 Task: Select Beauty. Add to cart, from Sephora_x000D_
 for 3451 Chapel Oaks Dr, Unit 404, Building 4, Coppell, Texas 75019, Cell Number 6807042056, following items : The Ordinary Niacinamide Zinc Oil Control Serum (1 oz)_x000D_
 - 2, Olaplex No.7 Bonding Hair Oil (1 oz)_x000D_
 - 1, Lilly Lashes Click Magnetic Collection Faux Mink Bestie Eyelashes_x000D_
 - 2, Dr. Jart+ Pore Remedy Purifying Mud Mask (0.45 oz)_x000D_
 - 3, Topicals High Roller Ingrown Hair Tonic with AHA and BHA (1.07 oz)_x000D_
 - 2
Action: Mouse moved to (1055, 124)
Screenshot: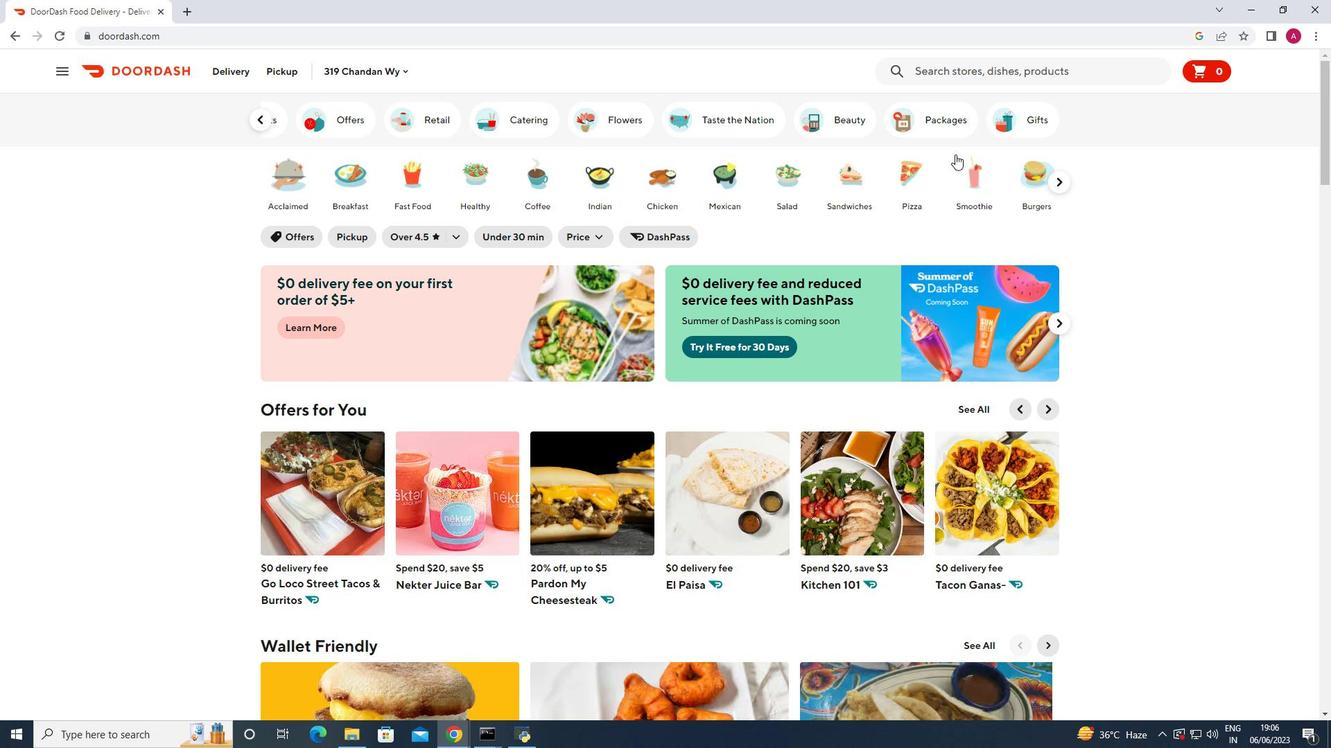 
Action: Mouse pressed left at (1055, 124)
Screenshot: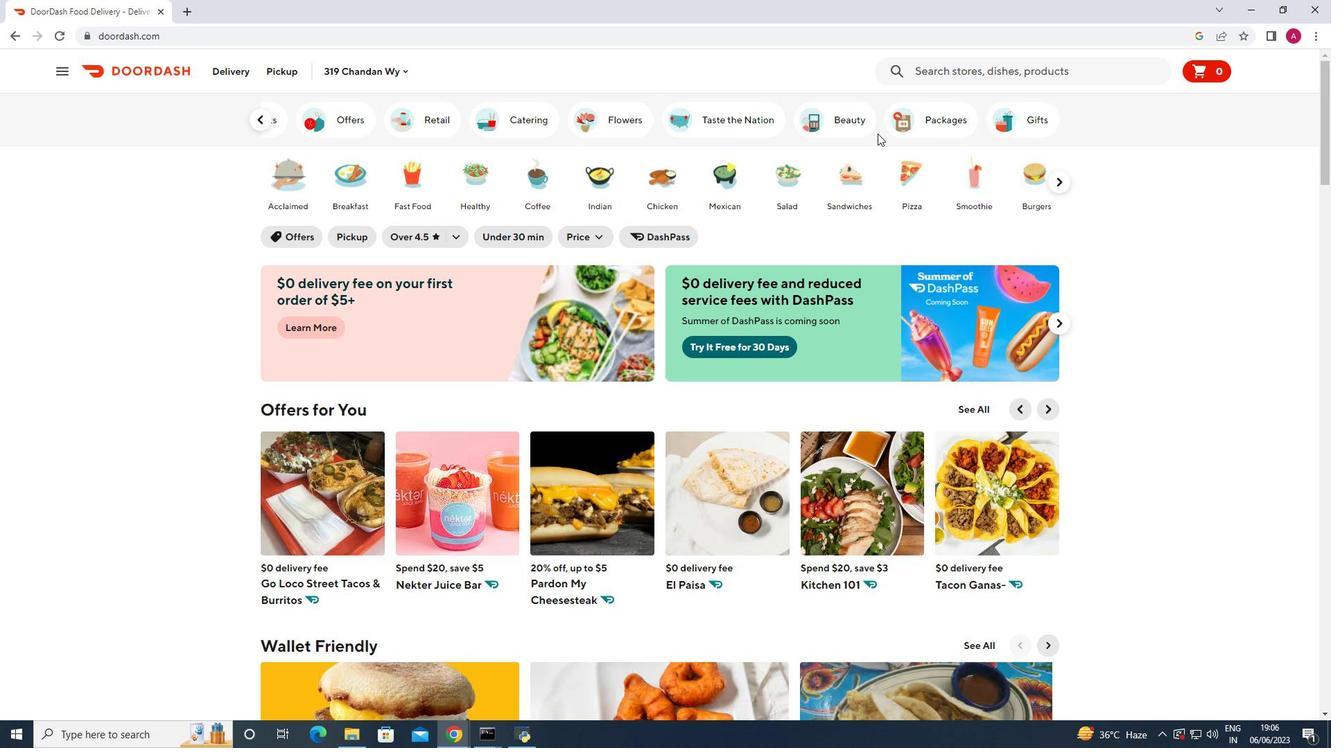 
Action: Mouse moved to (856, 118)
Screenshot: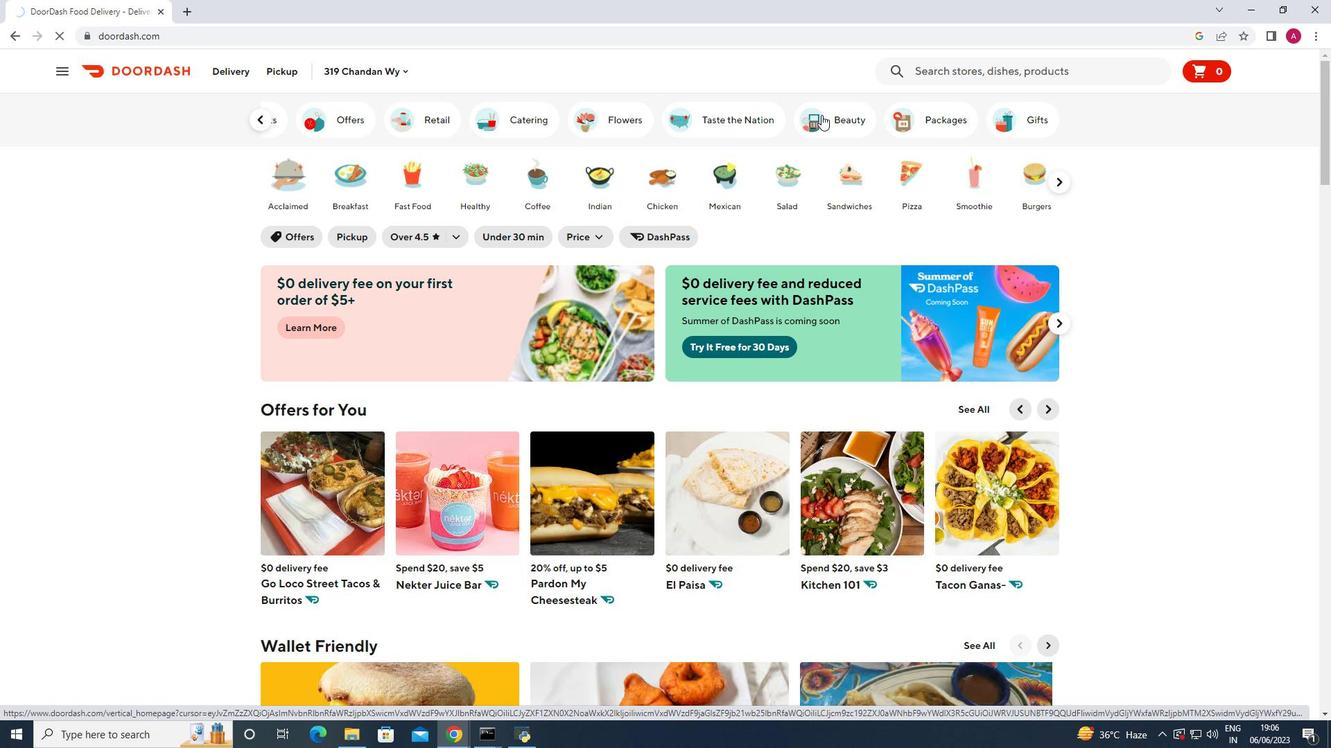 
Action: Mouse pressed left at (856, 118)
Screenshot: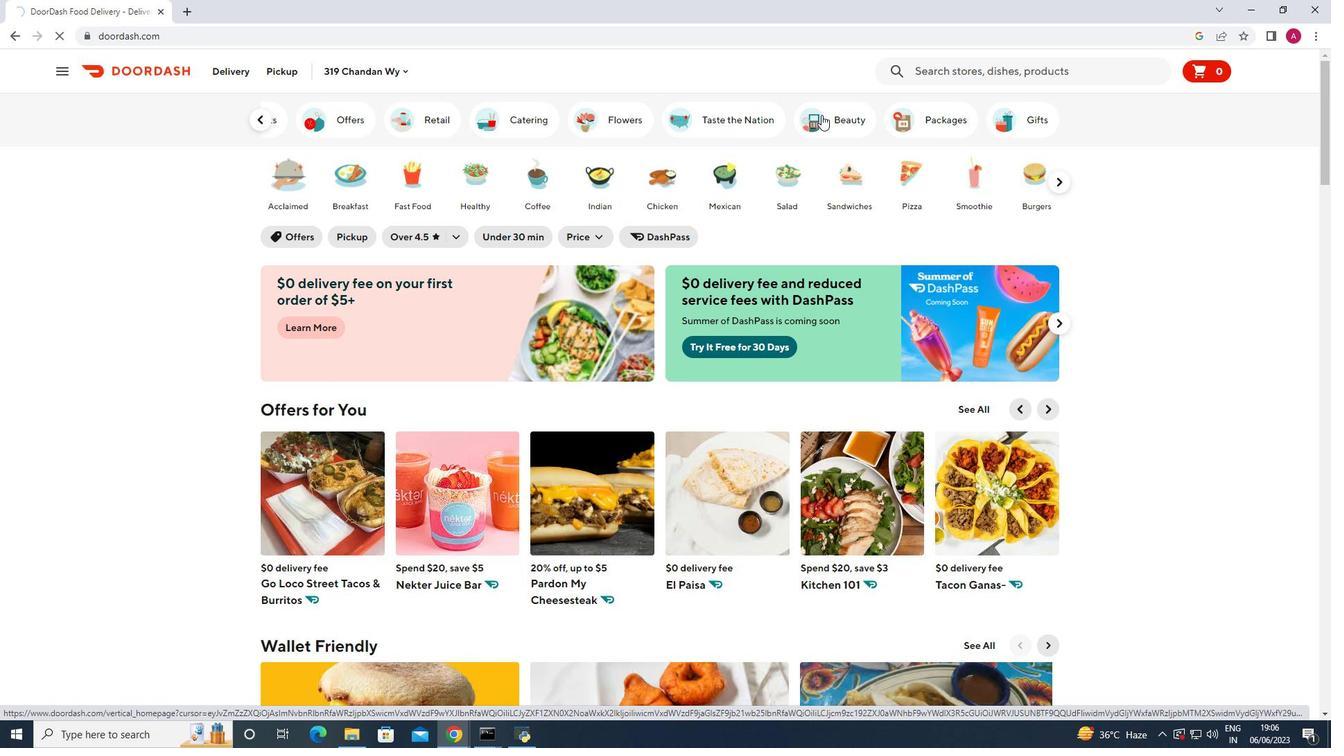 
Action: Mouse moved to (398, 72)
Screenshot: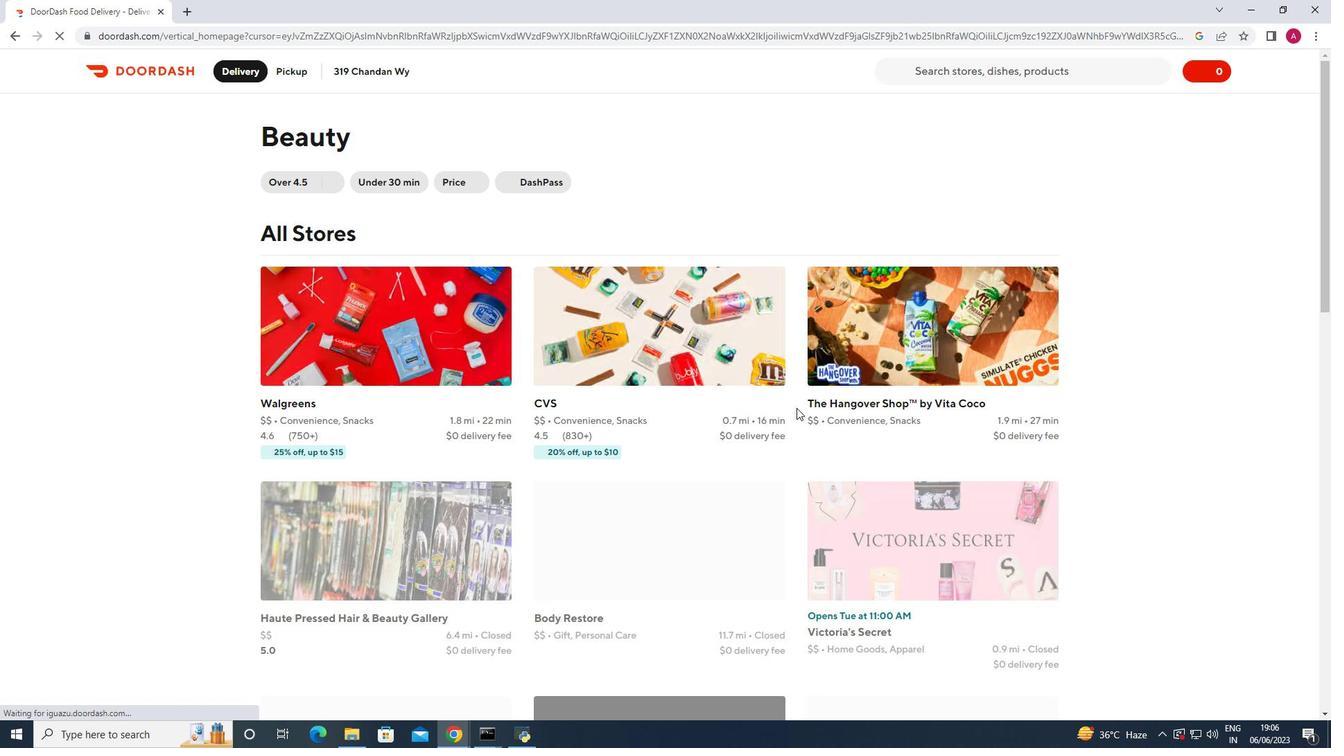 
Action: Mouse pressed left at (398, 72)
Screenshot: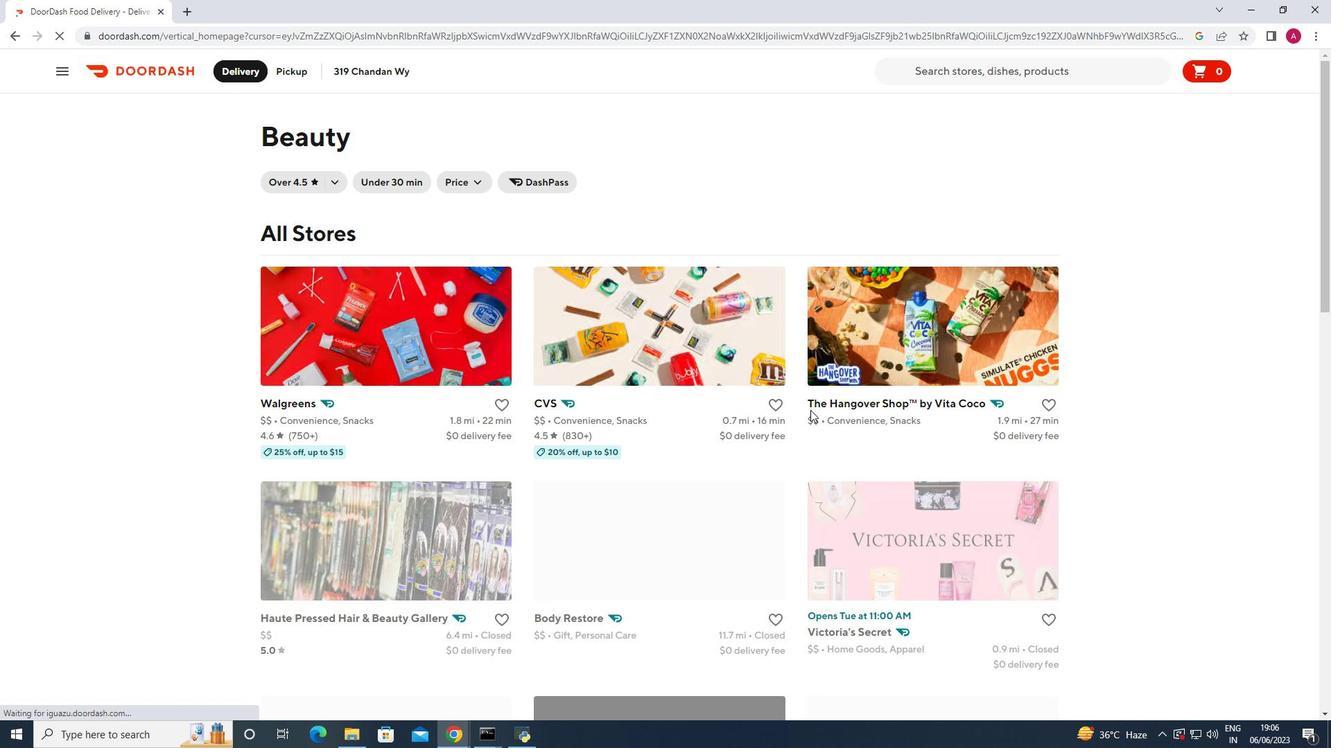 
Action: Mouse moved to (388, 137)
Screenshot: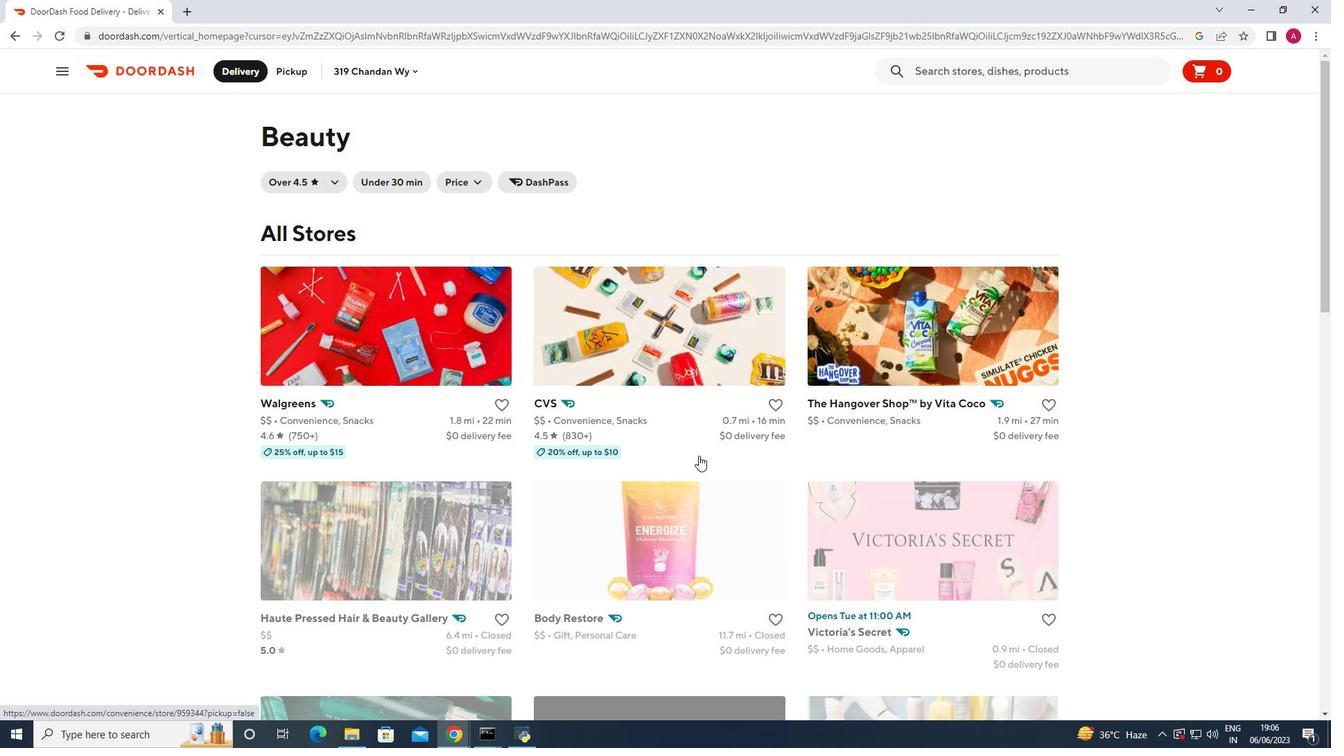 
Action: Mouse pressed left at (388, 137)
Screenshot: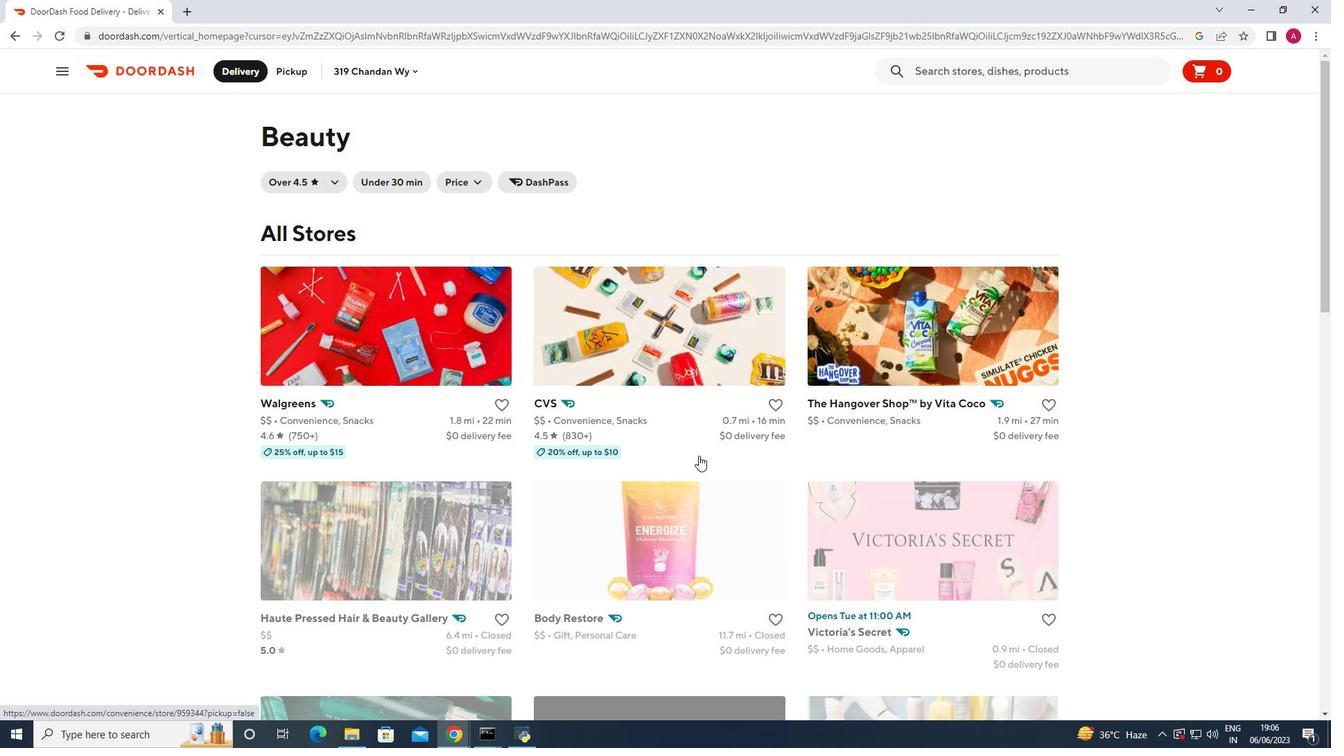 
Action: Mouse moved to (388, 129)
Screenshot: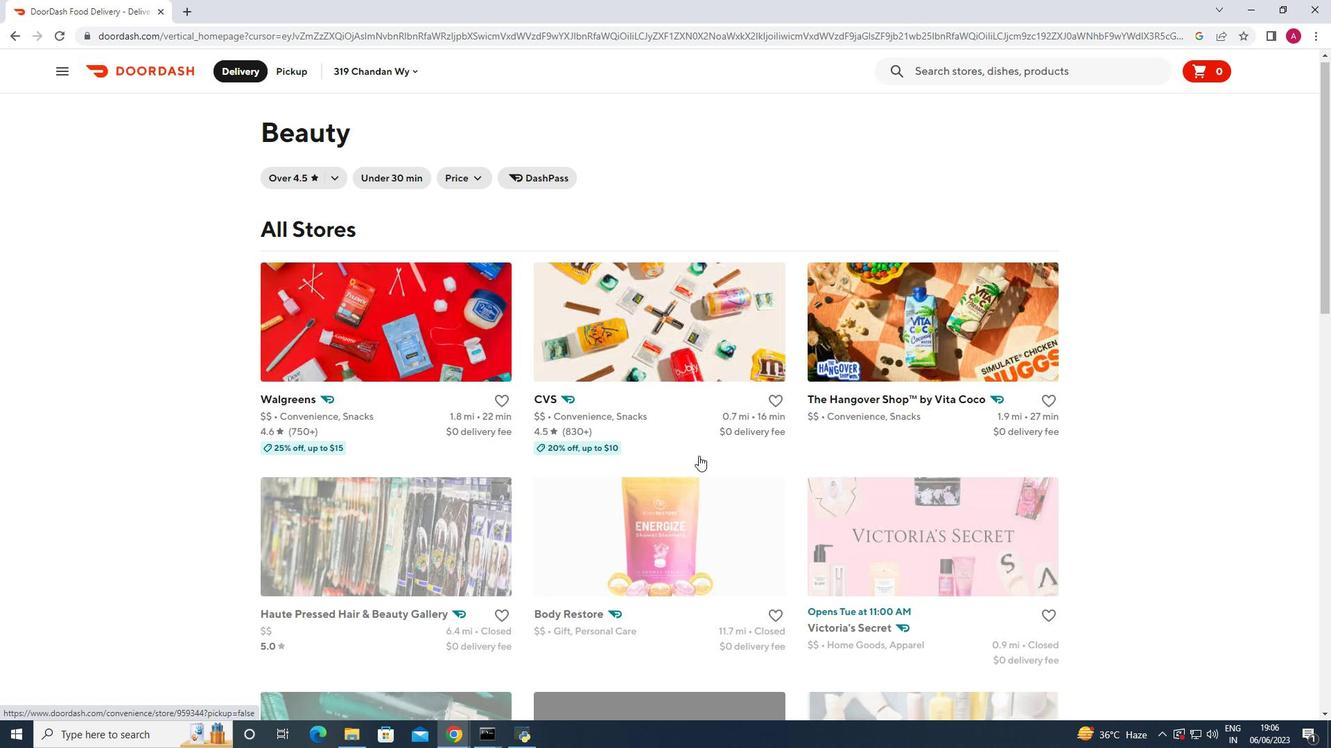 
Action: Key pressed 3451<Key.space>chapel<Key.space>oaks<Key.space>dr<Key.space>unit<Key.space>404<Key.space>building<Key.space>te<Key.backspace><Key.backspace>4<Key.space>t<Key.backspace>coppell<Key.space>texas<Key.space>75019<Key.enter>
Screenshot: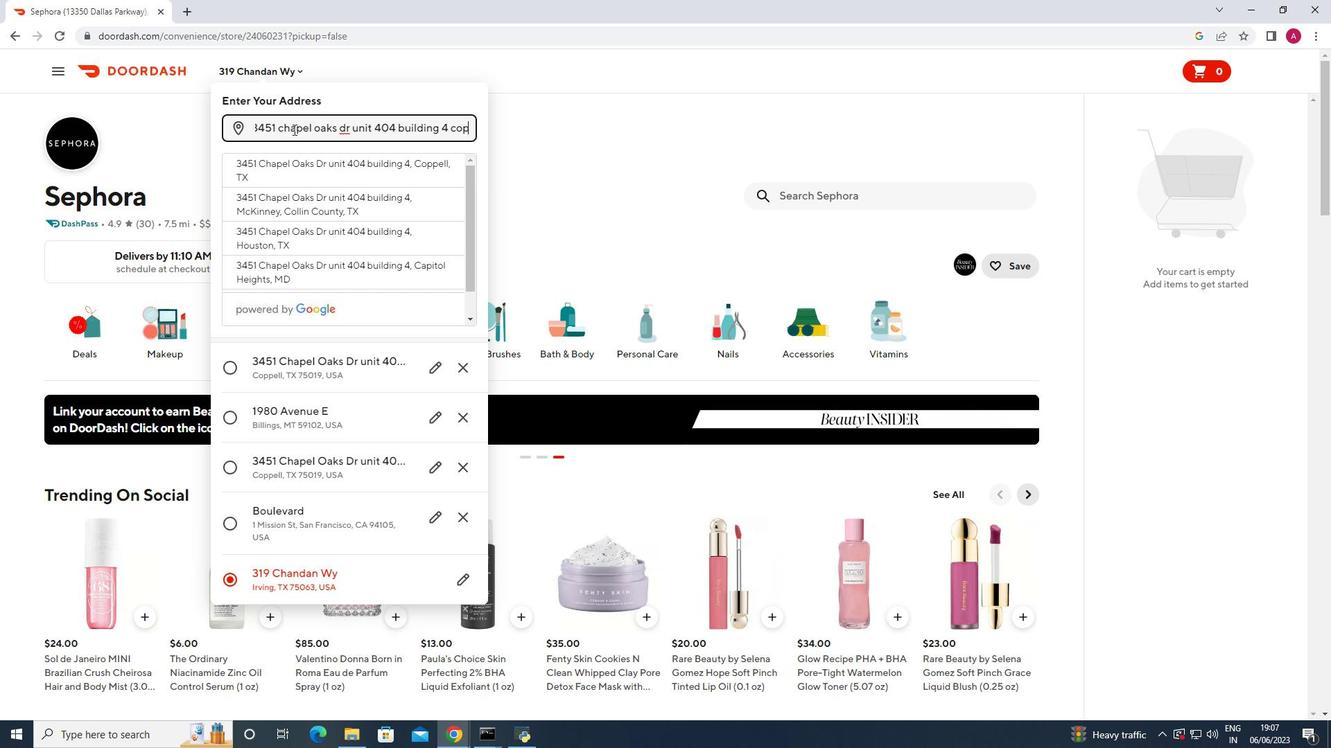 
Action: Mouse moved to (544, 532)
Screenshot: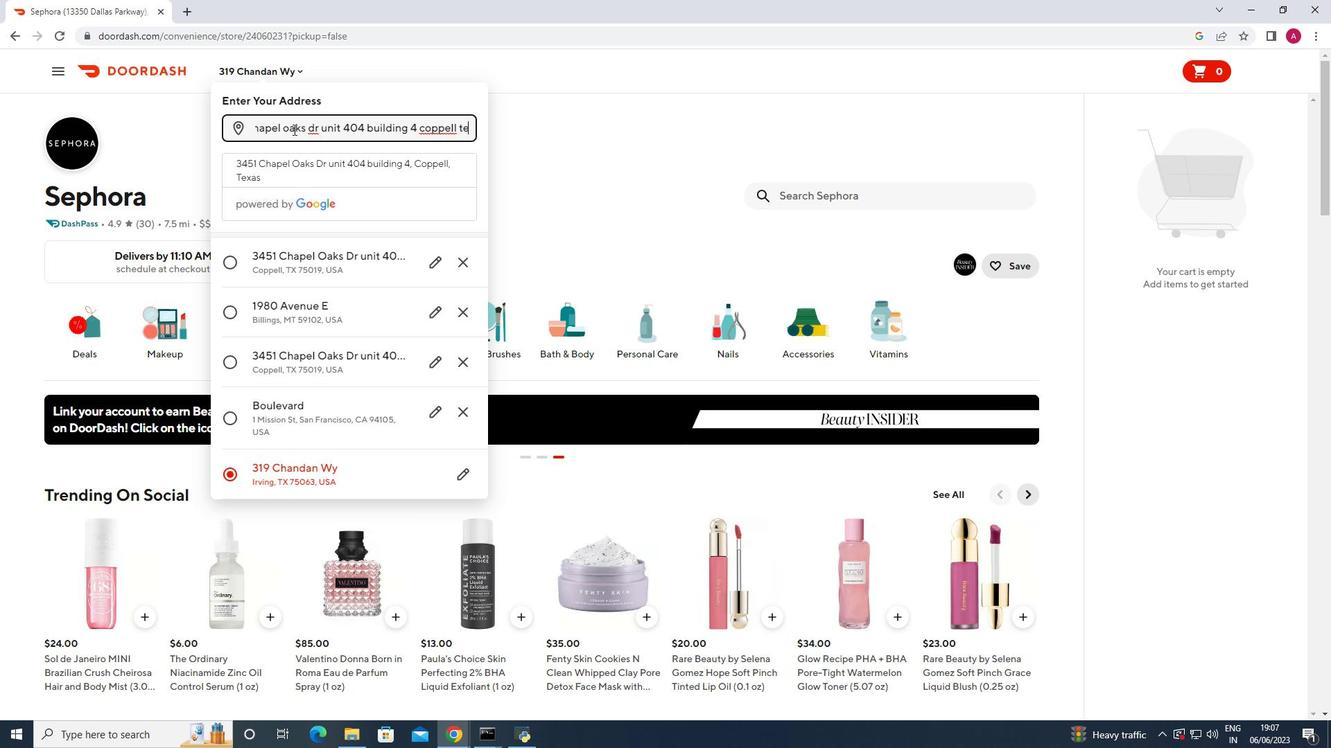 
Action: Mouse pressed left at (544, 532)
Screenshot: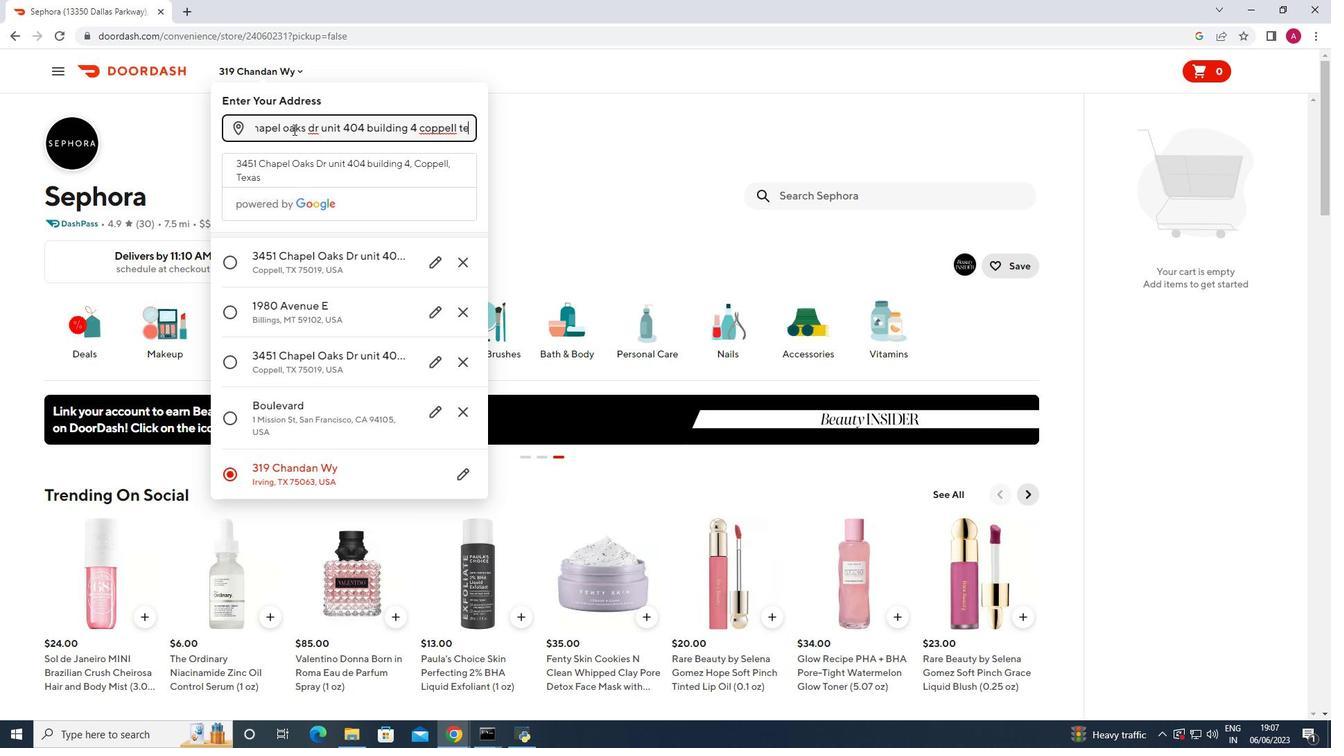 
Action: Mouse moved to (1007, 71)
Screenshot: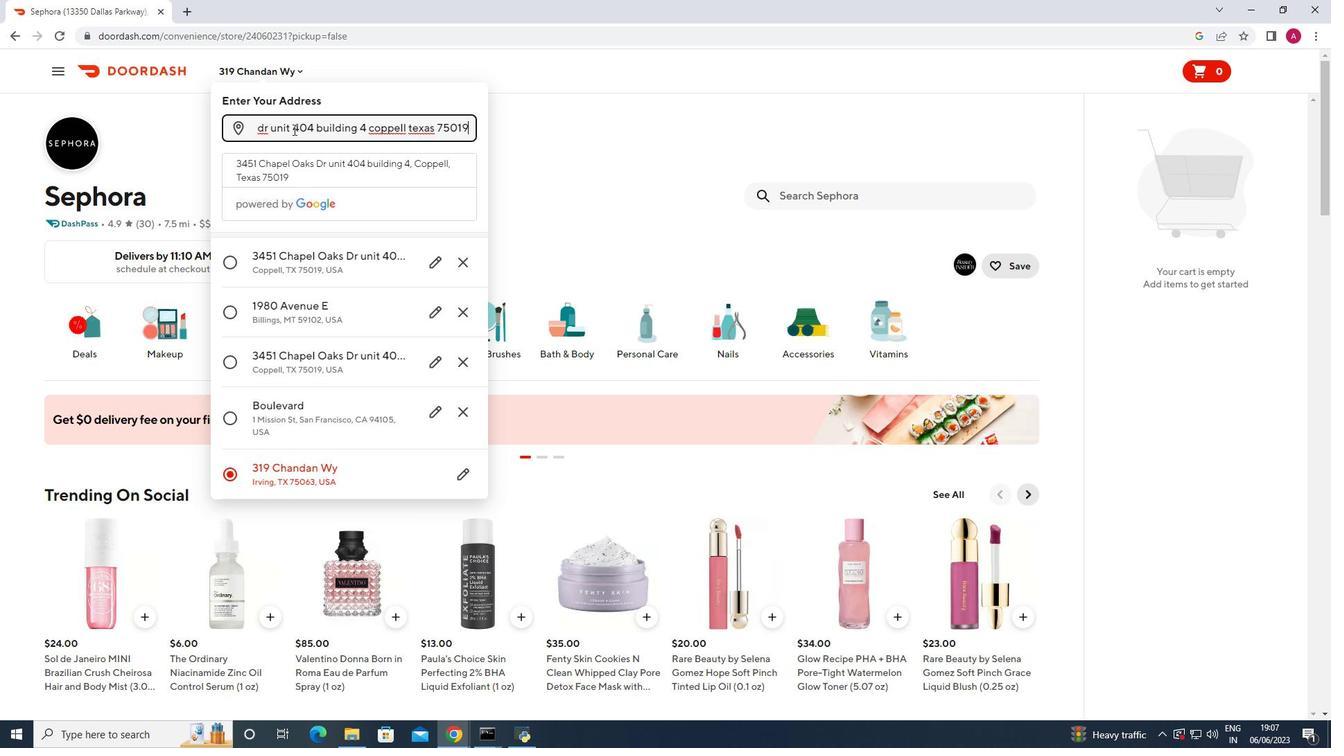 
Action: Mouse pressed left at (1007, 71)
Screenshot: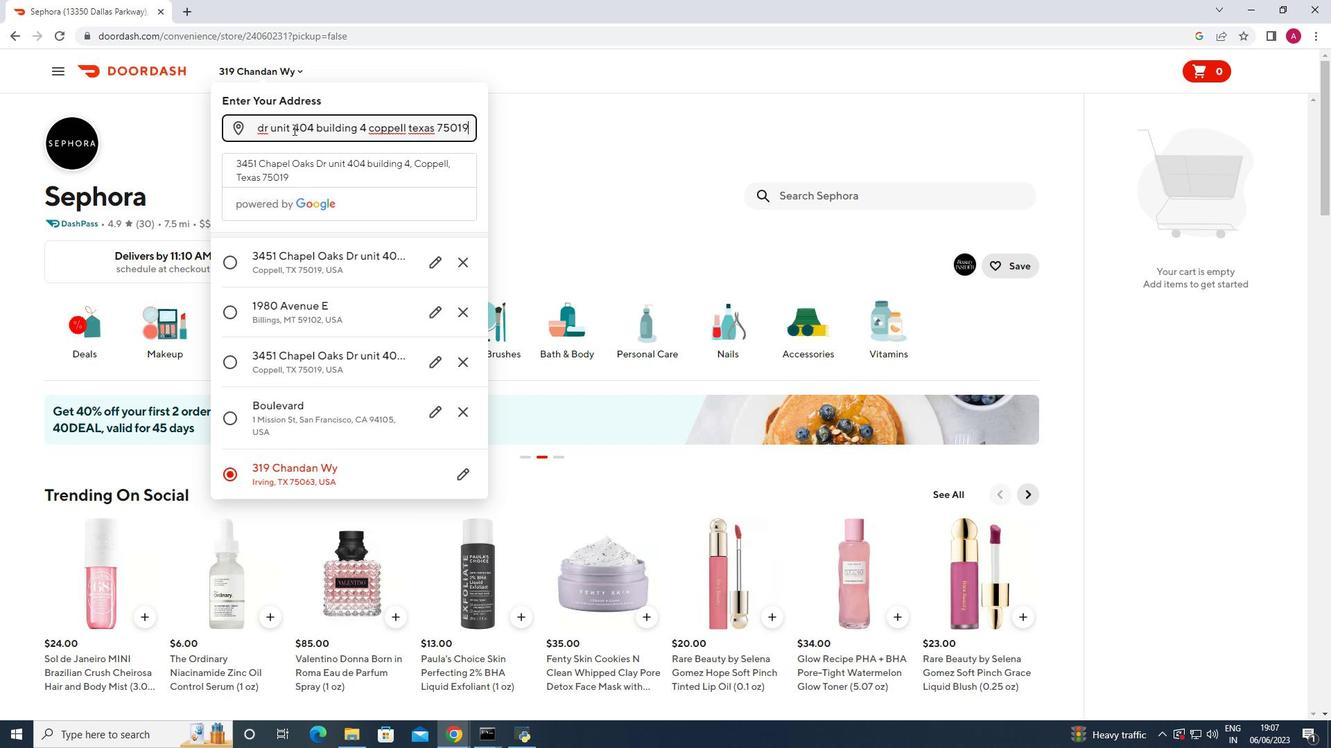 
Action: Mouse moved to (985, 74)
Screenshot: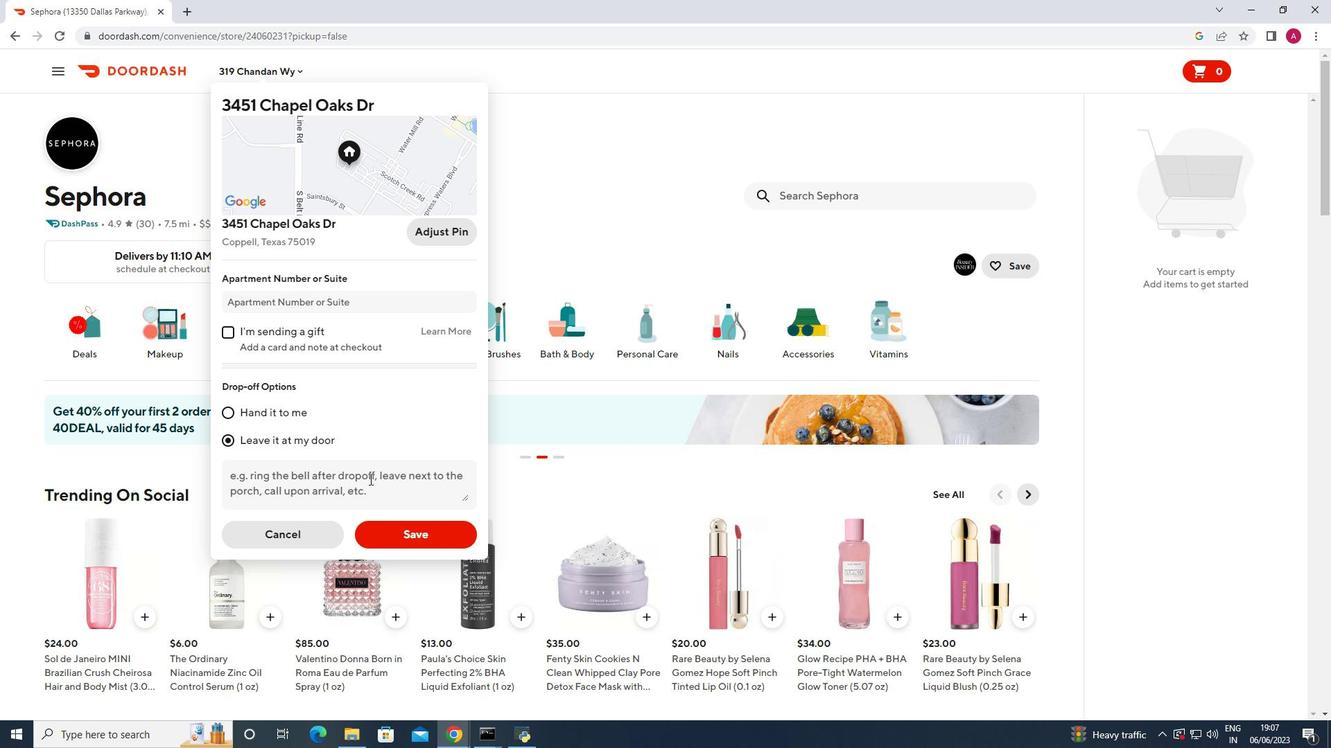 
Action: Mouse pressed left at (985, 74)
Screenshot: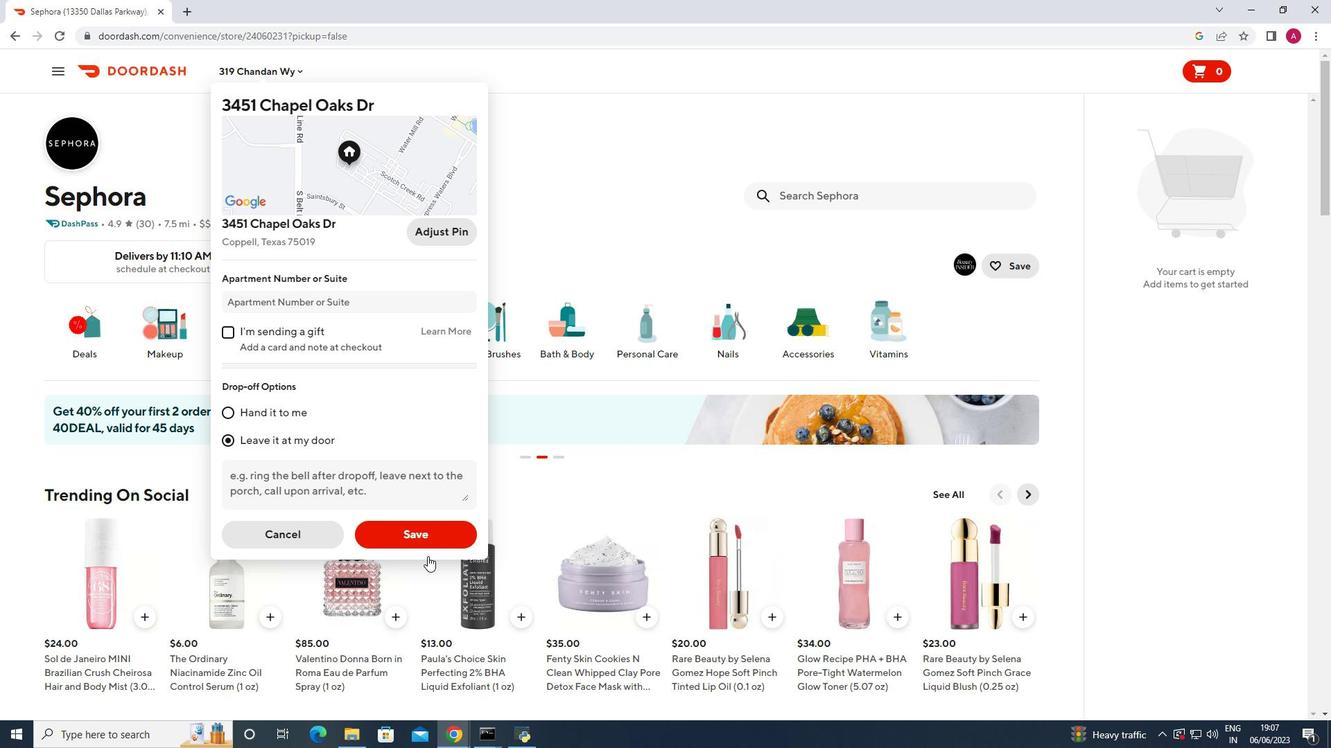 
Action: Key pressed olaplex<Key.space>no7<Key.space>bonding<Key.space>hair<Key.space>oil<Key.enter>
Screenshot: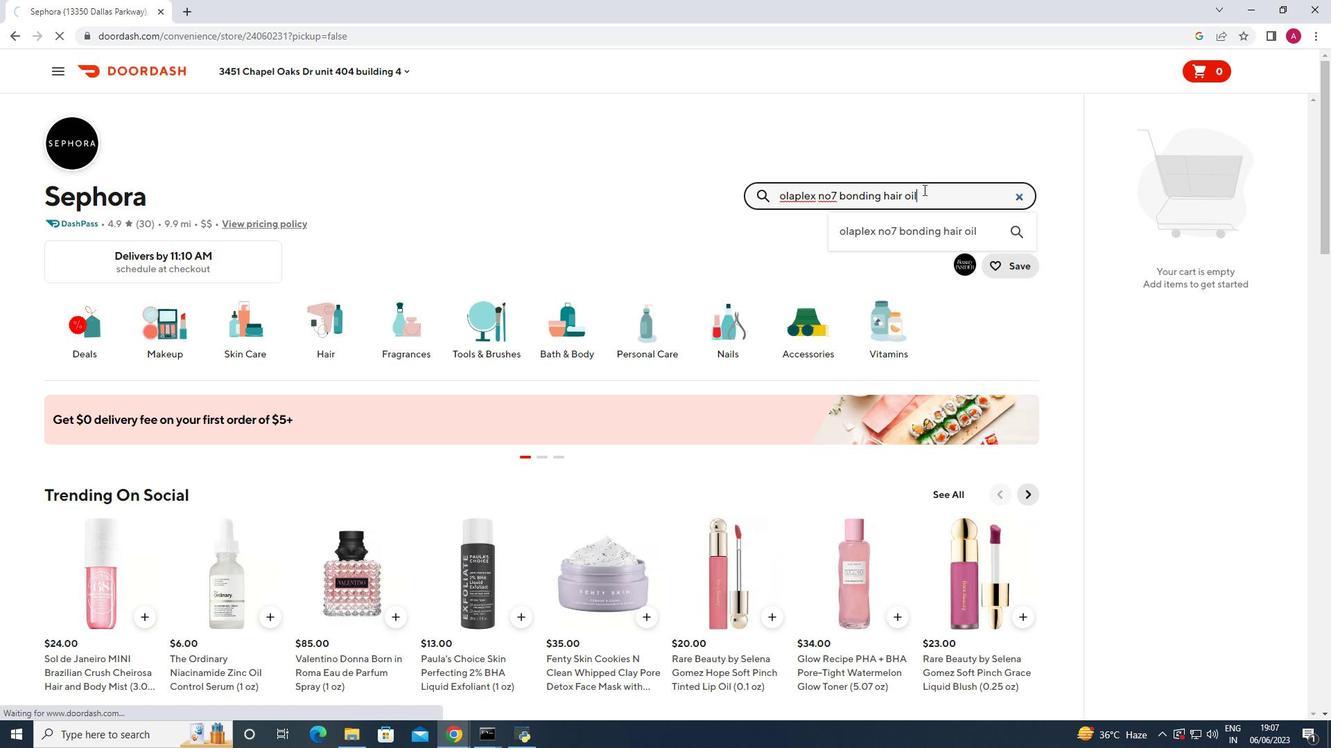 
Action: Mouse moved to (827, 117)
Screenshot: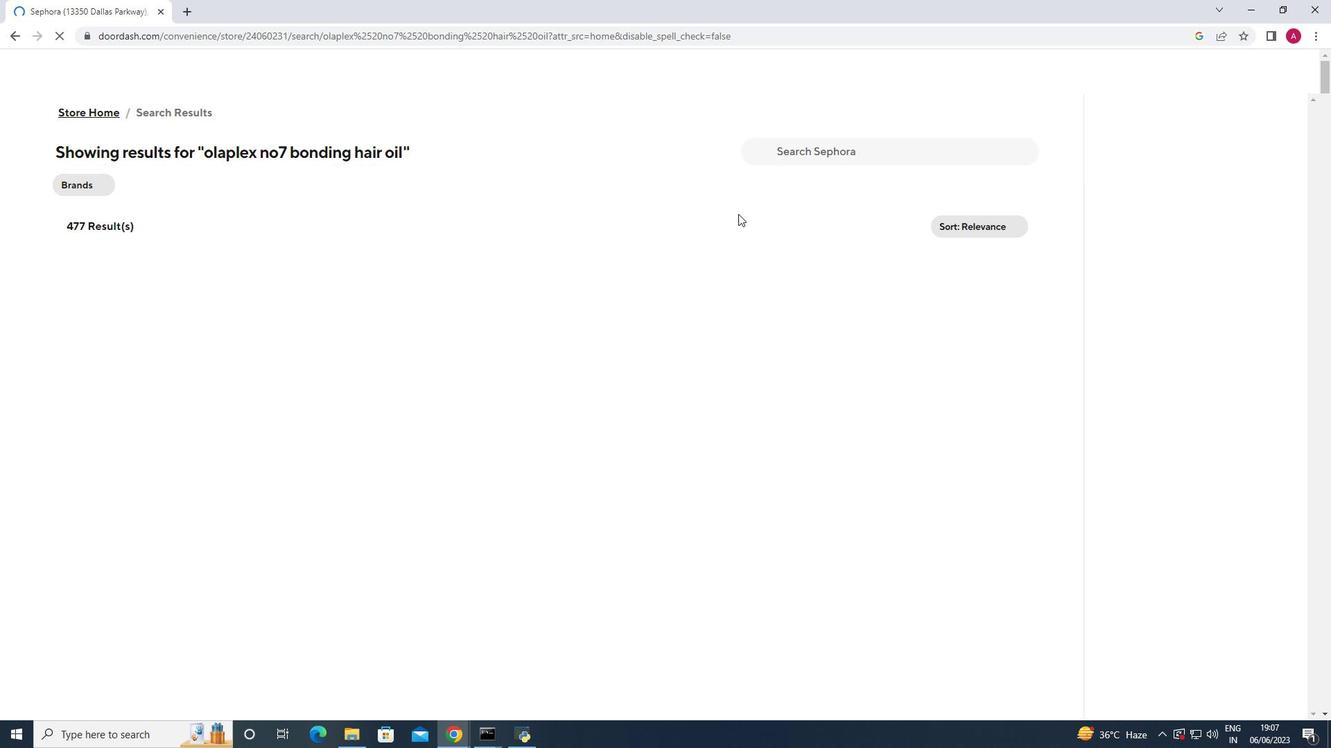 
Action: Mouse scrolled (827, 117) with delta (0, 0)
Screenshot: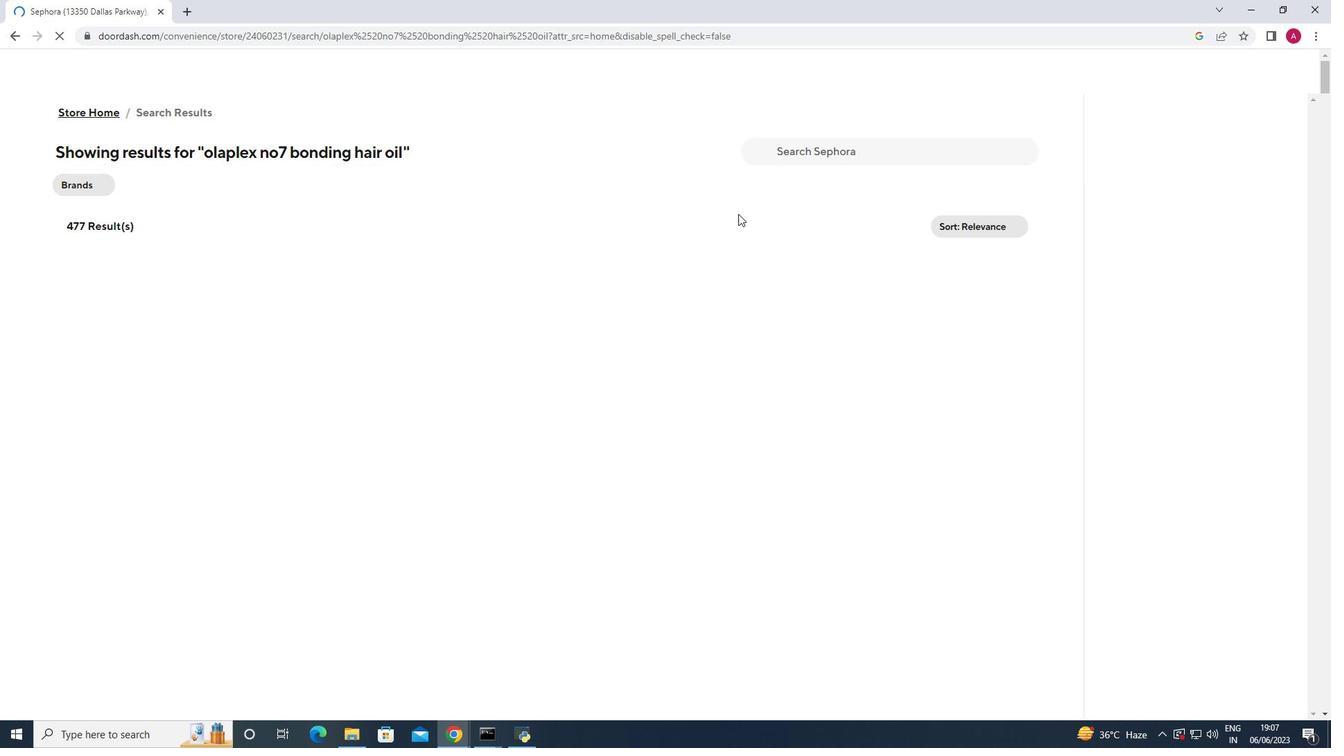 
Action: Mouse scrolled (827, 117) with delta (0, 0)
Screenshot: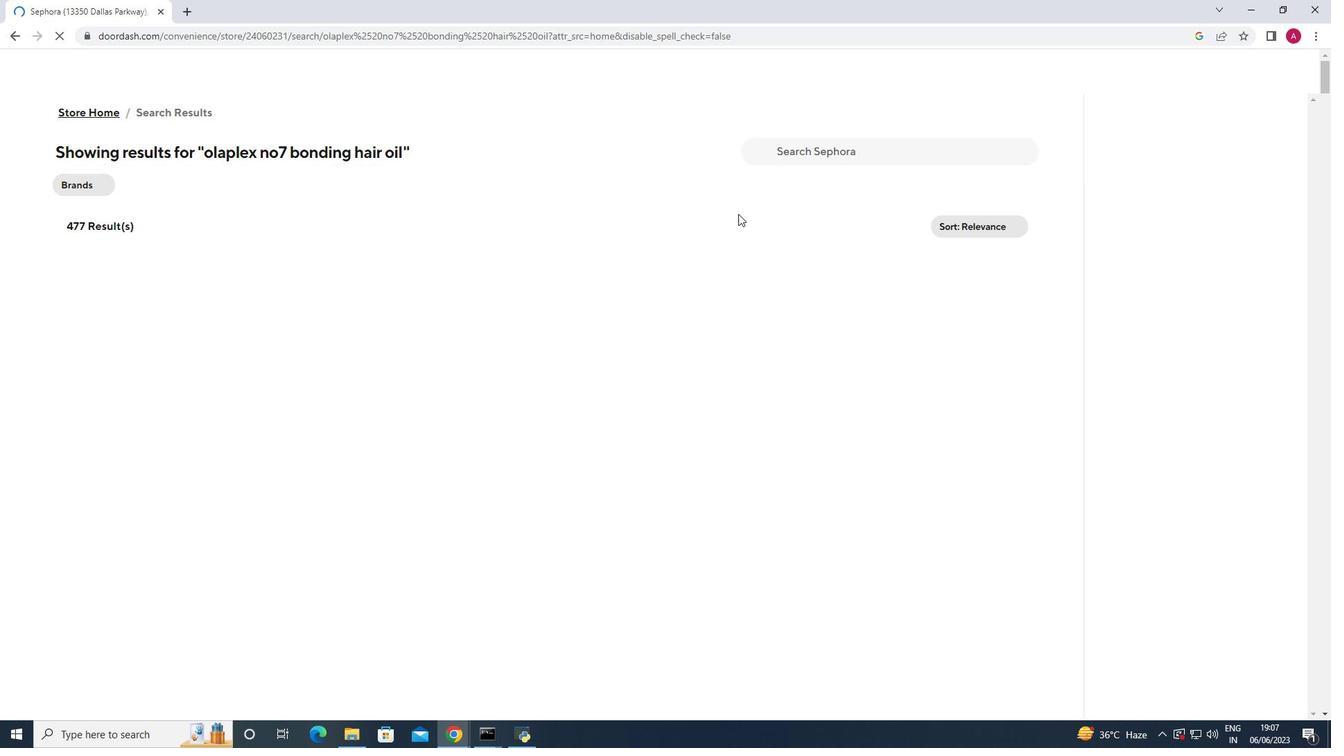 
Action: Mouse scrolled (827, 117) with delta (0, 0)
Screenshot: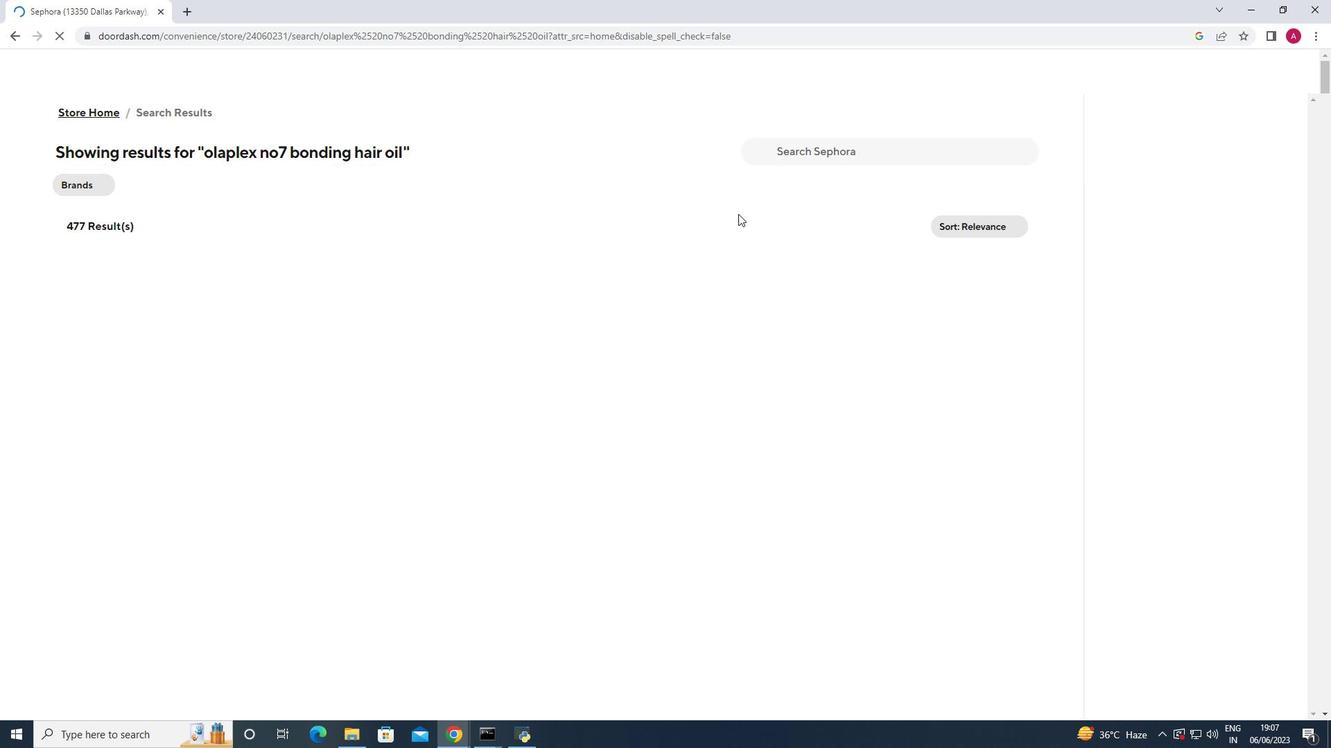 
Action: Mouse moved to (456, 255)
Screenshot: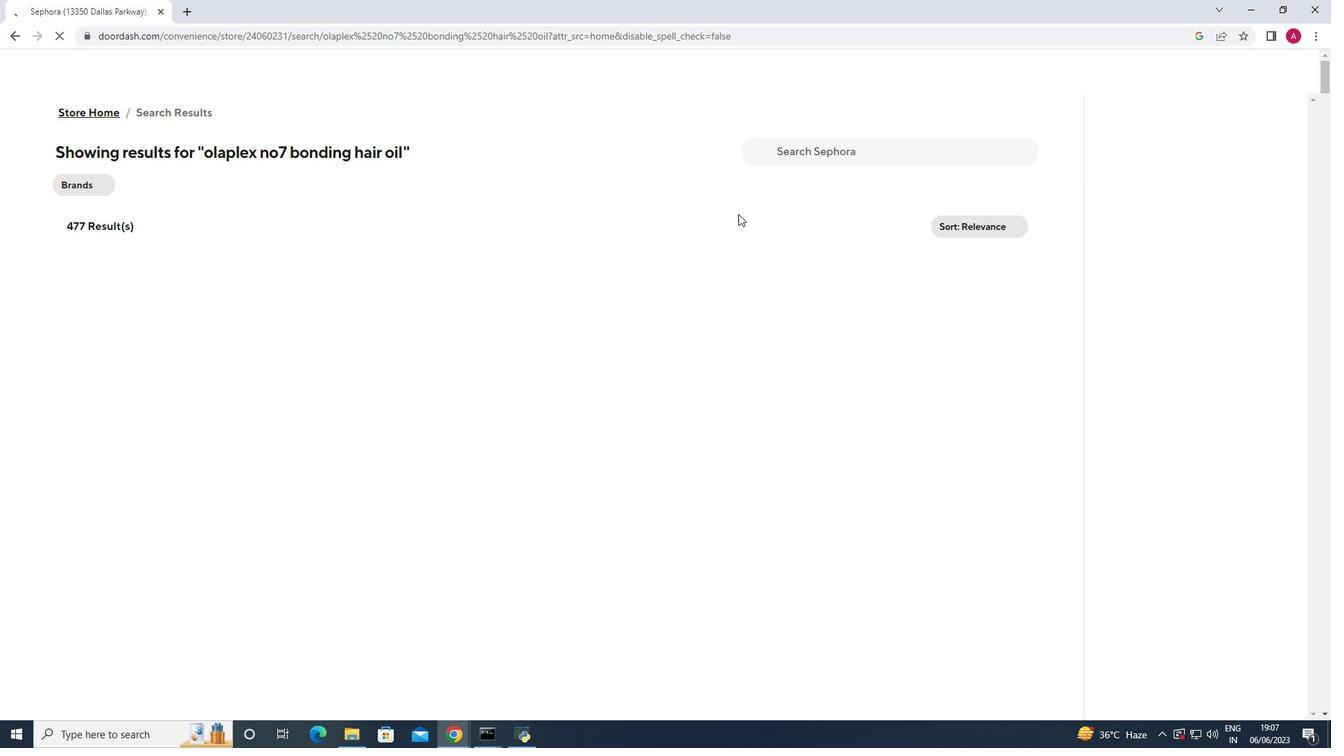 
Action: Mouse scrolled (456, 255) with delta (0, 0)
Screenshot: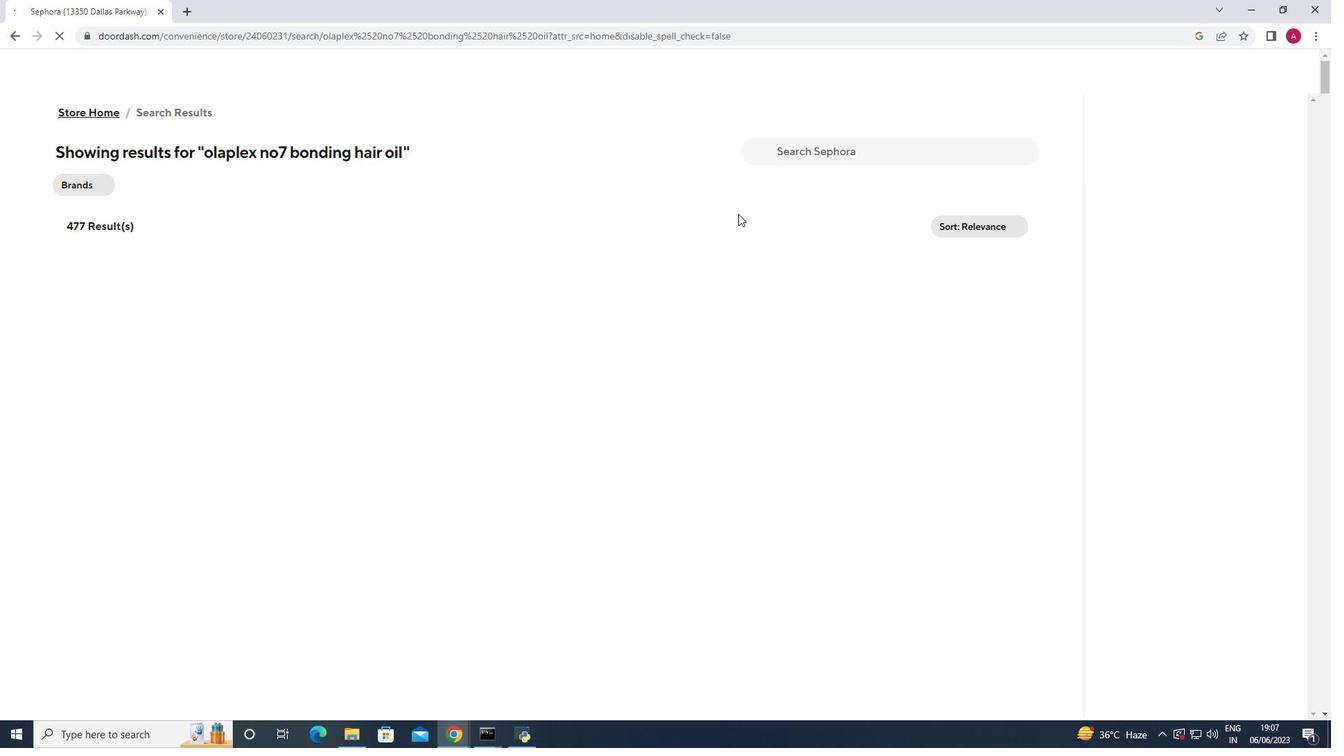 
Action: Mouse scrolled (456, 255) with delta (0, 0)
Screenshot: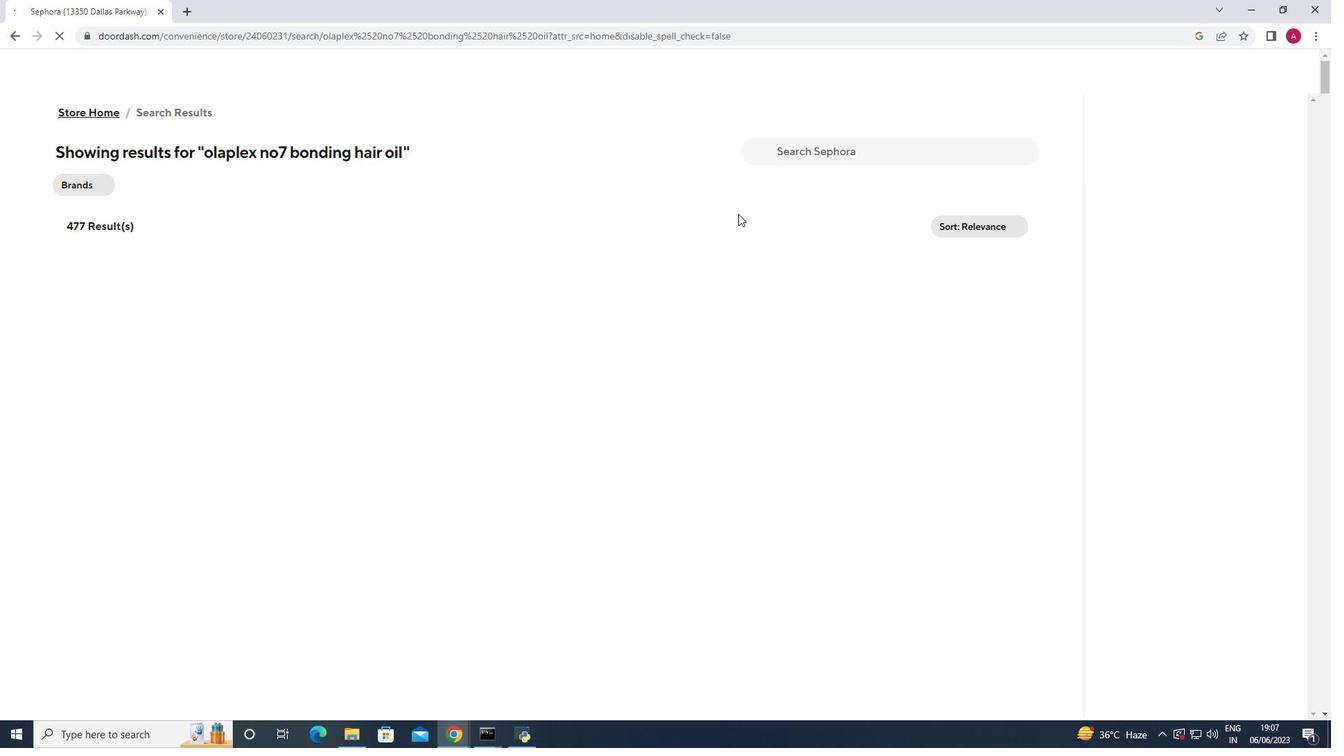 
Action: Mouse scrolled (456, 255) with delta (0, 0)
Screenshot: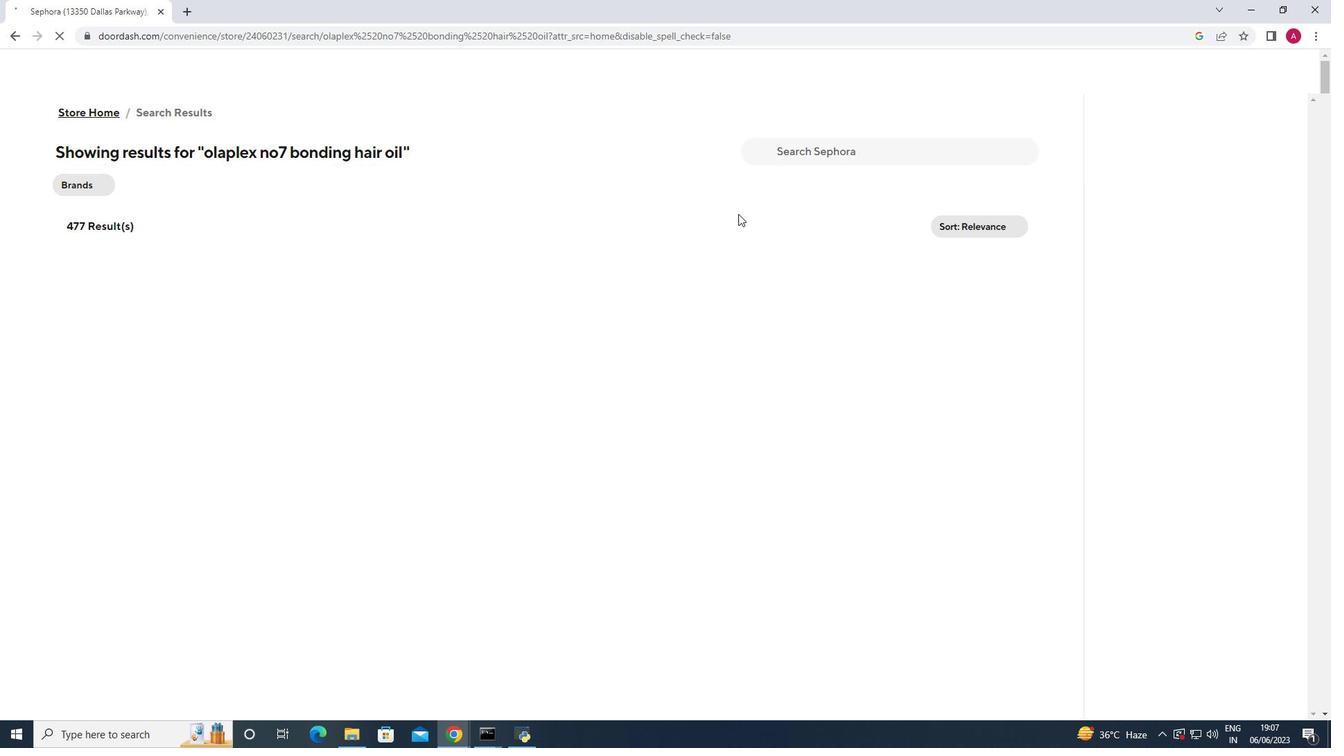 
Action: Mouse scrolled (456, 255) with delta (0, 0)
Screenshot: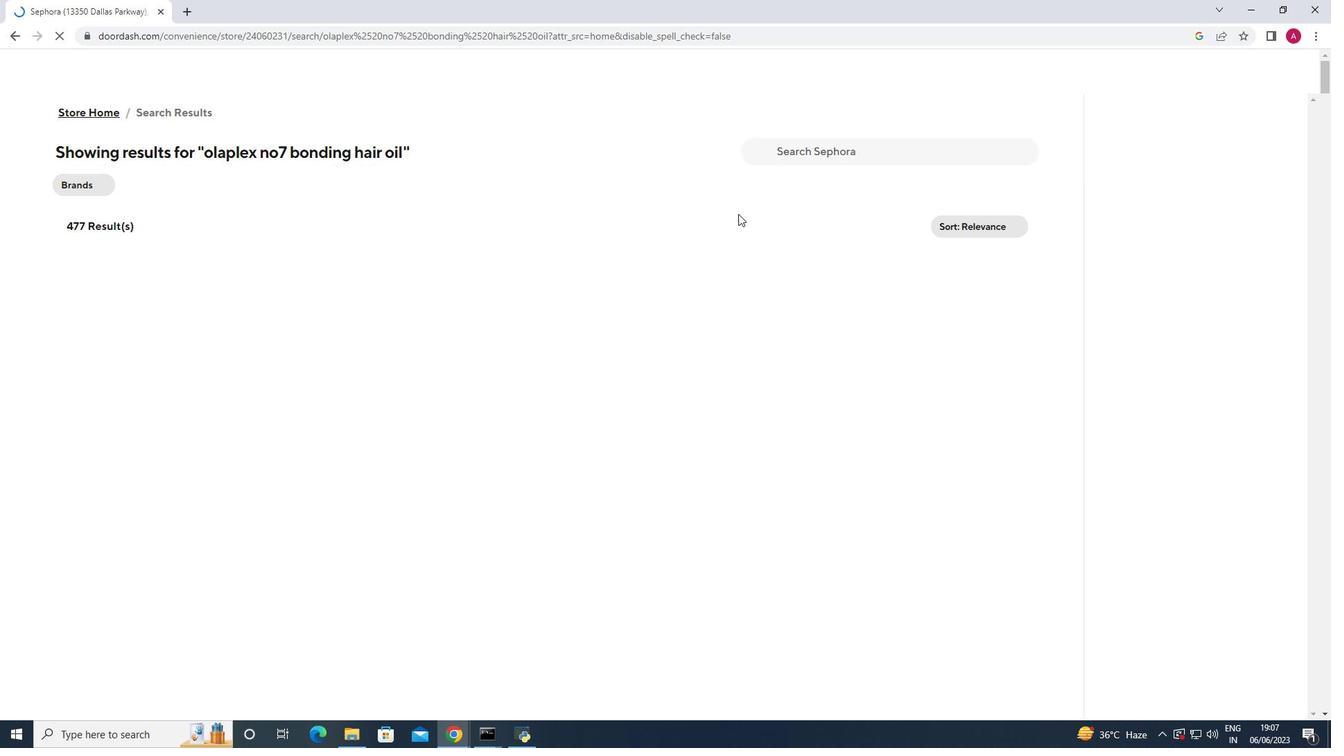 
Action: Mouse scrolled (456, 255) with delta (0, 0)
Screenshot: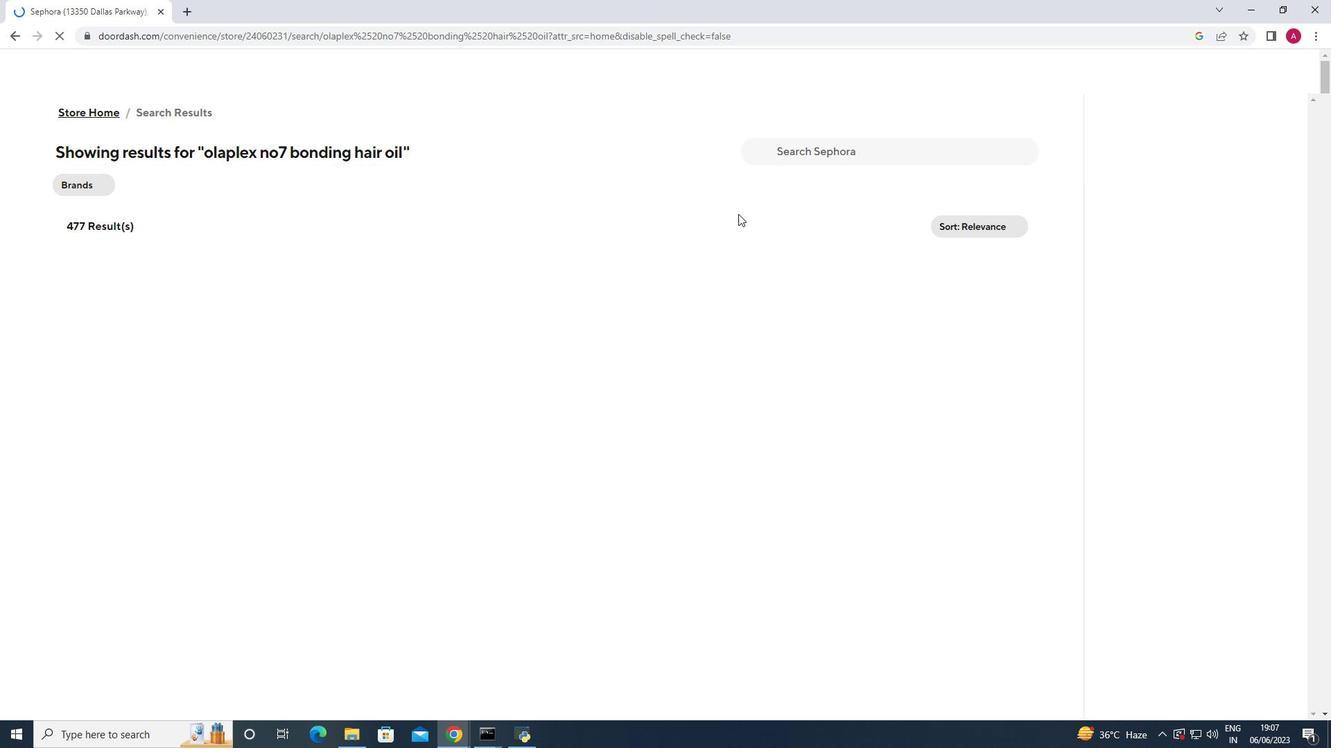 
Action: Mouse scrolled (456, 255) with delta (0, 0)
Screenshot: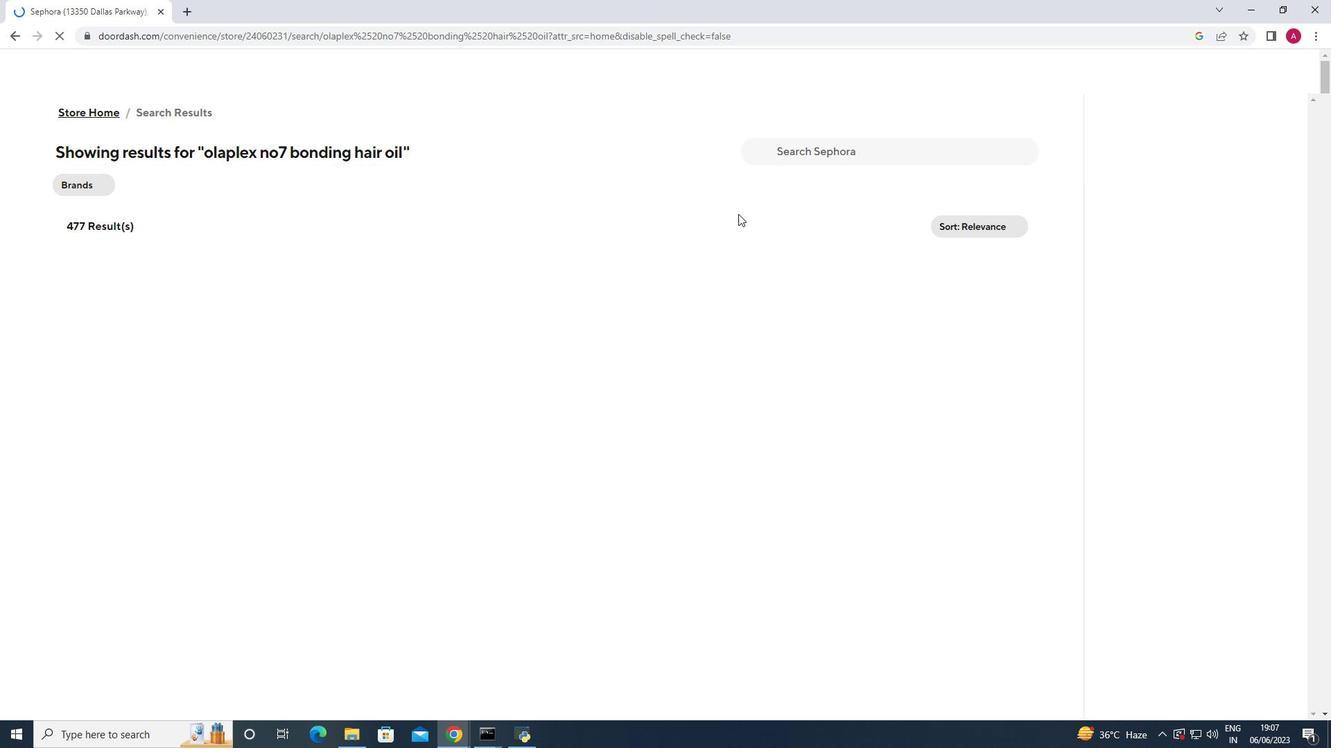 
Action: Mouse scrolled (456, 255) with delta (0, 0)
Screenshot: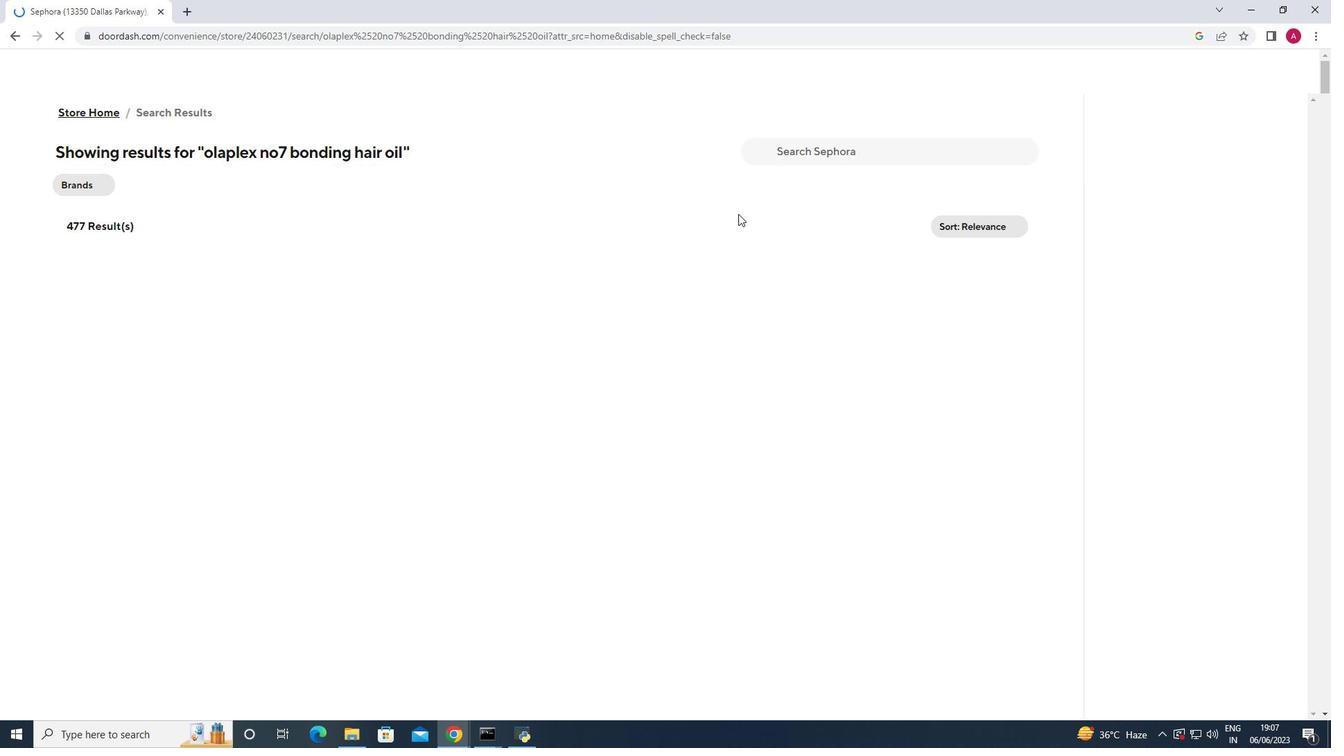 
Action: Mouse scrolled (456, 255) with delta (0, 0)
Screenshot: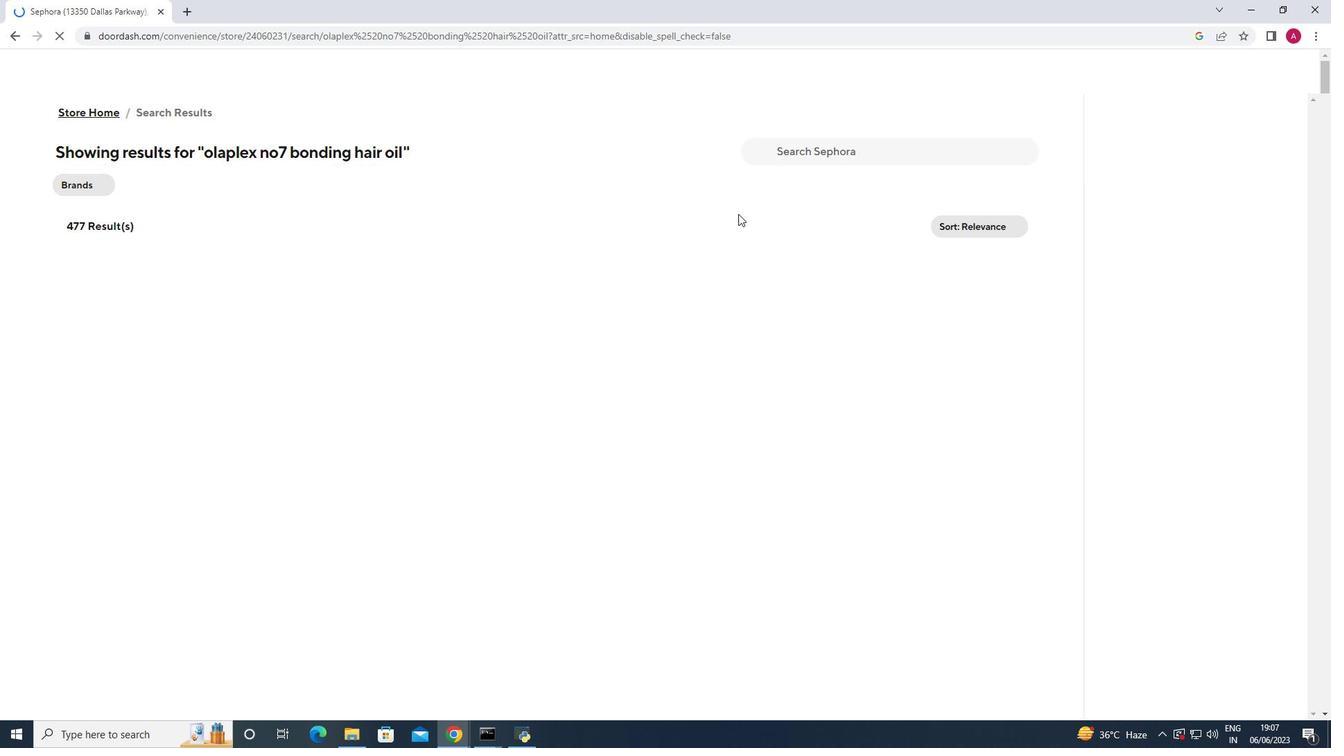 
Action: Mouse moved to (1155, 71)
Screenshot: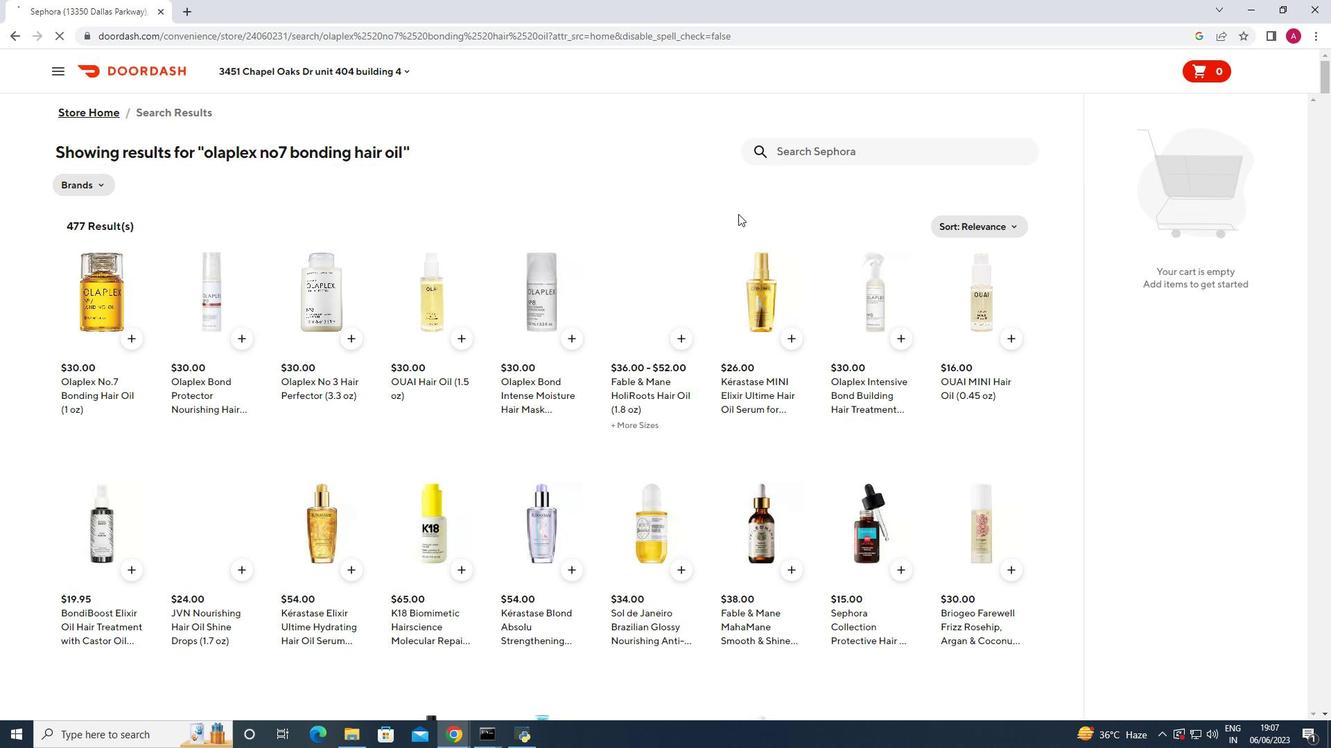 
Action: Mouse pressed left at (1155, 71)
Screenshot: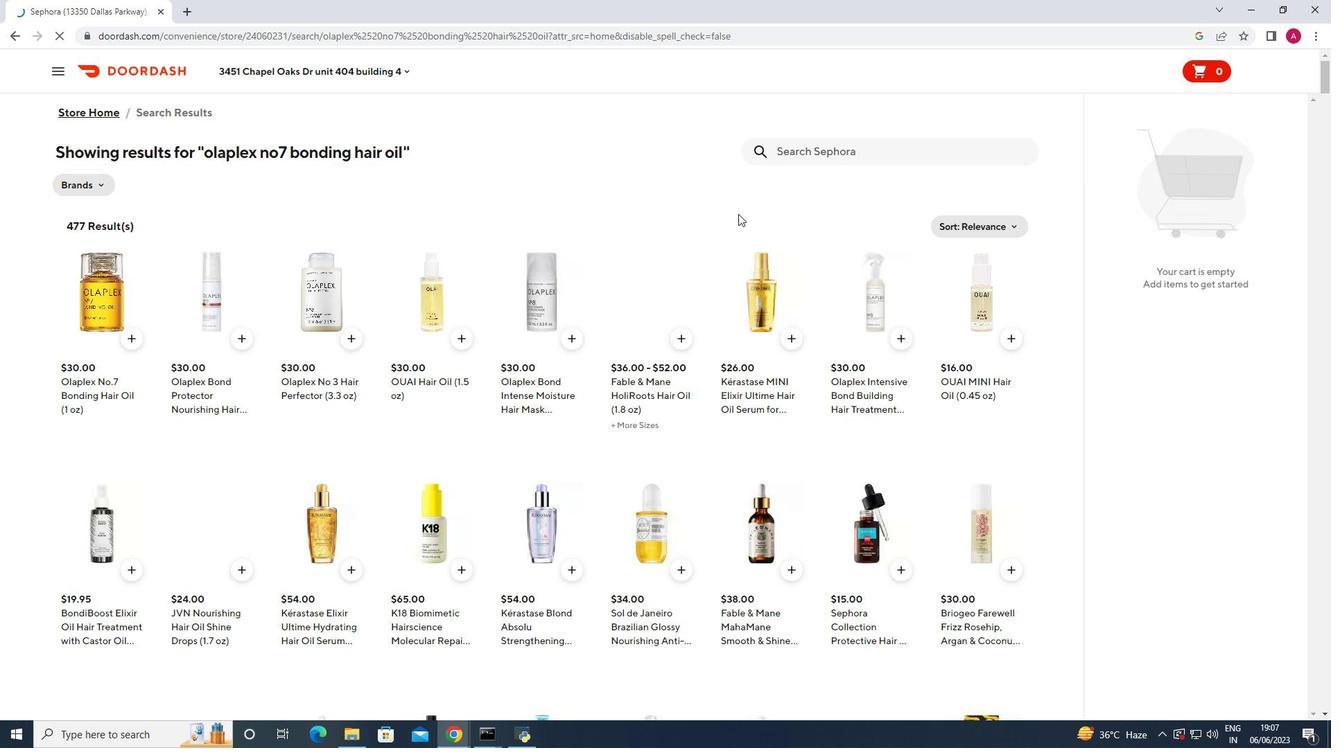 
Action: Mouse moved to (821, 115)
Screenshot: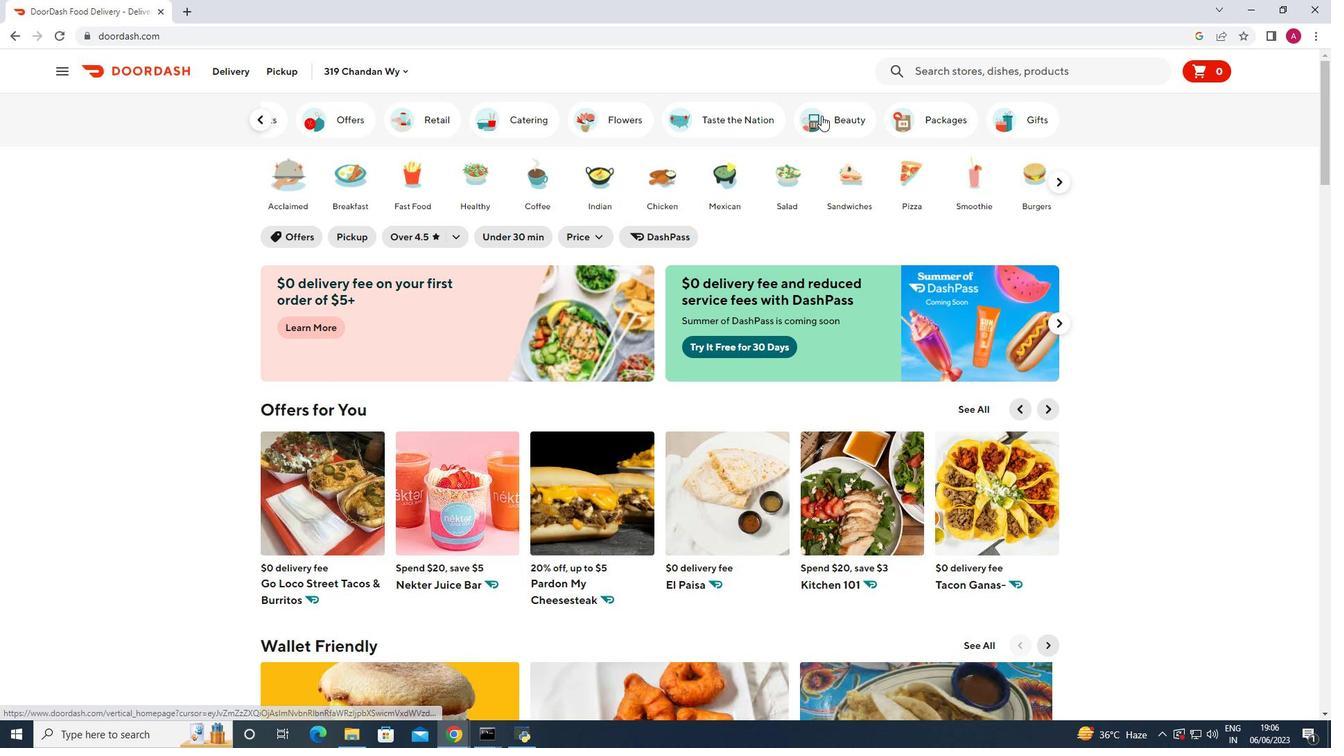 
Action: Mouse pressed left at (821, 115)
Screenshot: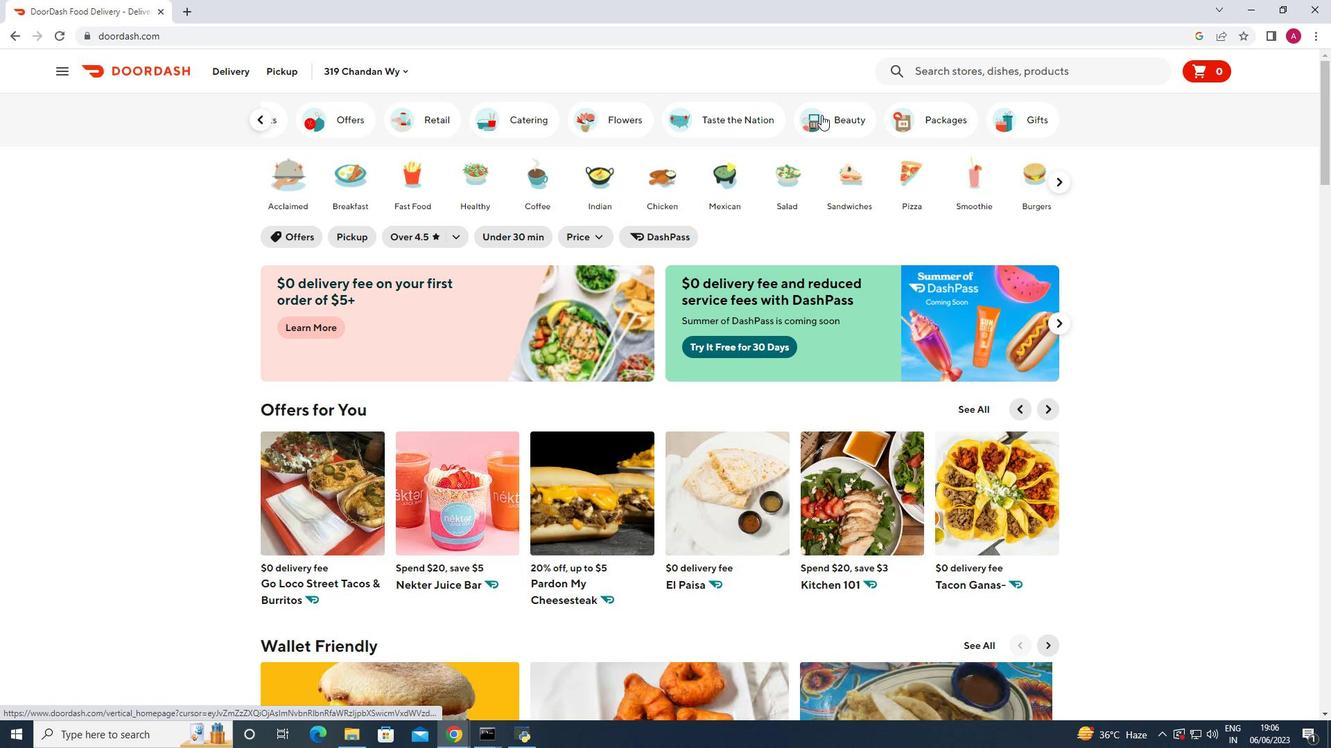 
Action: Mouse moved to (698, 456)
Screenshot: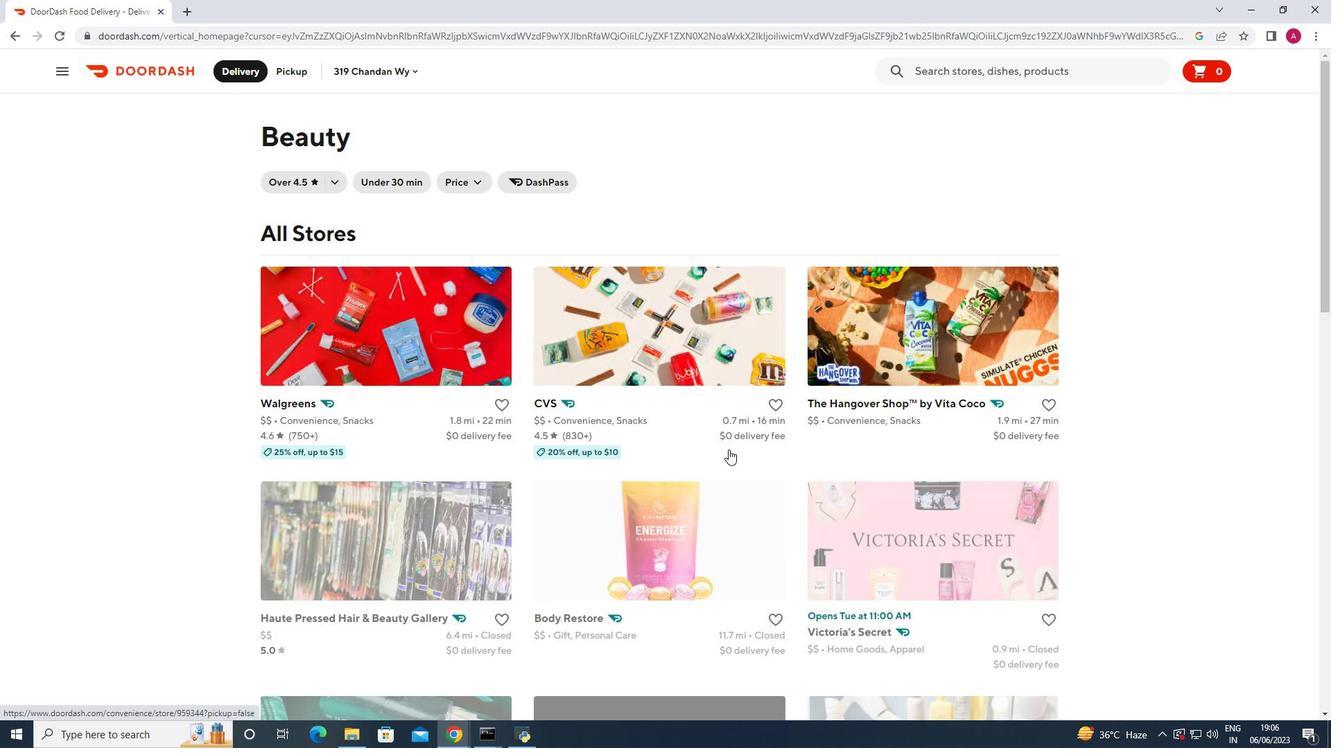 
Action: Mouse scrolled (698, 455) with delta (0, 0)
Screenshot: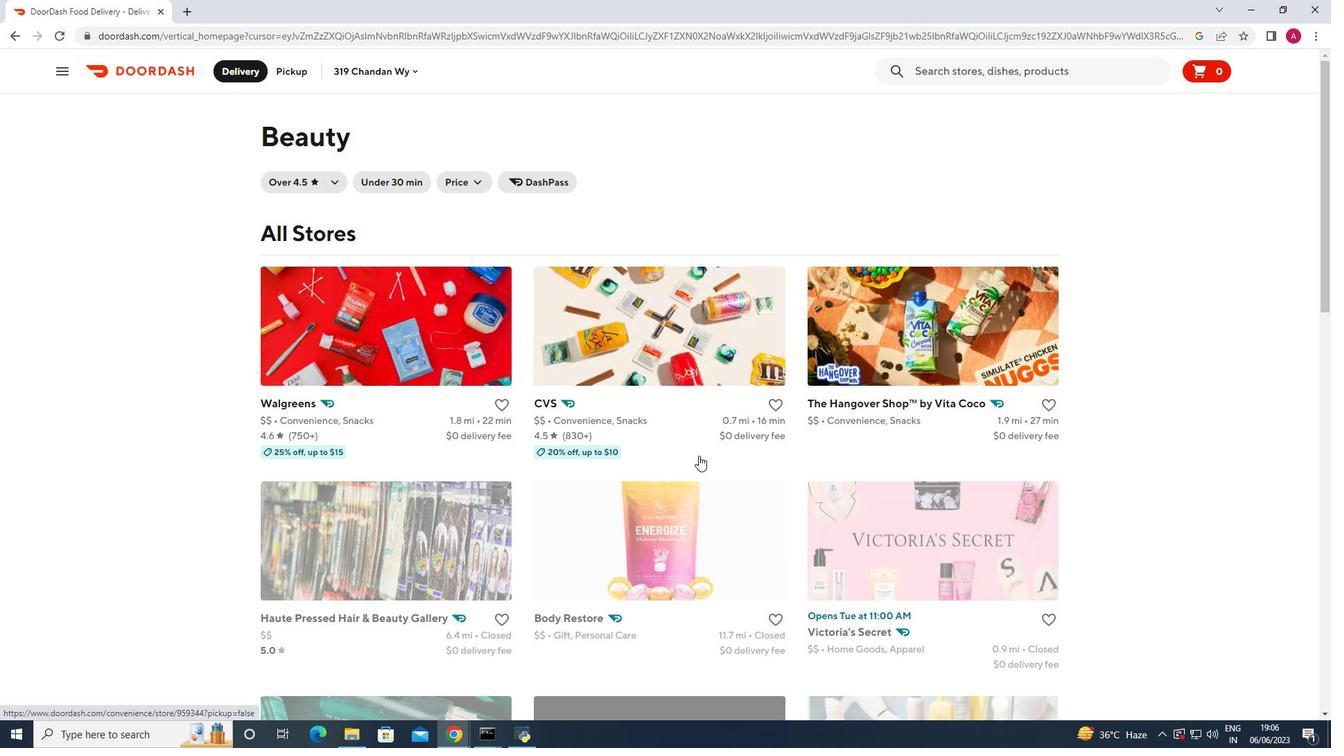 
Action: Mouse moved to (692, 456)
Screenshot: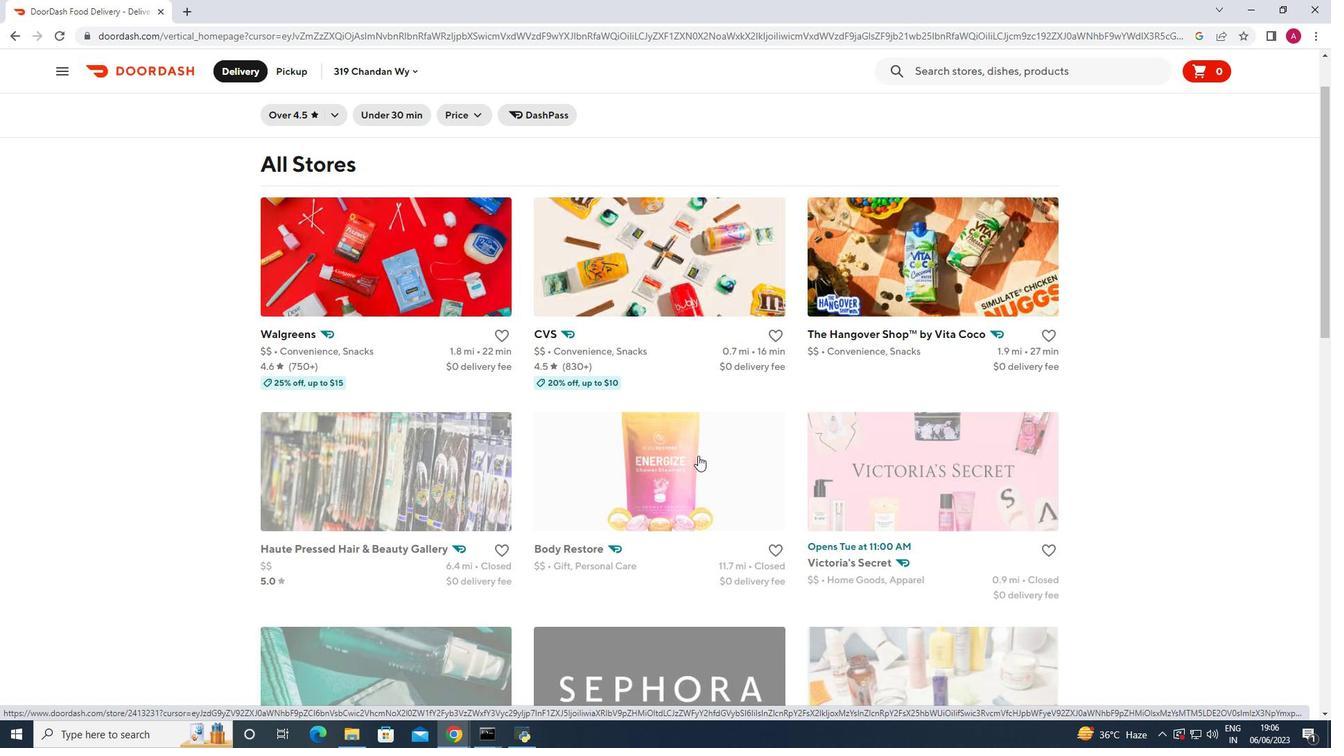 
Action: Mouse scrolled (692, 455) with delta (0, 0)
Screenshot: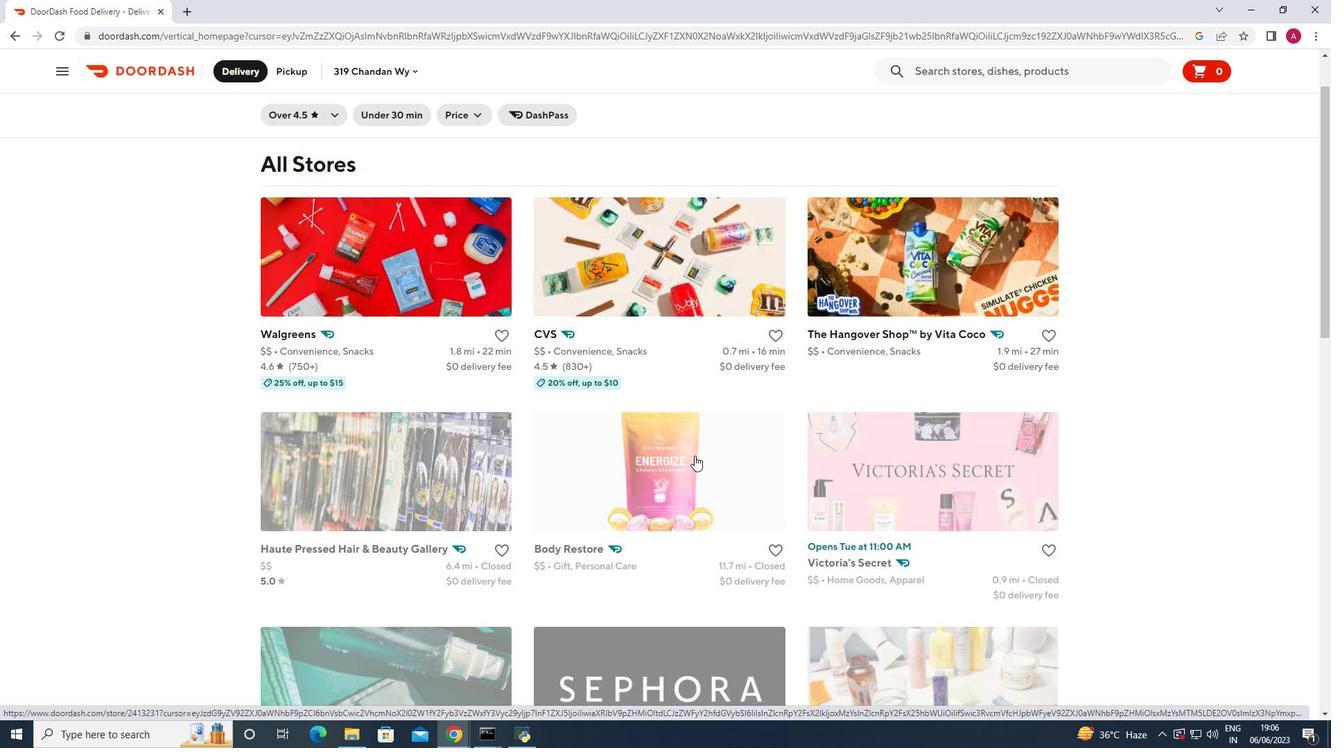 
Action: Mouse scrolled (692, 455) with delta (0, 0)
Screenshot: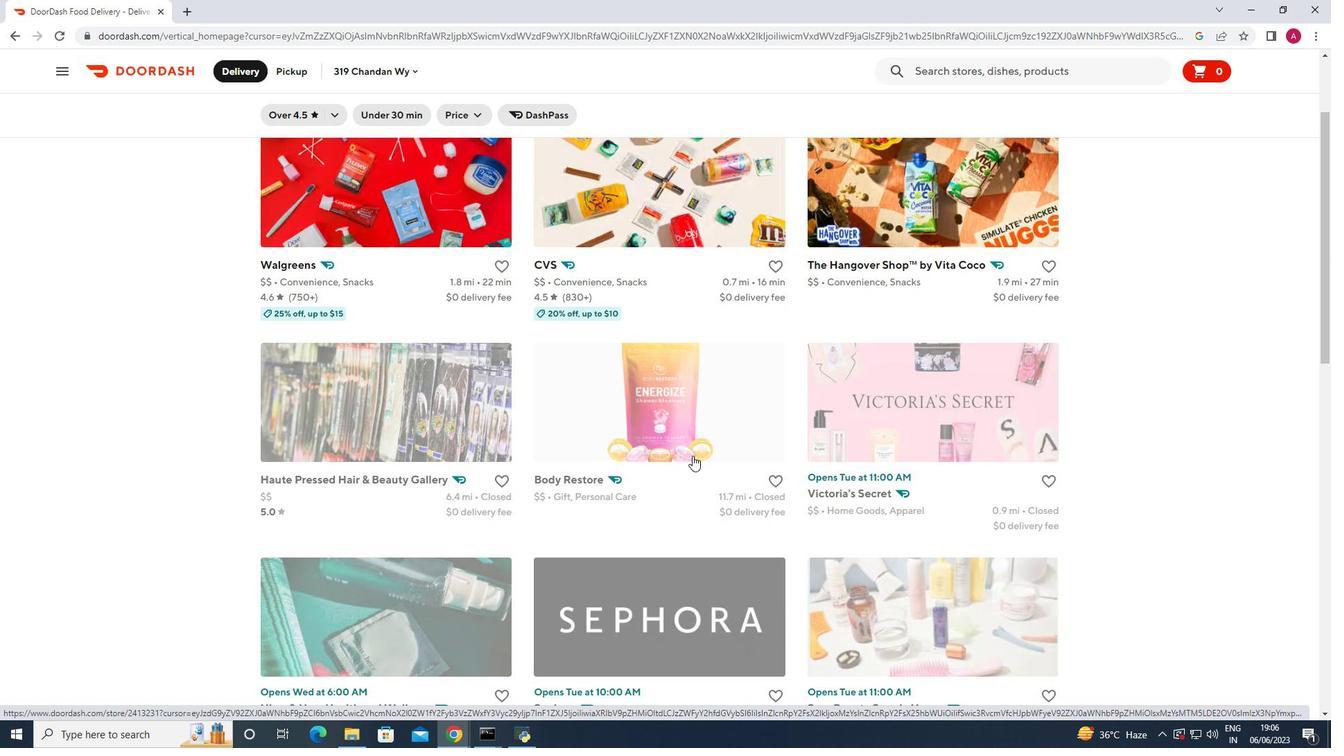 
Action: Mouse moved to (603, 537)
Screenshot: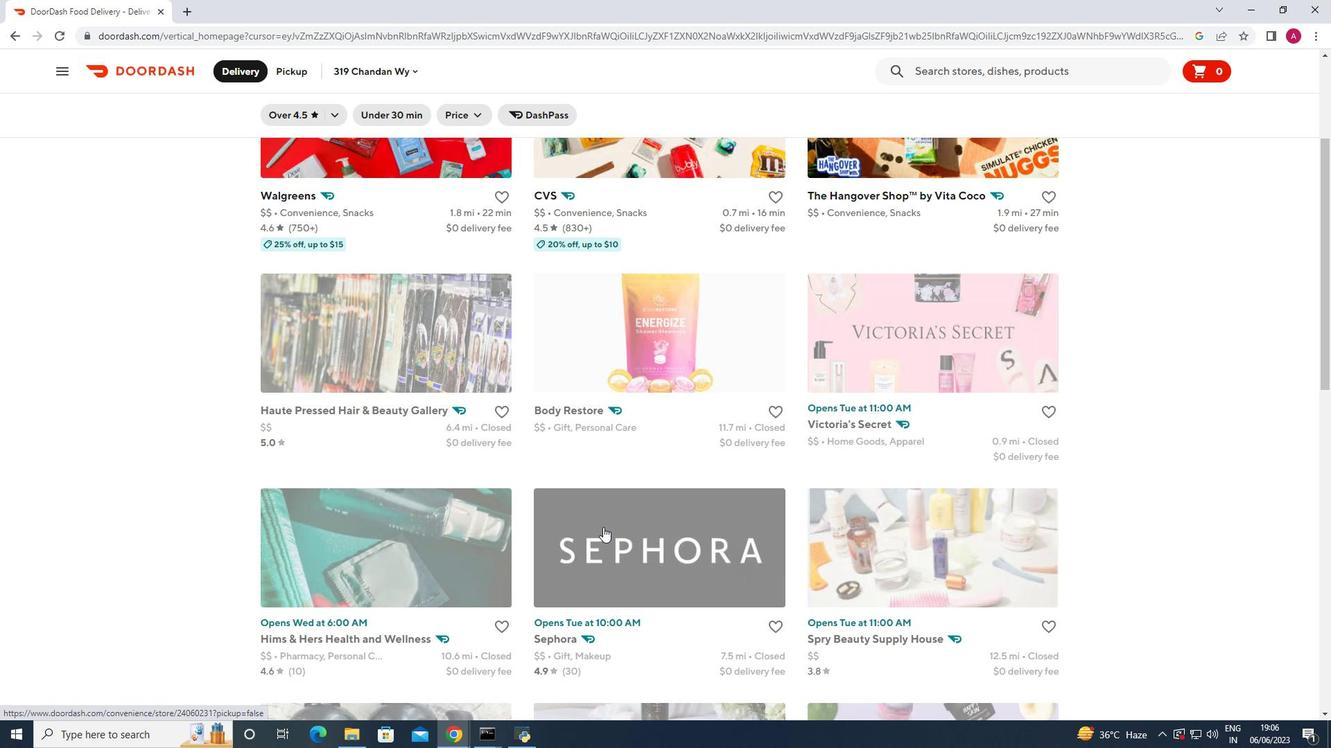 
Action: Mouse pressed left at (603, 537)
Screenshot: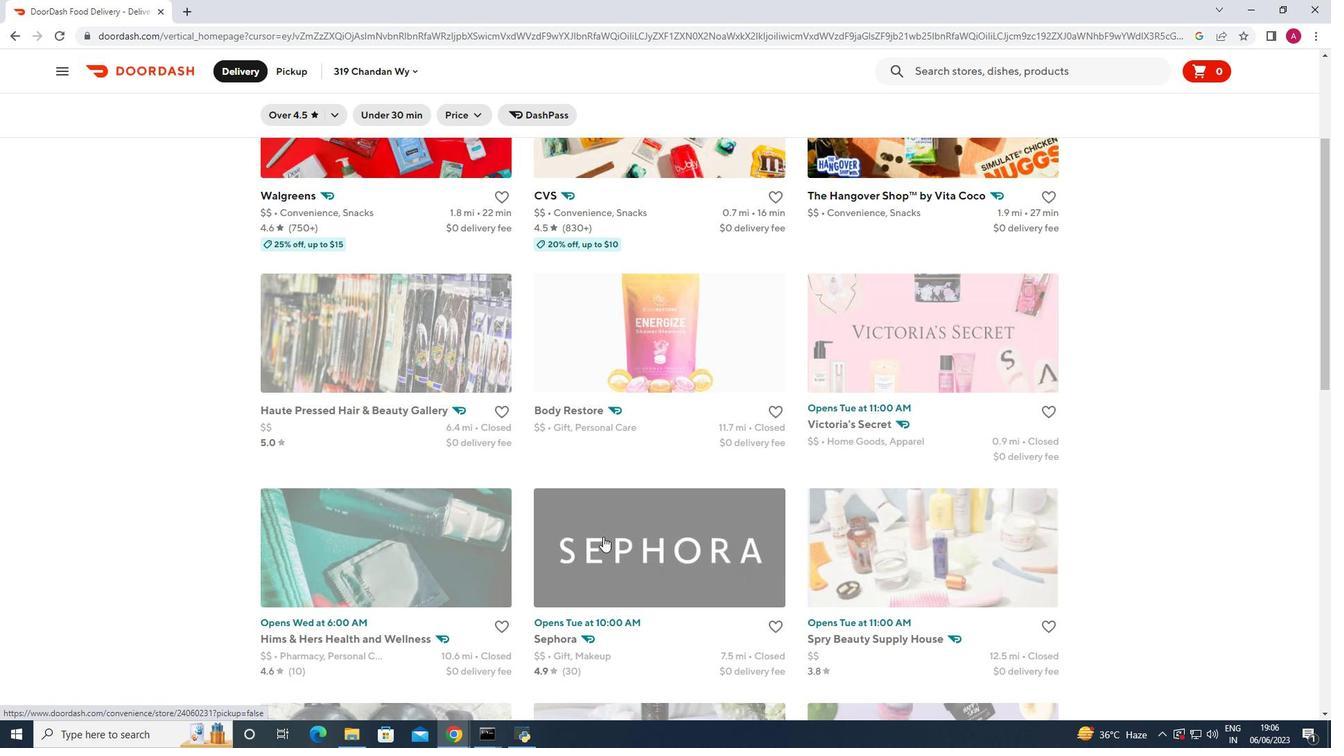 
Action: Mouse moved to (289, 72)
Screenshot: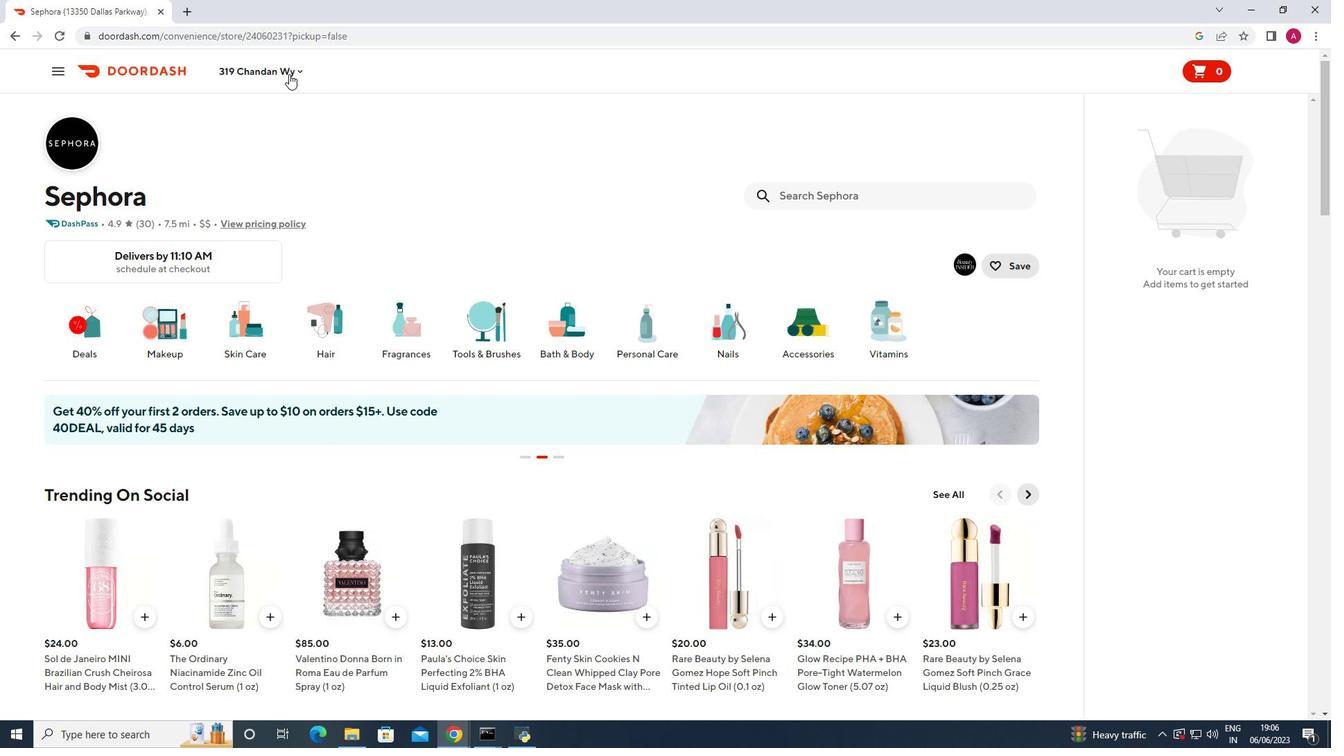 
Action: Mouse pressed left at (289, 72)
Screenshot: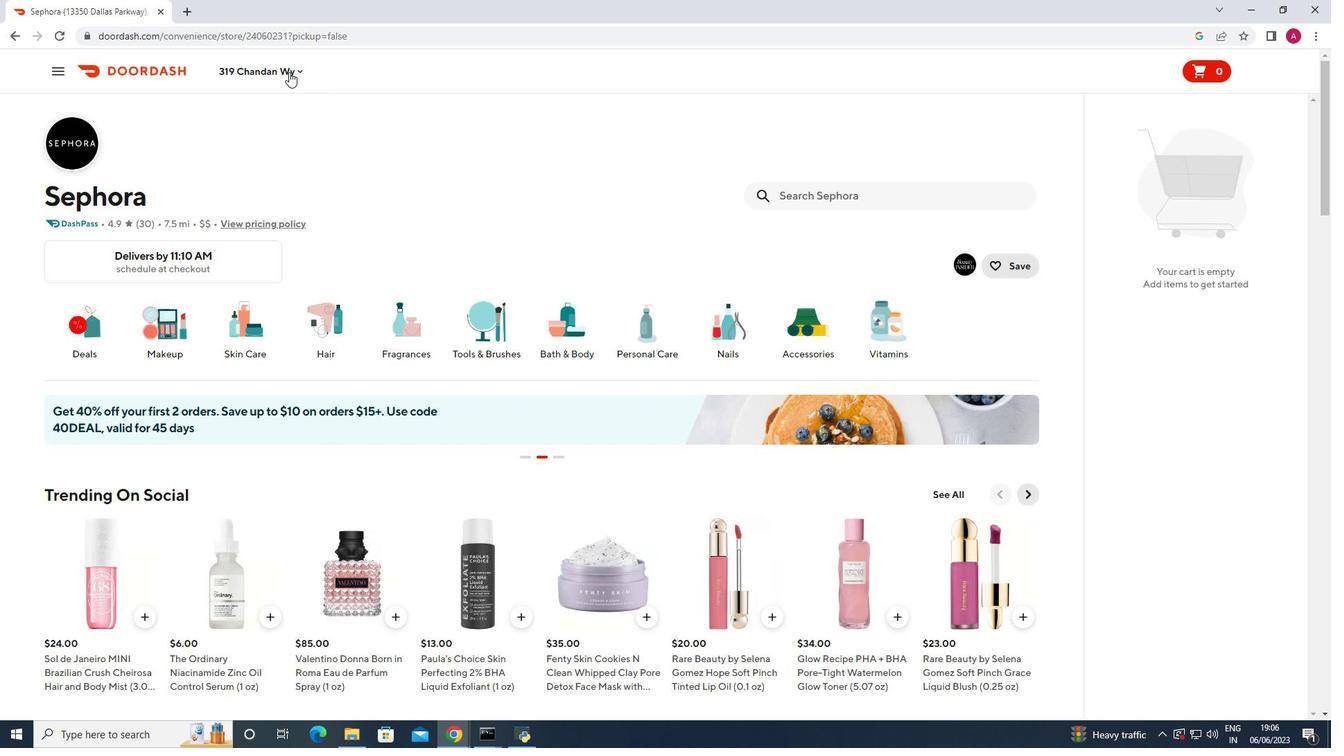 
Action: Mouse moved to (293, 129)
Screenshot: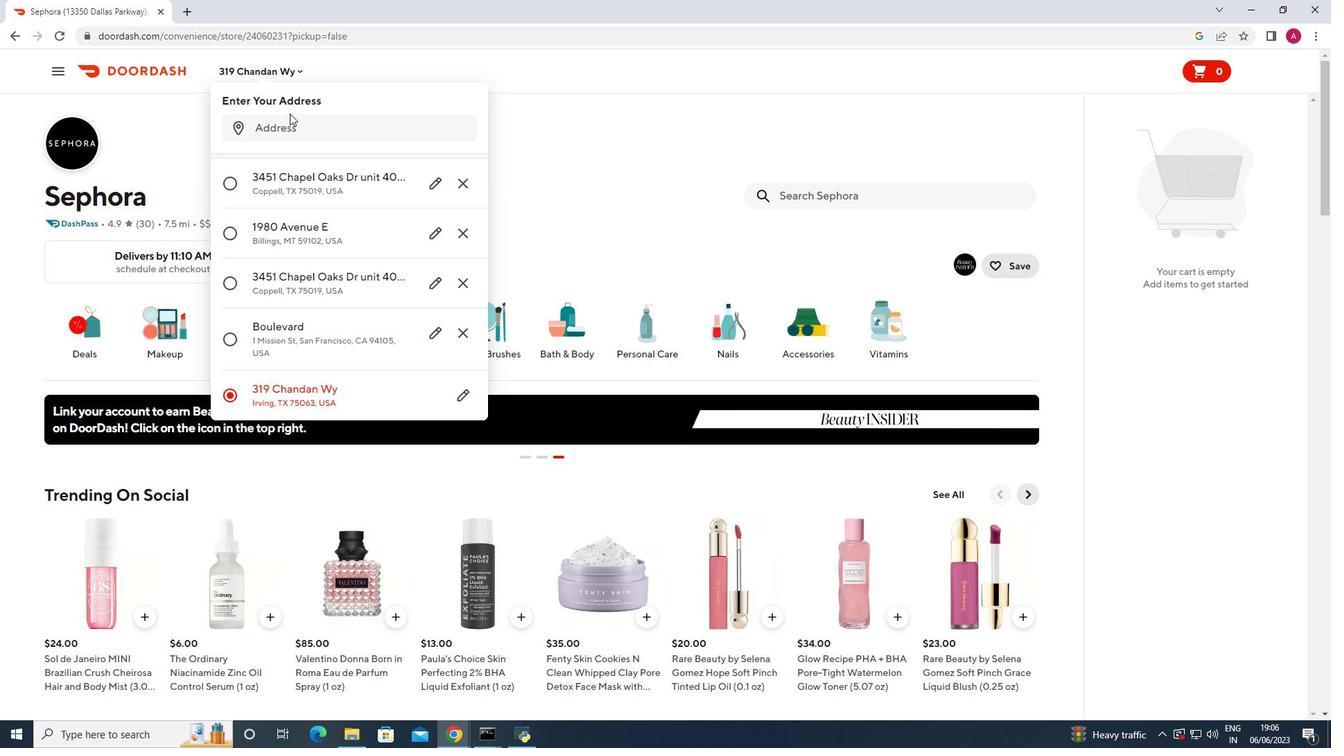 
Action: Mouse pressed left at (293, 129)
Screenshot: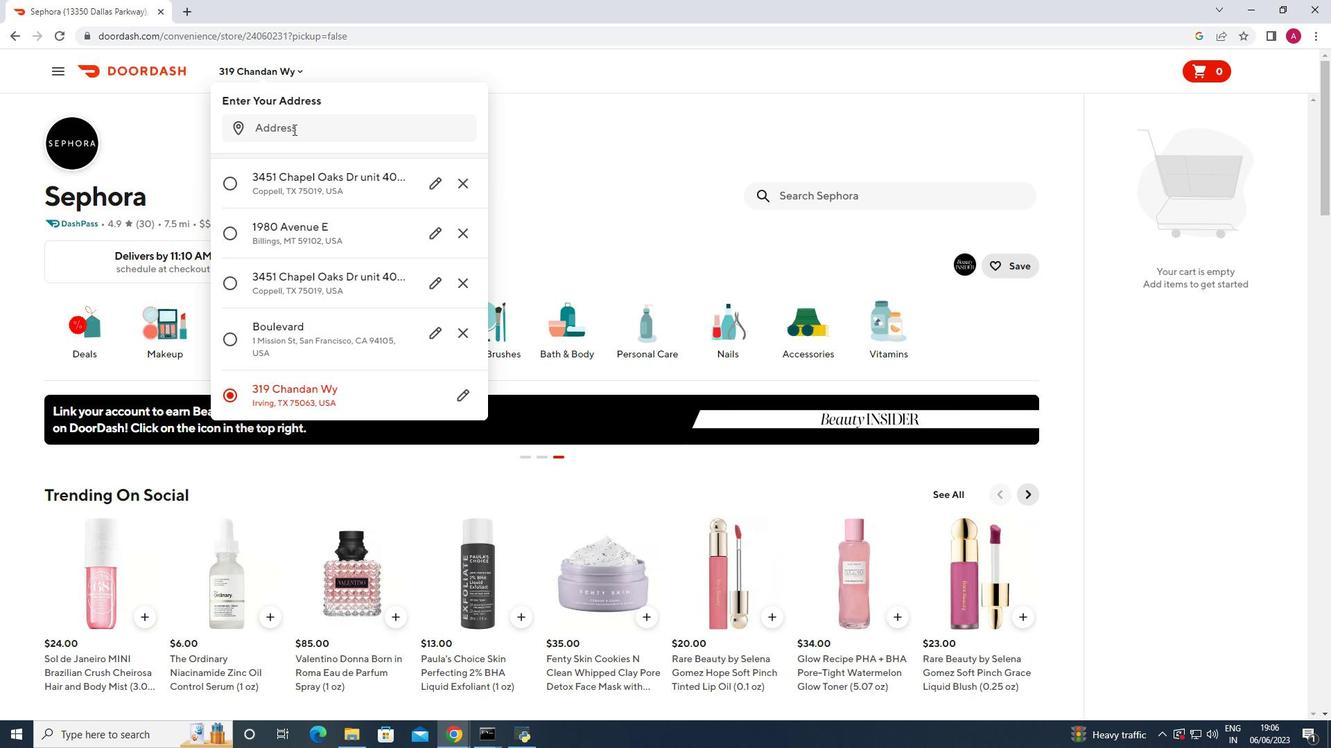 
Action: Key pressed 3451<Key.space>chapel<Key.space>oaks<Key.space>dr<Key.space>unit<Key.space>404<Key.space>building<Key.space>4<Key.space>coppell<Key.space>texas<Key.space>75019<Key.enter>
Screenshot: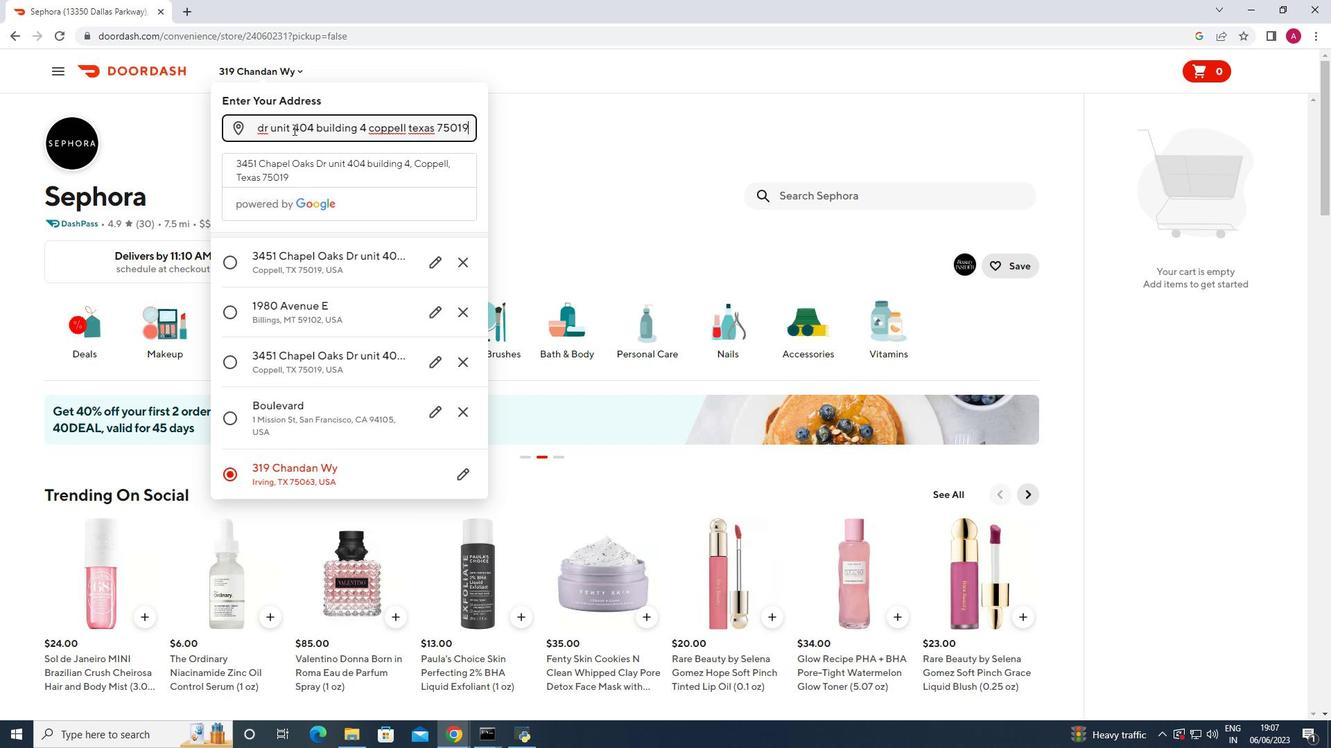 
Action: Mouse moved to (421, 541)
Screenshot: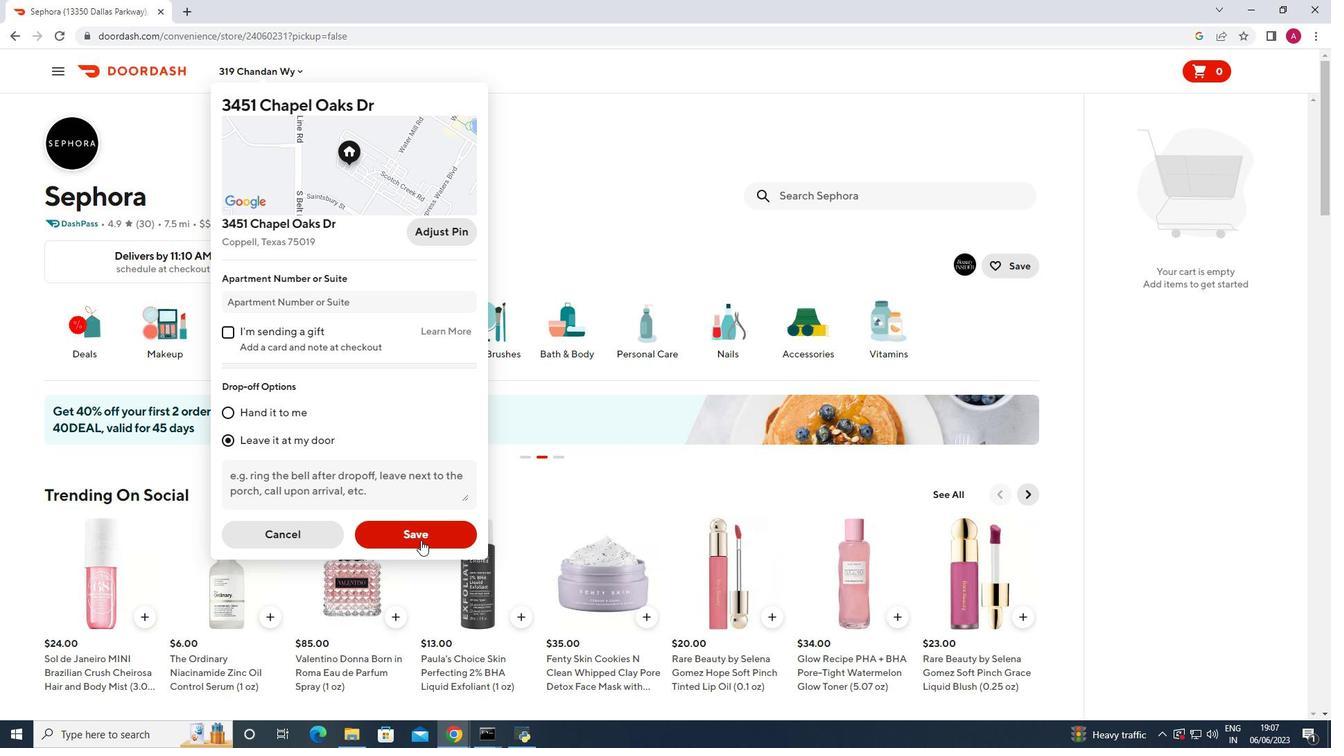 
Action: Mouse pressed left at (421, 541)
Screenshot: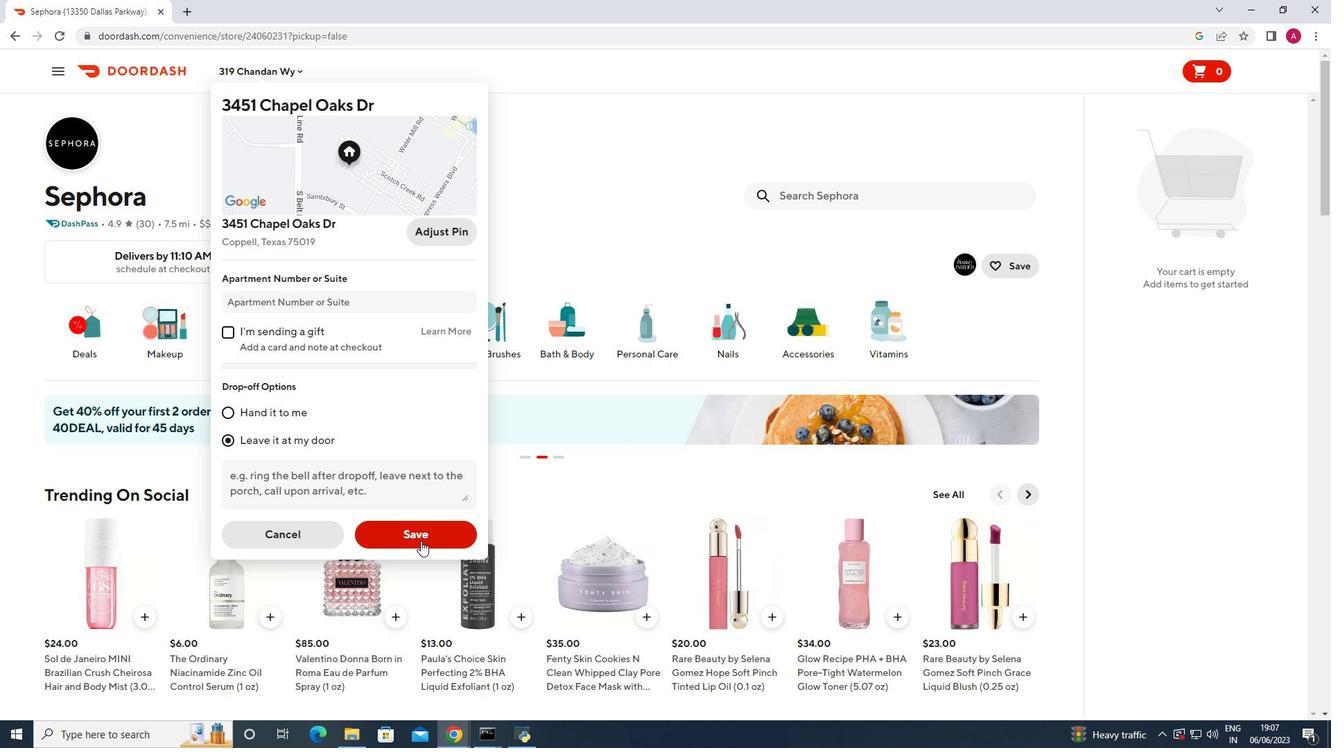 
Action: Mouse moved to (923, 189)
Screenshot: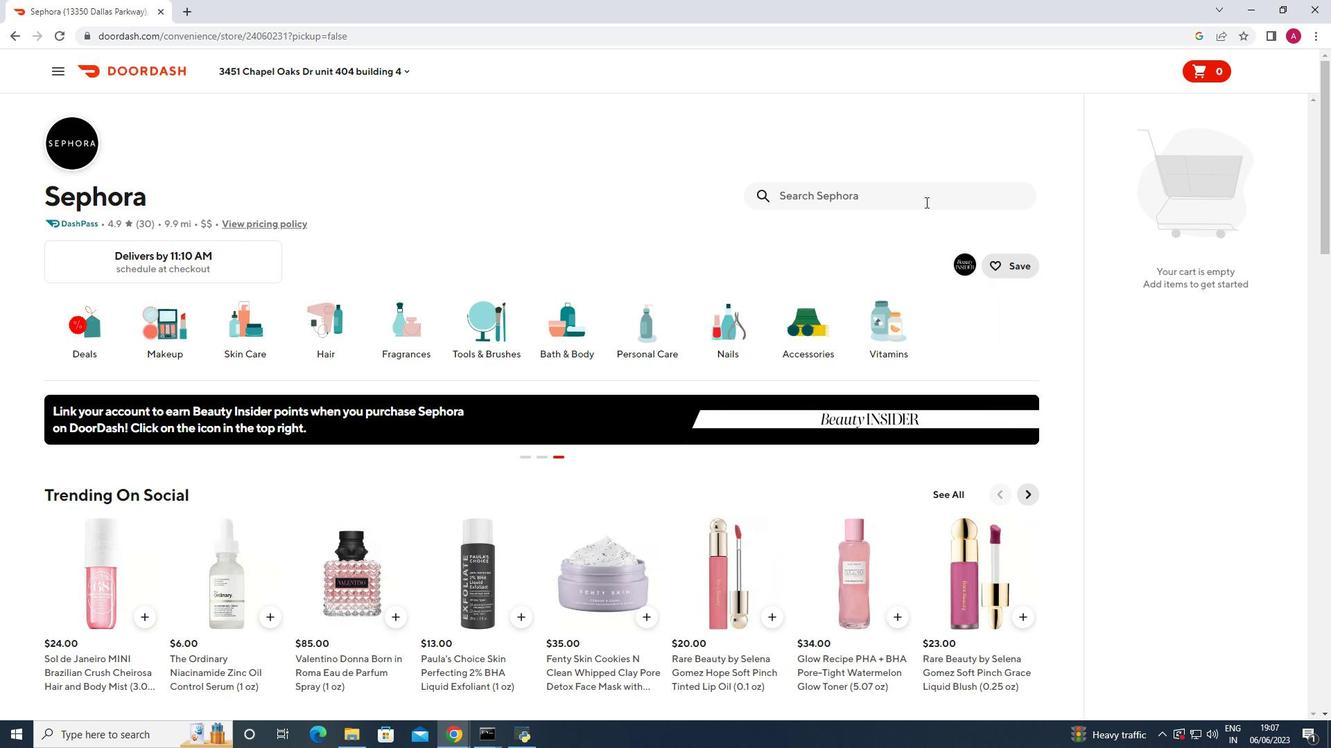 
Action: Mouse pressed left at (923, 189)
Screenshot: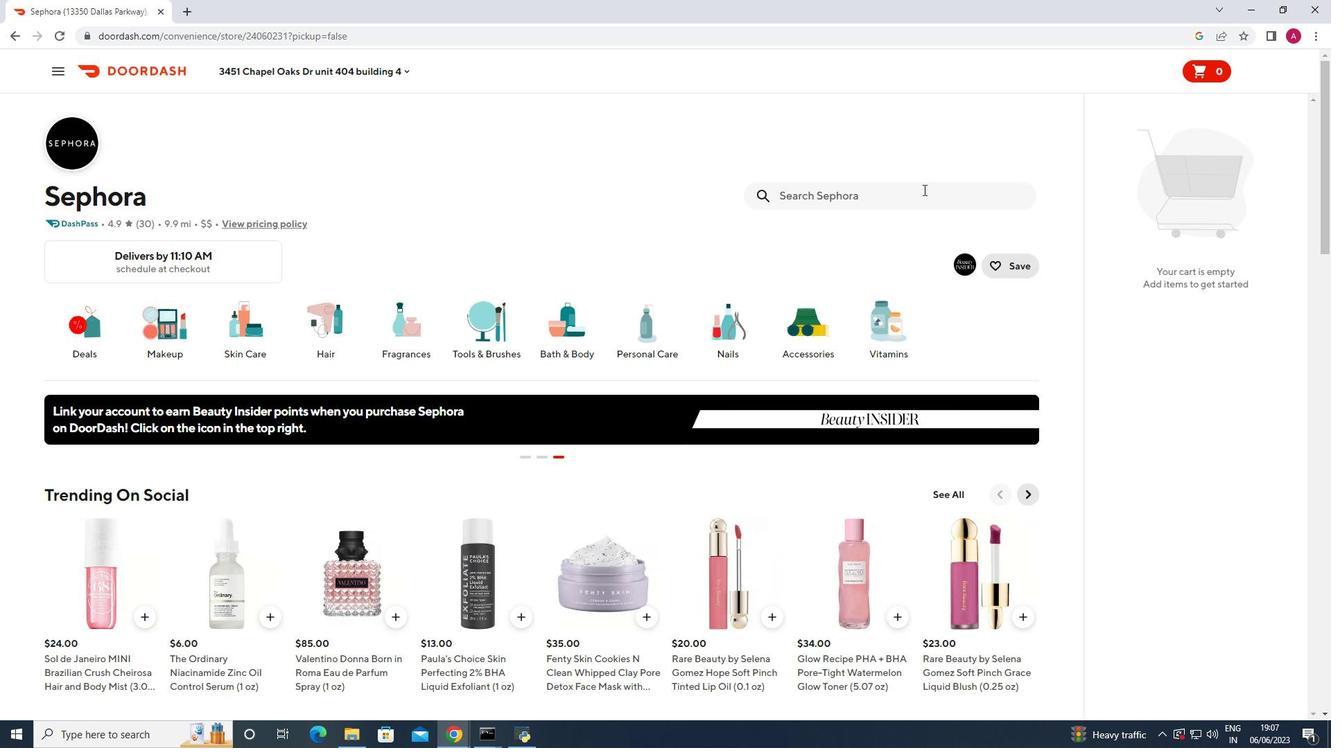 
Action: Key pressed olaplex<Key.space>no7<Key.space>bonding<Key.space>hair<Key.space>oil<Key.enter>
Screenshot: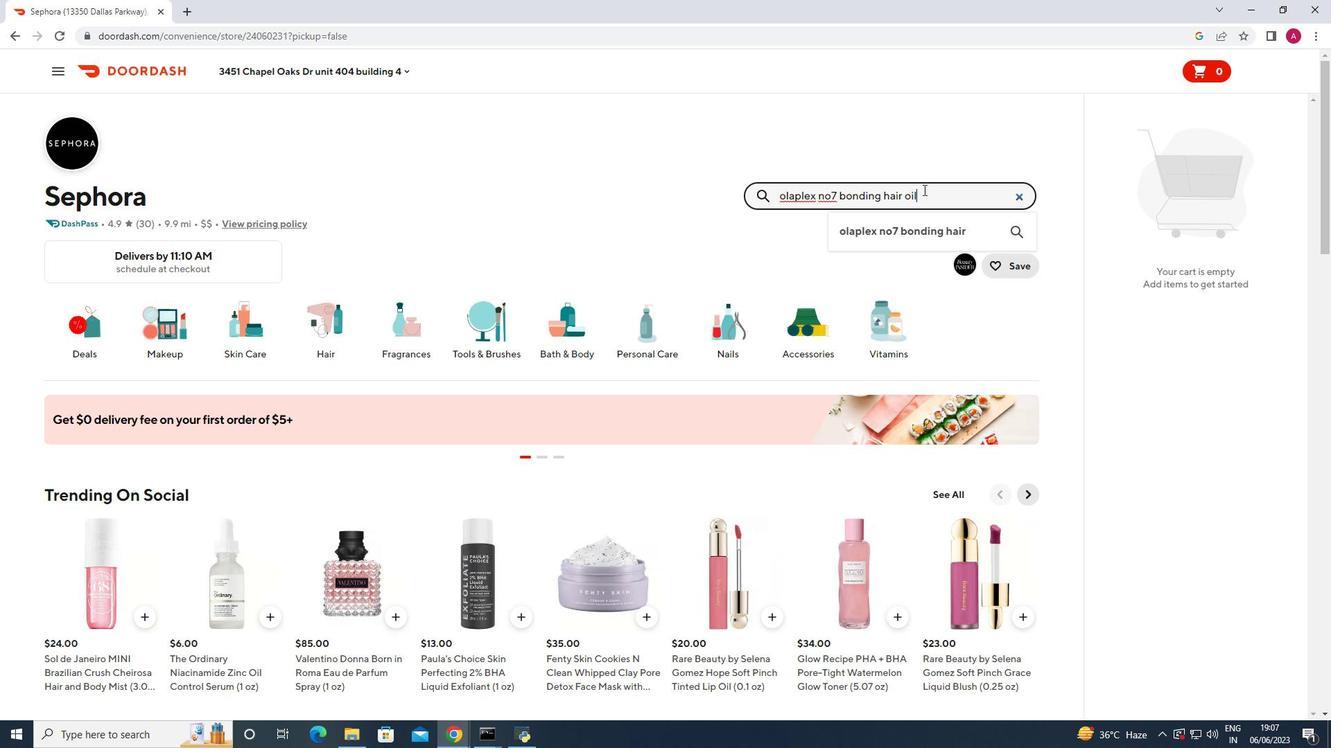 
Action: Mouse moved to (131, 338)
Screenshot: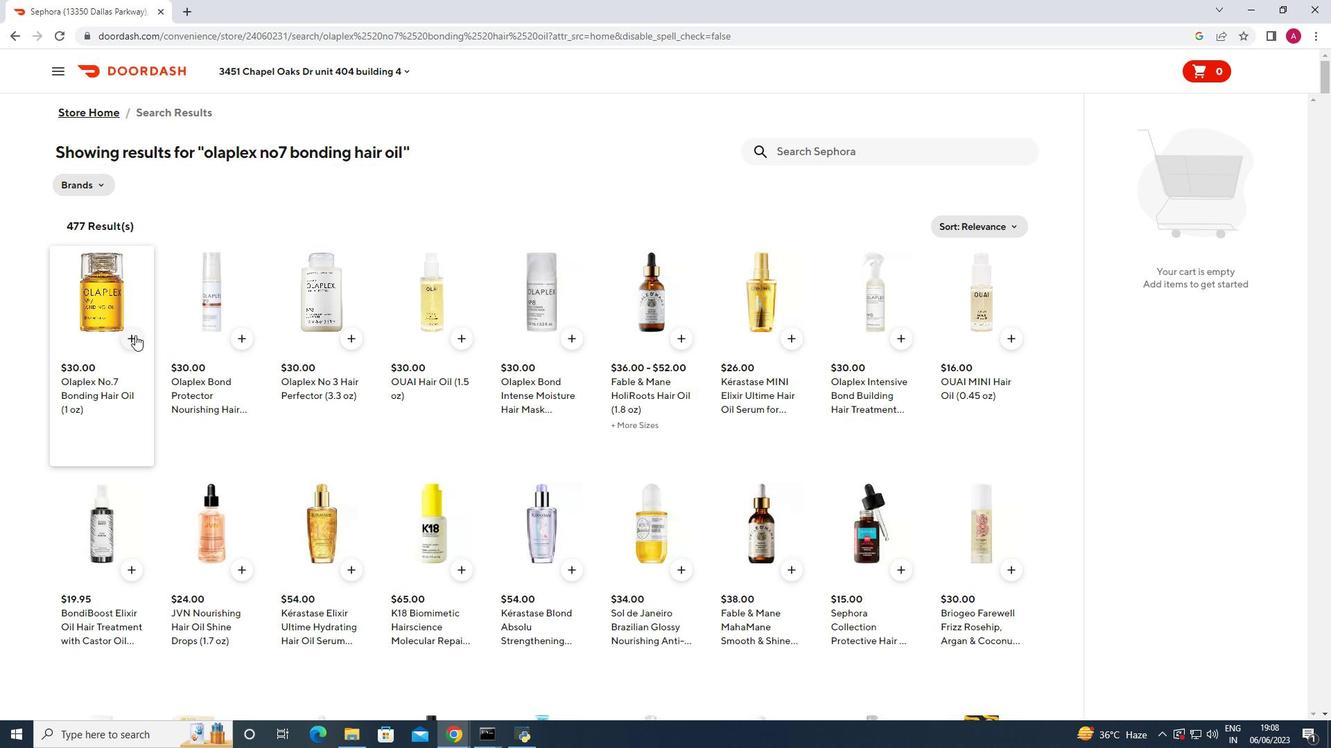 
Action: Mouse pressed left at (131, 338)
Screenshot: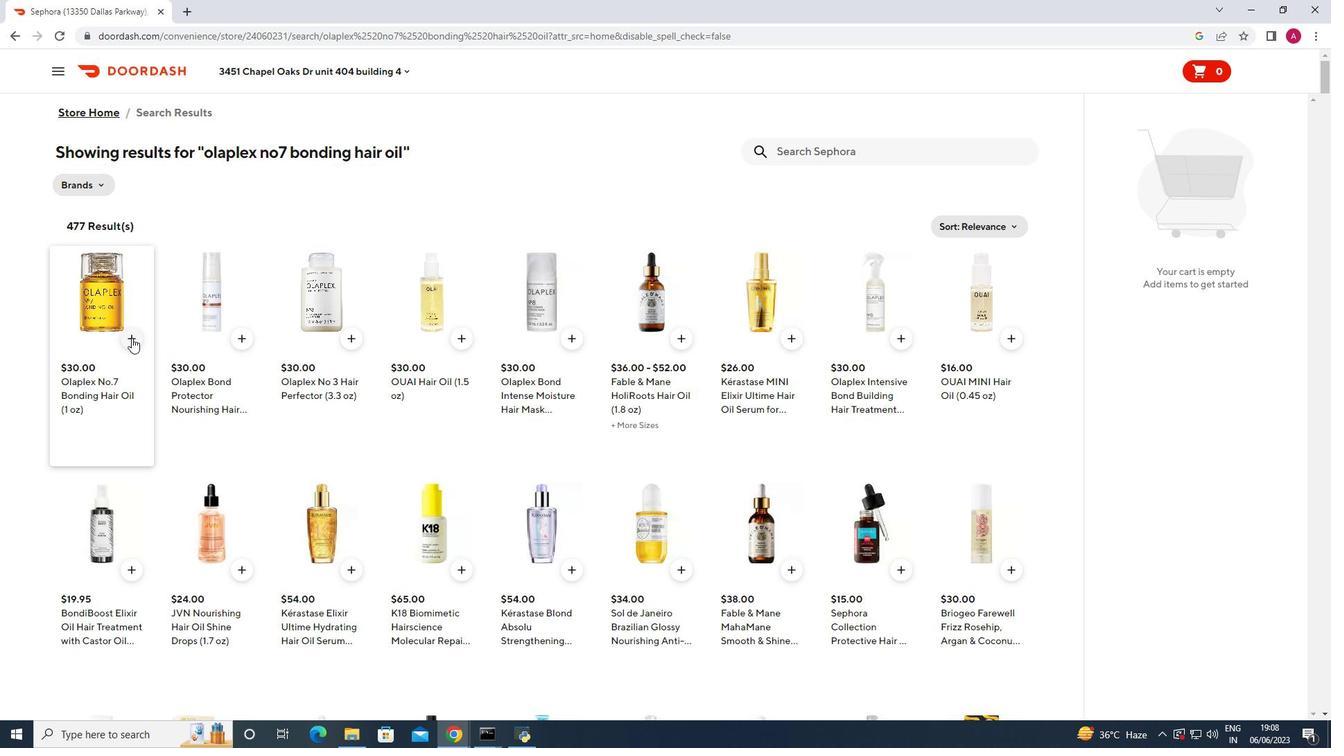 
Action: Mouse moved to (1290, 220)
Screenshot: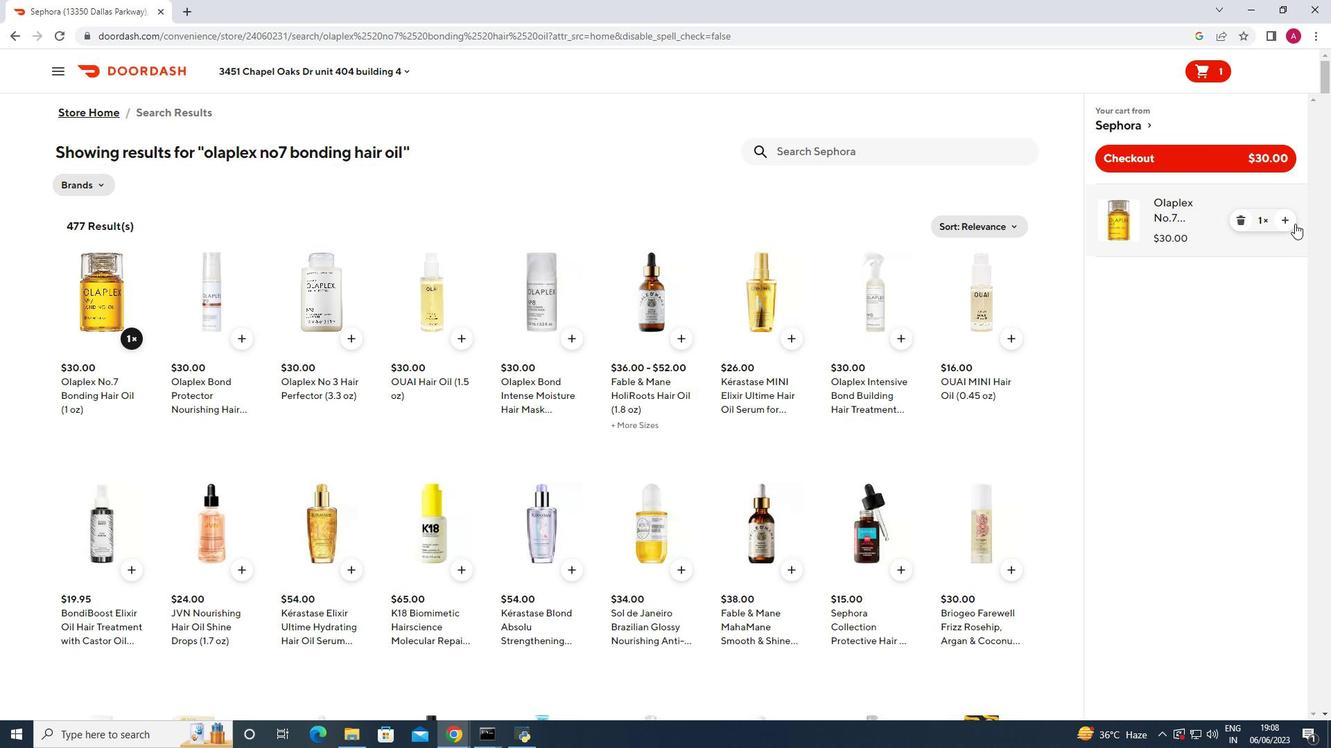 
Action: Mouse pressed left at (1290, 220)
Screenshot: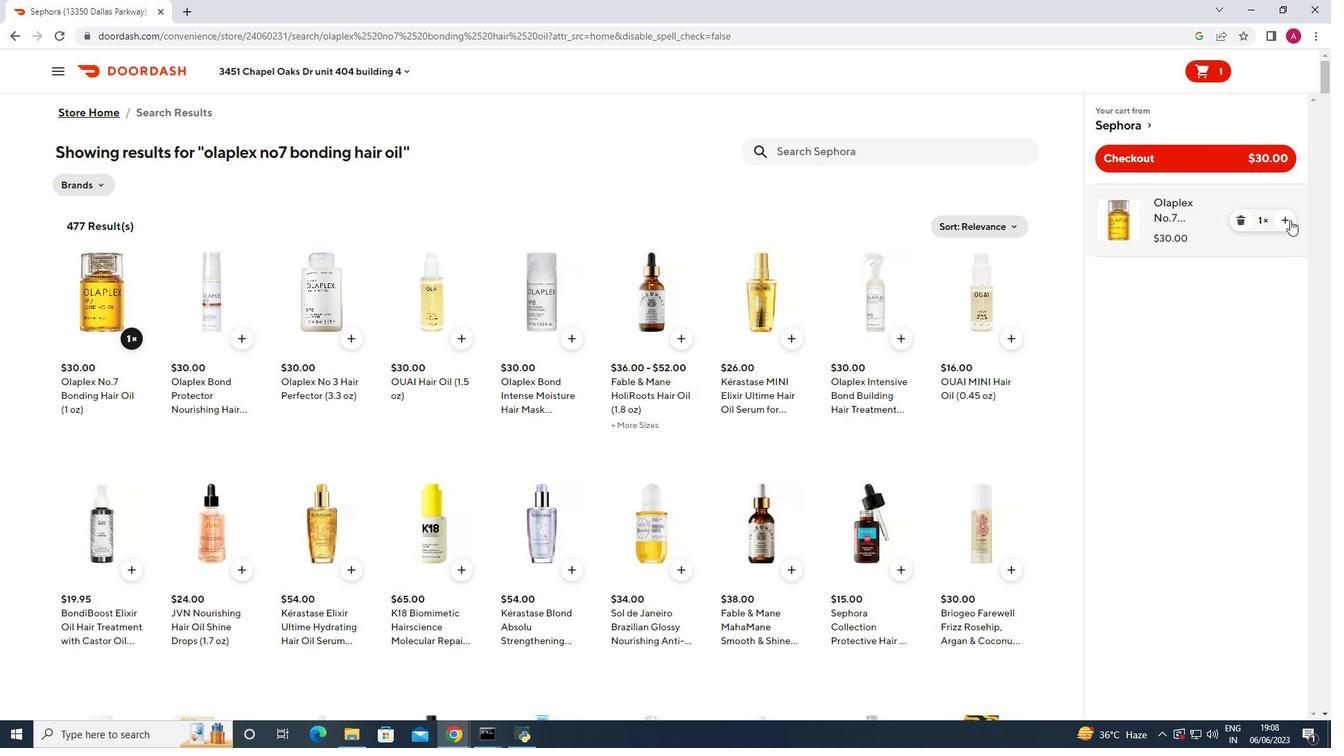 
Action: Mouse moved to (866, 147)
Screenshot: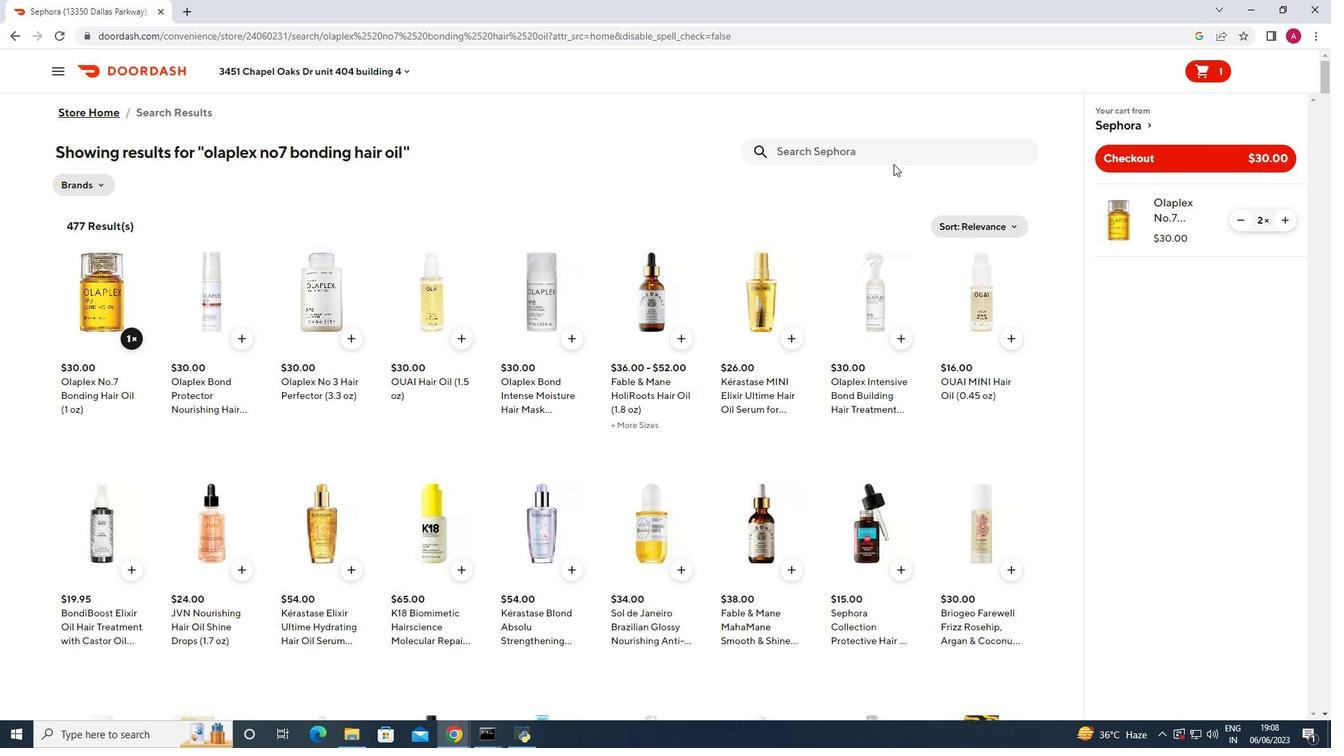 
Action: Mouse pressed left at (866, 147)
Screenshot: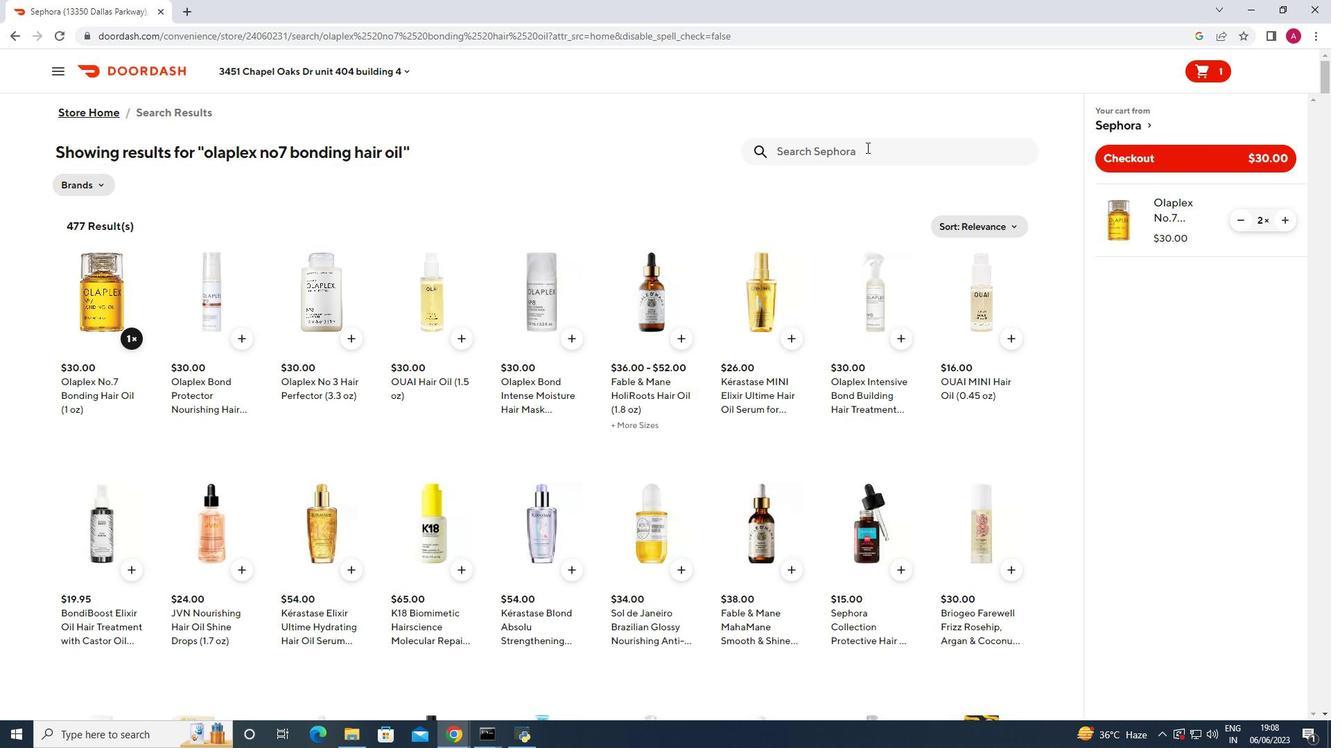 
Action: Mouse moved to (866, 147)
Screenshot: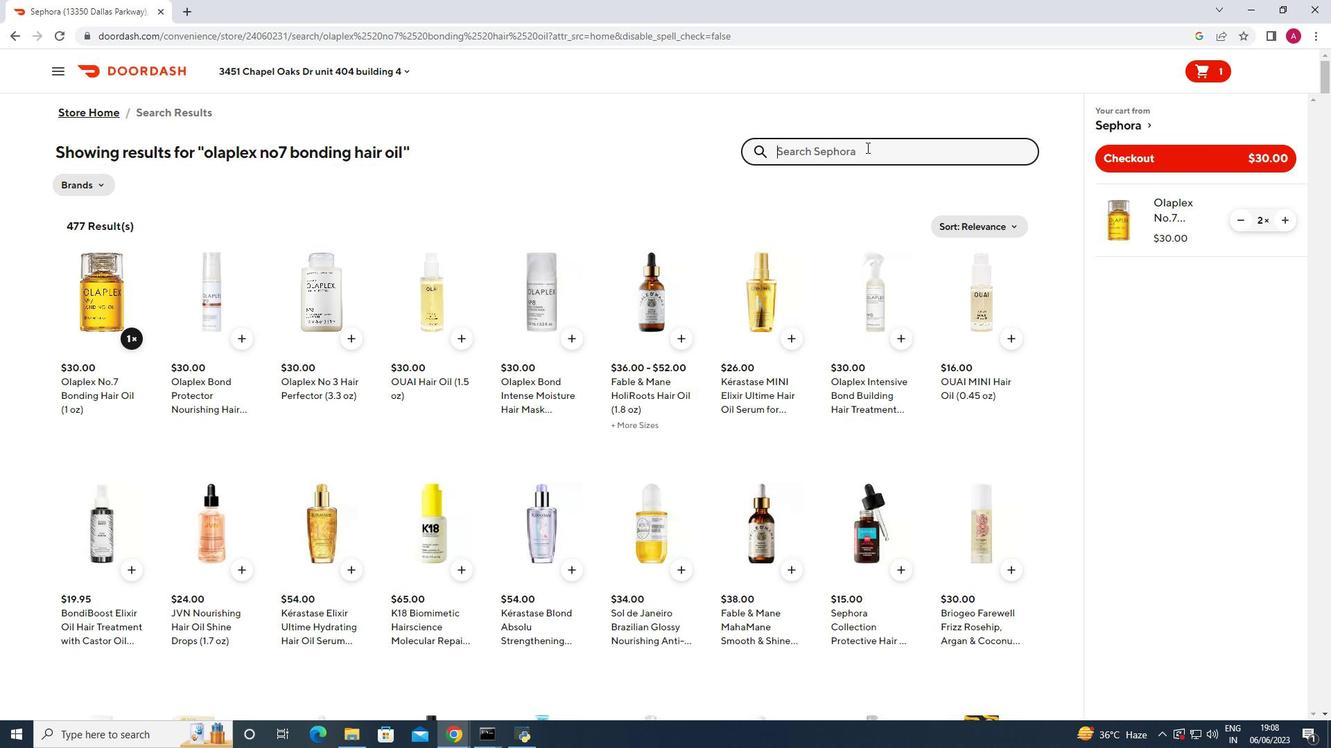 
Action: Key pressed the<Key.space>ordinary<Key.space>niacinamide<Key.space>x<Key.backspace>zinc<Key.space>oil<Key.space>control<Key.space>serum<Key.enter>
Screenshot: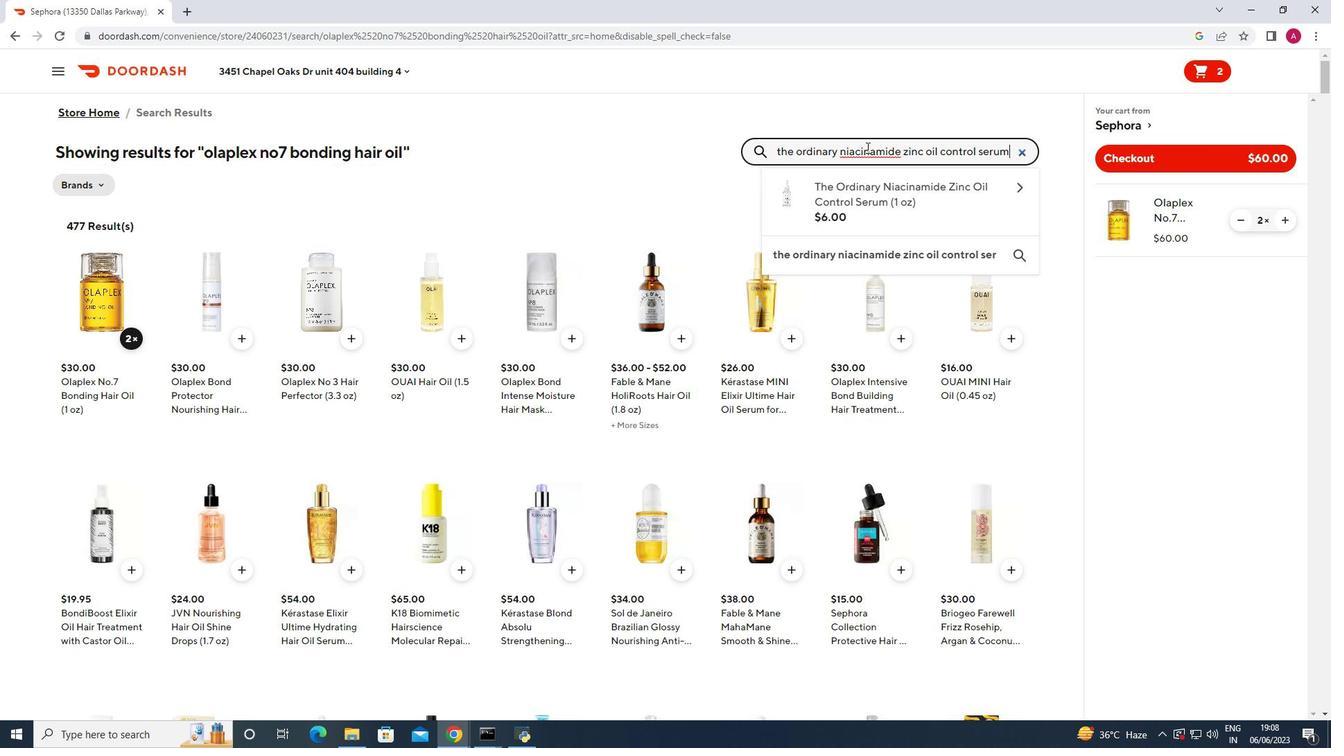 
Action: Mouse moved to (127, 339)
Screenshot: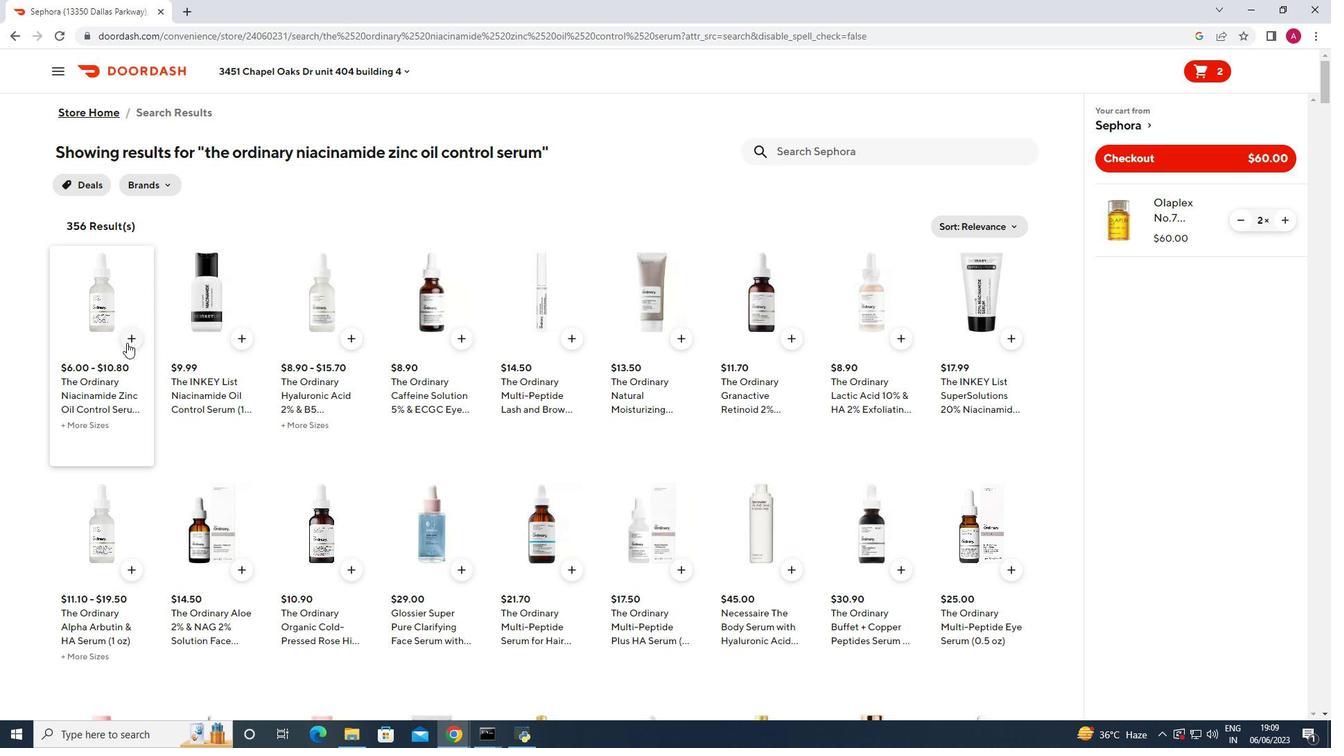 
Action: Mouse pressed left at (127, 339)
Screenshot: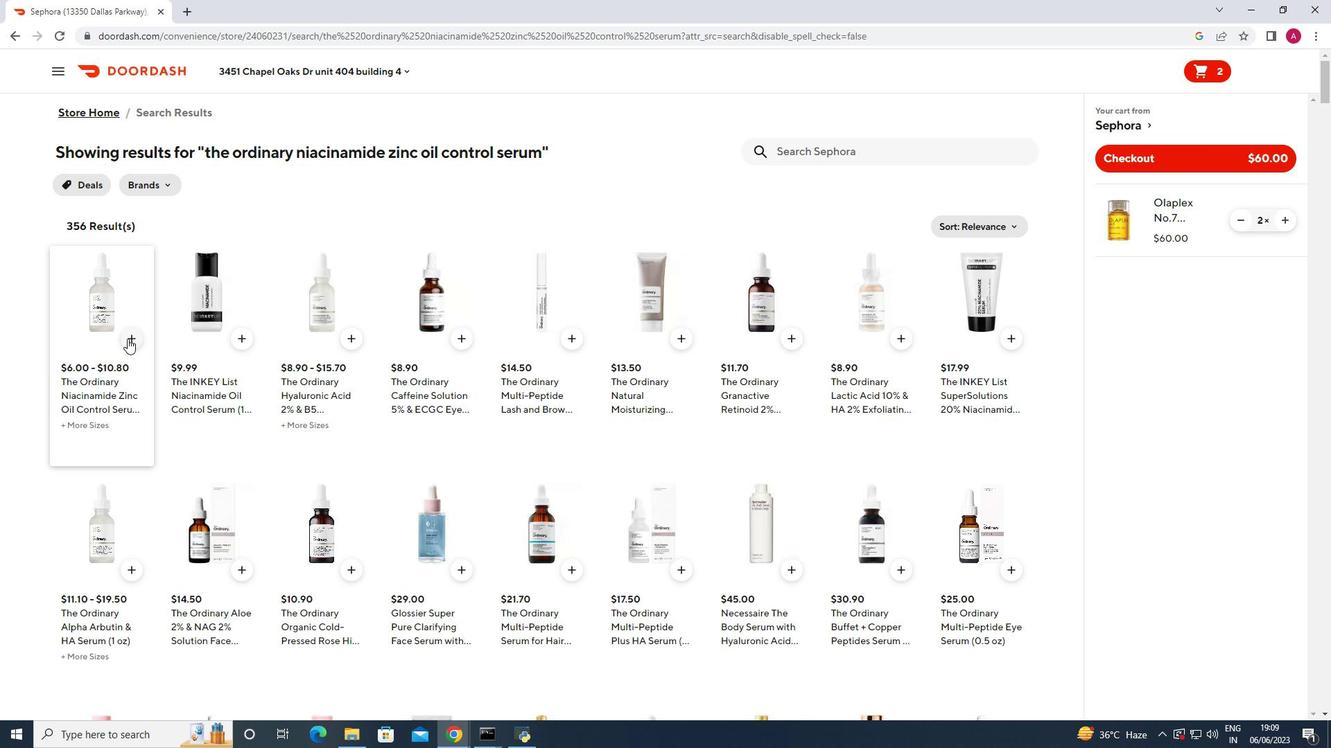 
Action: Mouse moved to (889, 685)
Screenshot: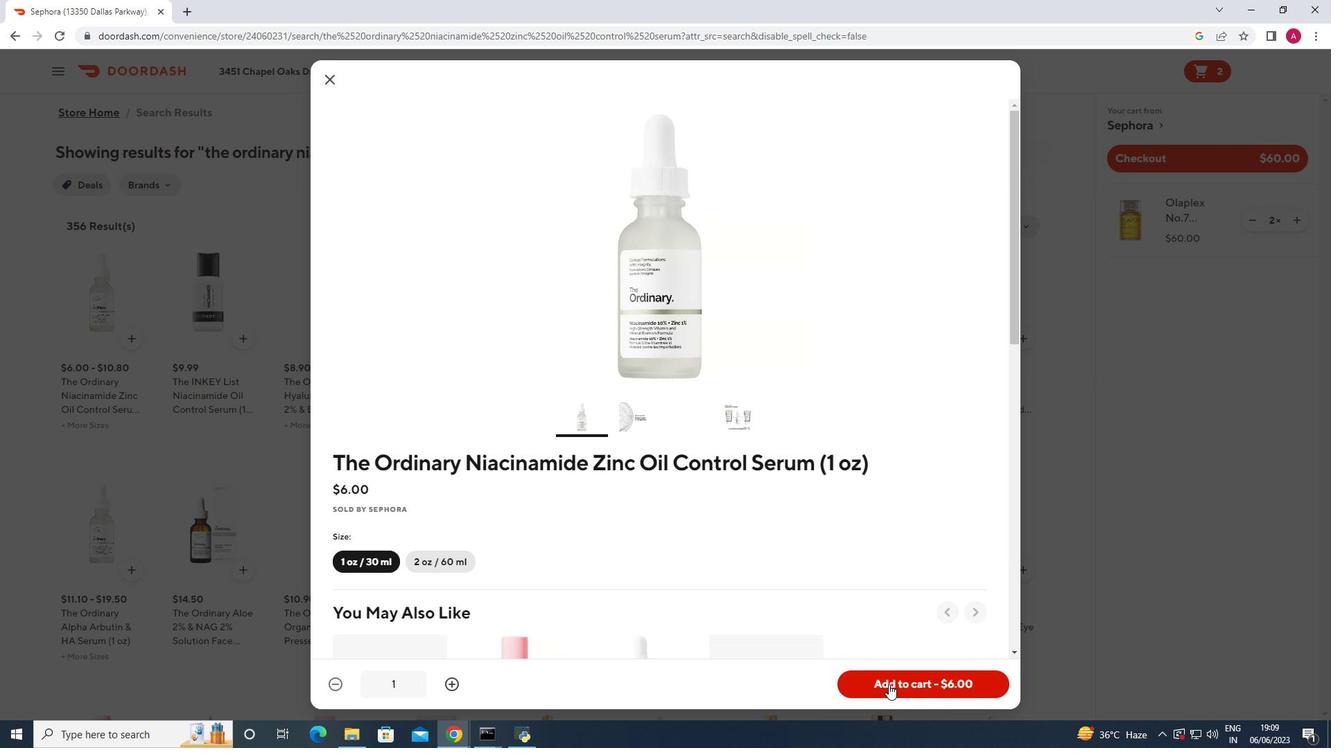 
Action: Mouse pressed left at (889, 685)
Screenshot: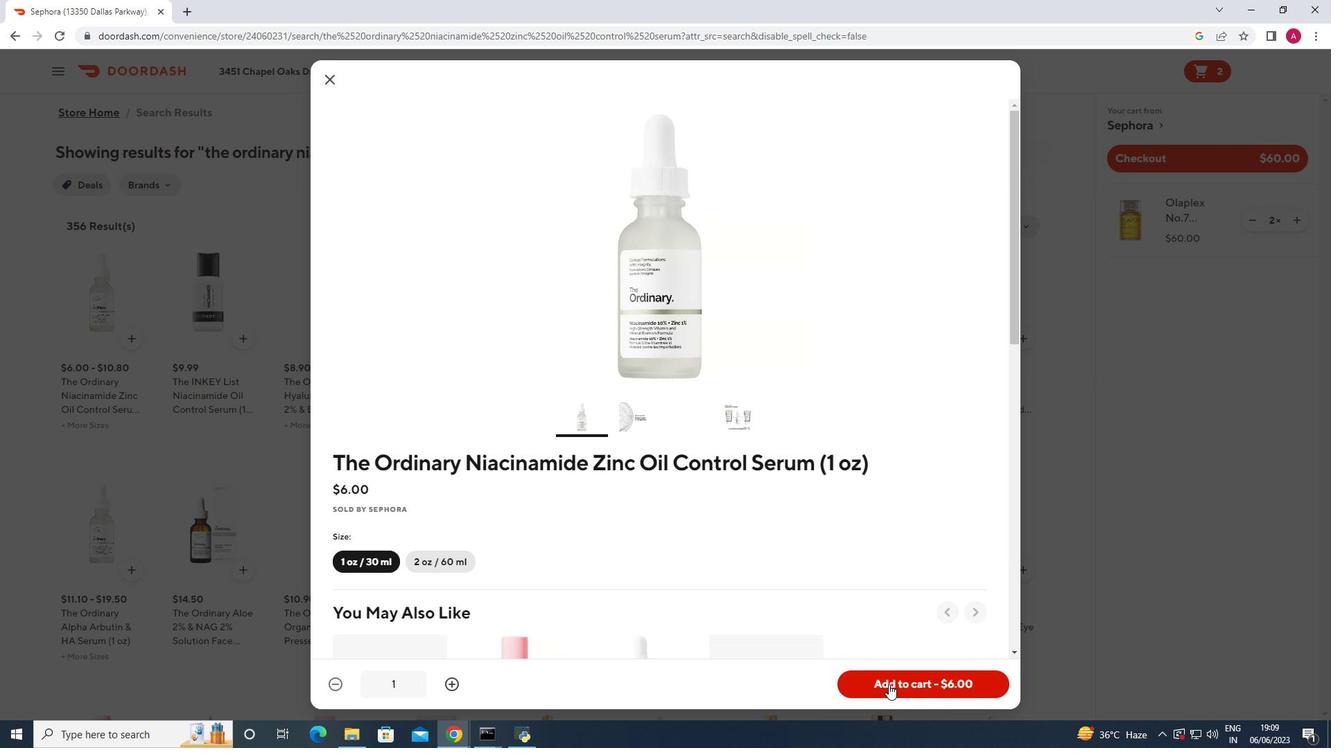 
Action: Mouse moved to (935, 146)
Screenshot: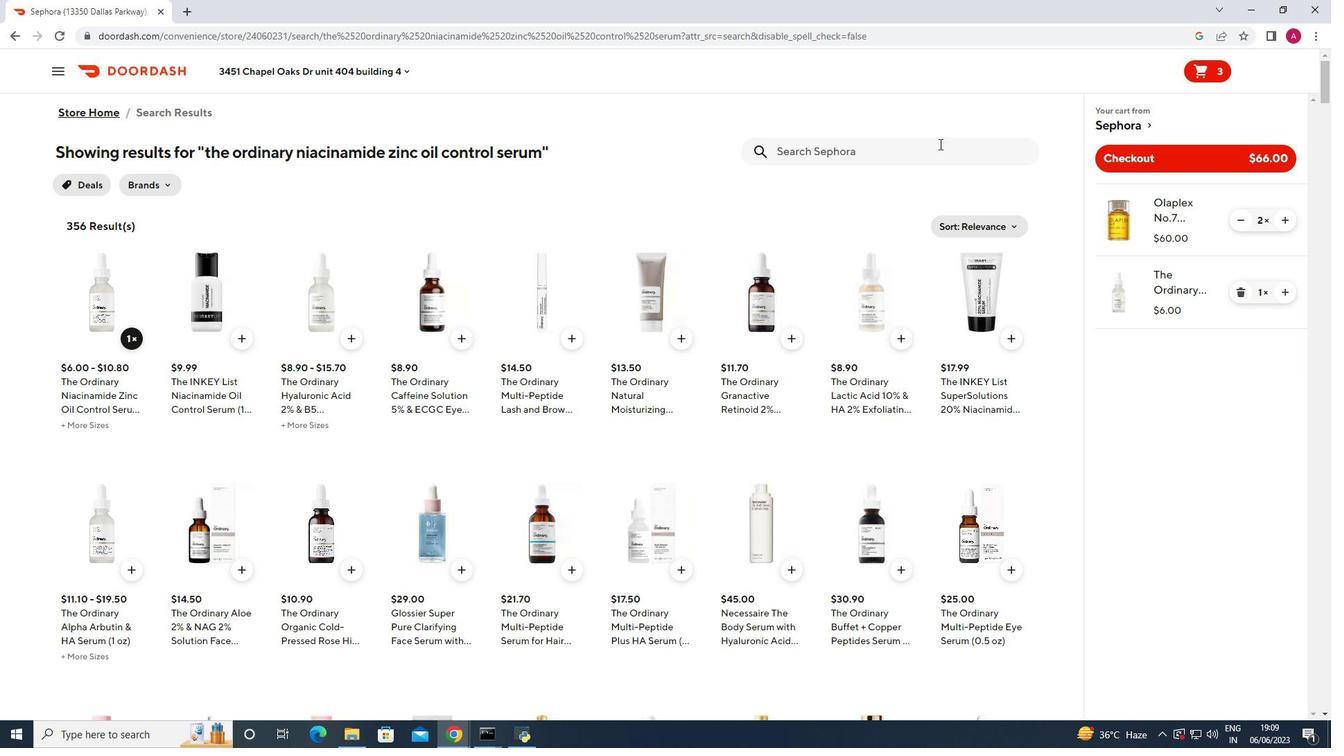
Action: Mouse pressed left at (935, 146)
Screenshot: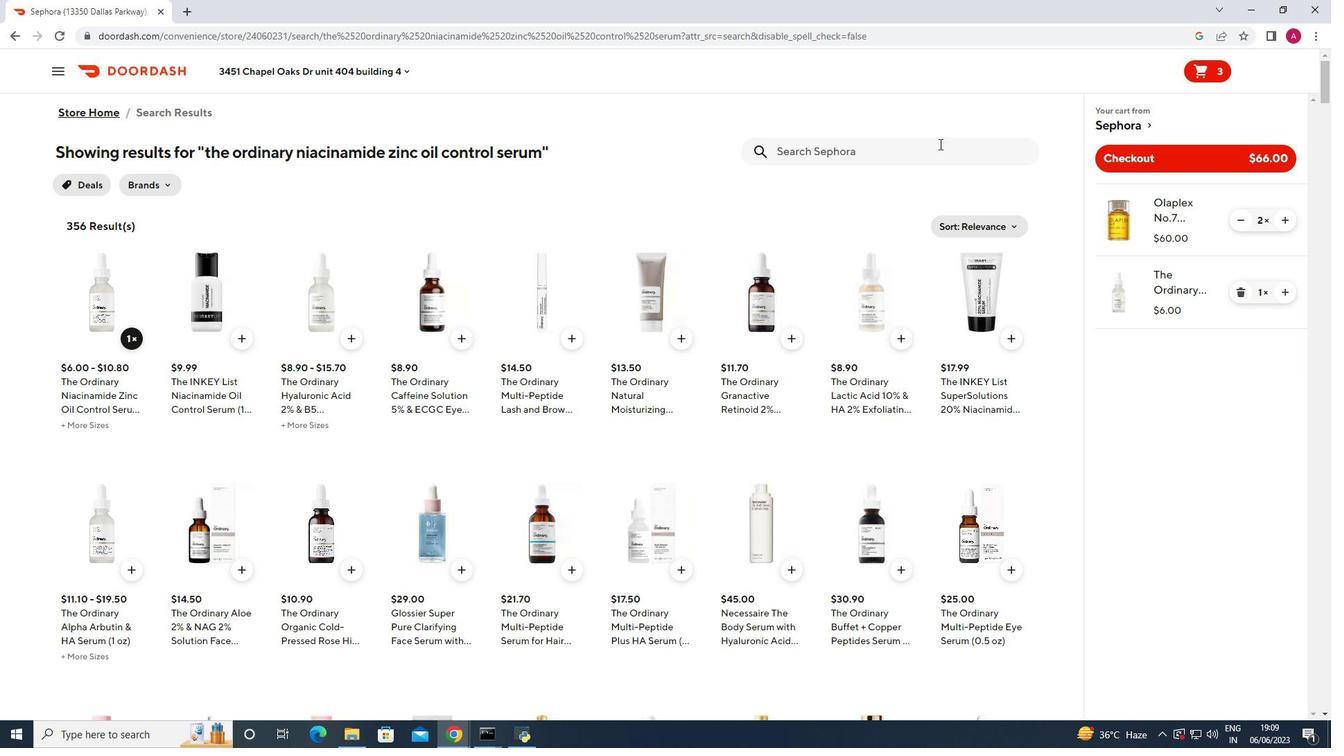 
Action: Key pressed lilly<Key.space>lashes<Key.space>click<Key.space>magnetic<Key.space>collection<Key.space><Key.space><Key.backspace>faux<Key.space>mink<Key.space>bestie<Key.space>eyelashes<Key.enter>
Screenshot: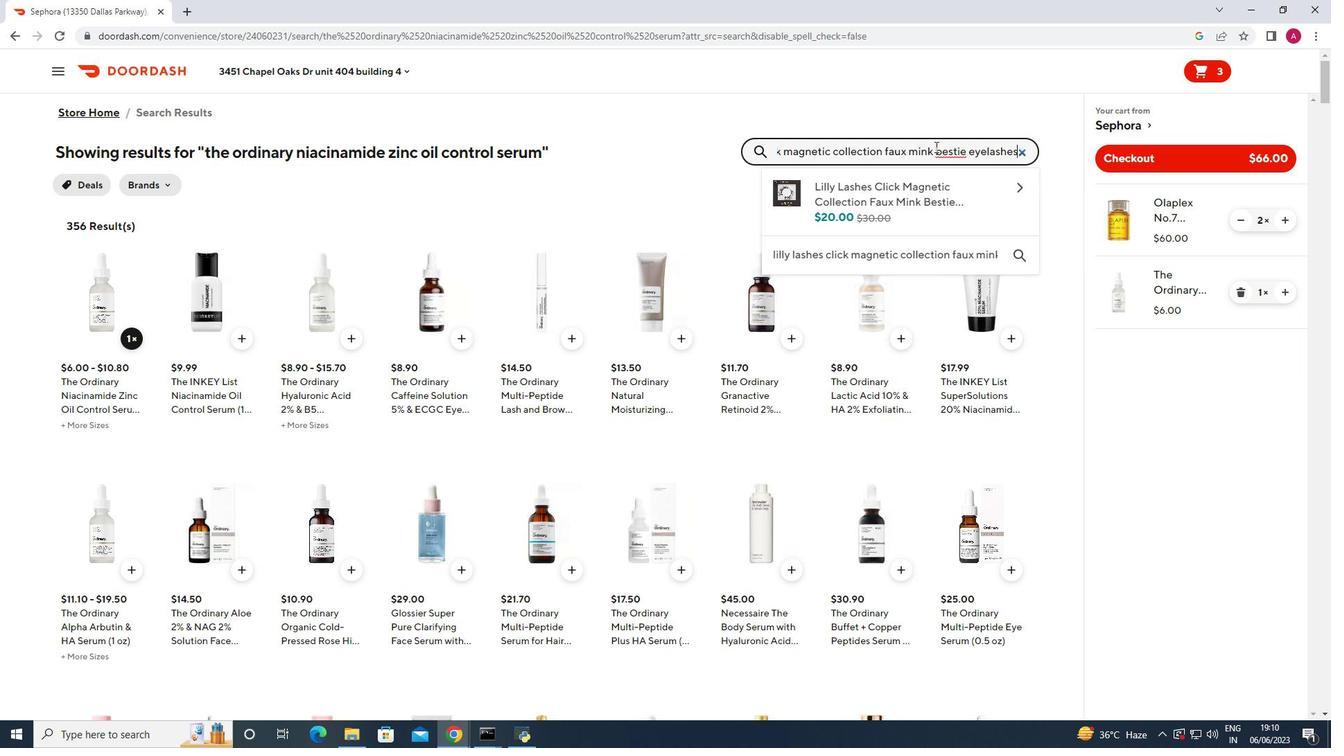 
Action: Mouse moved to (130, 335)
Screenshot: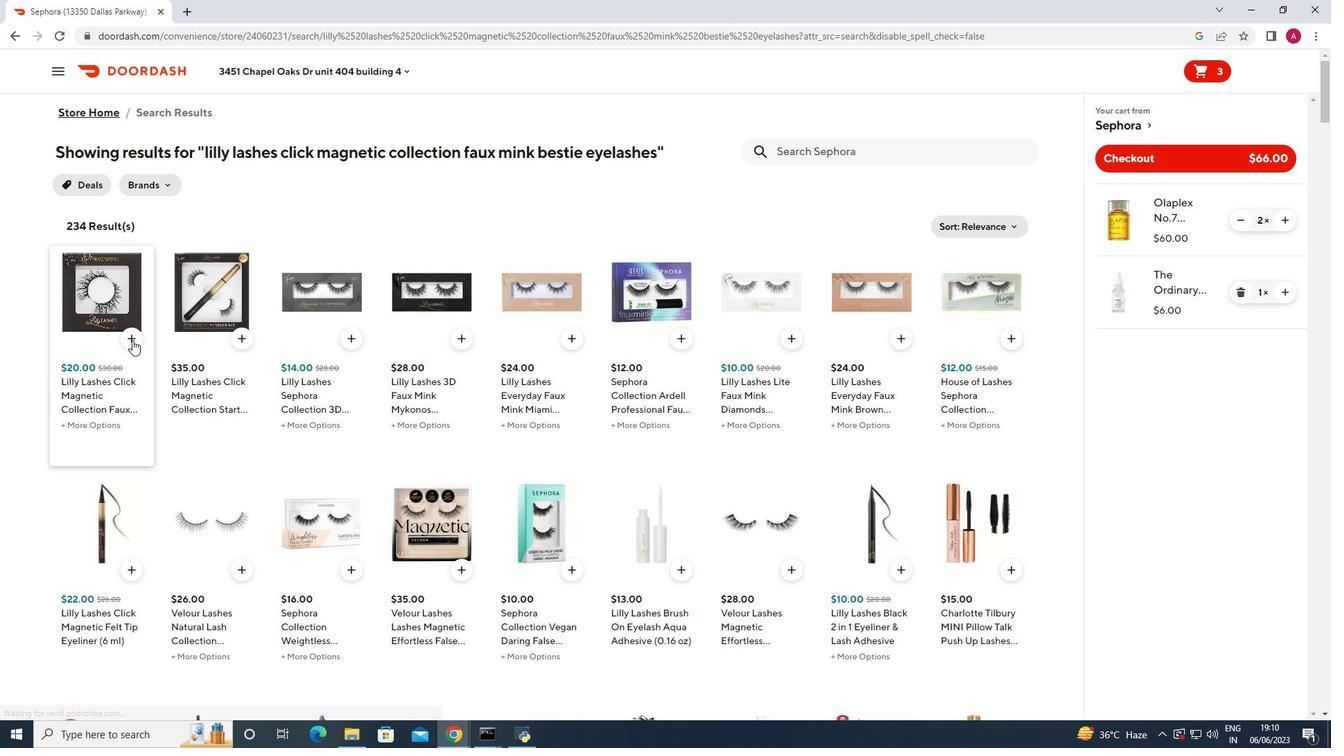 
Action: Mouse pressed left at (130, 335)
Screenshot: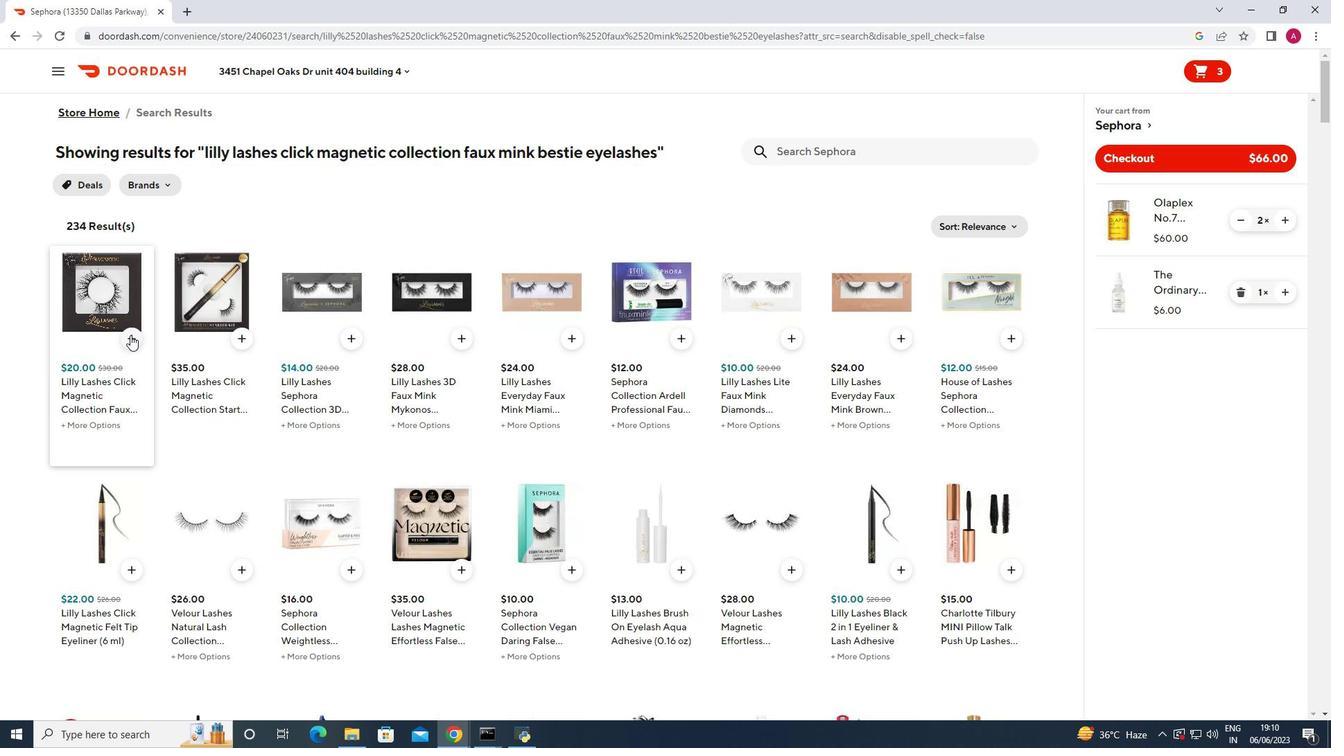 
Action: Mouse moved to (910, 685)
Screenshot: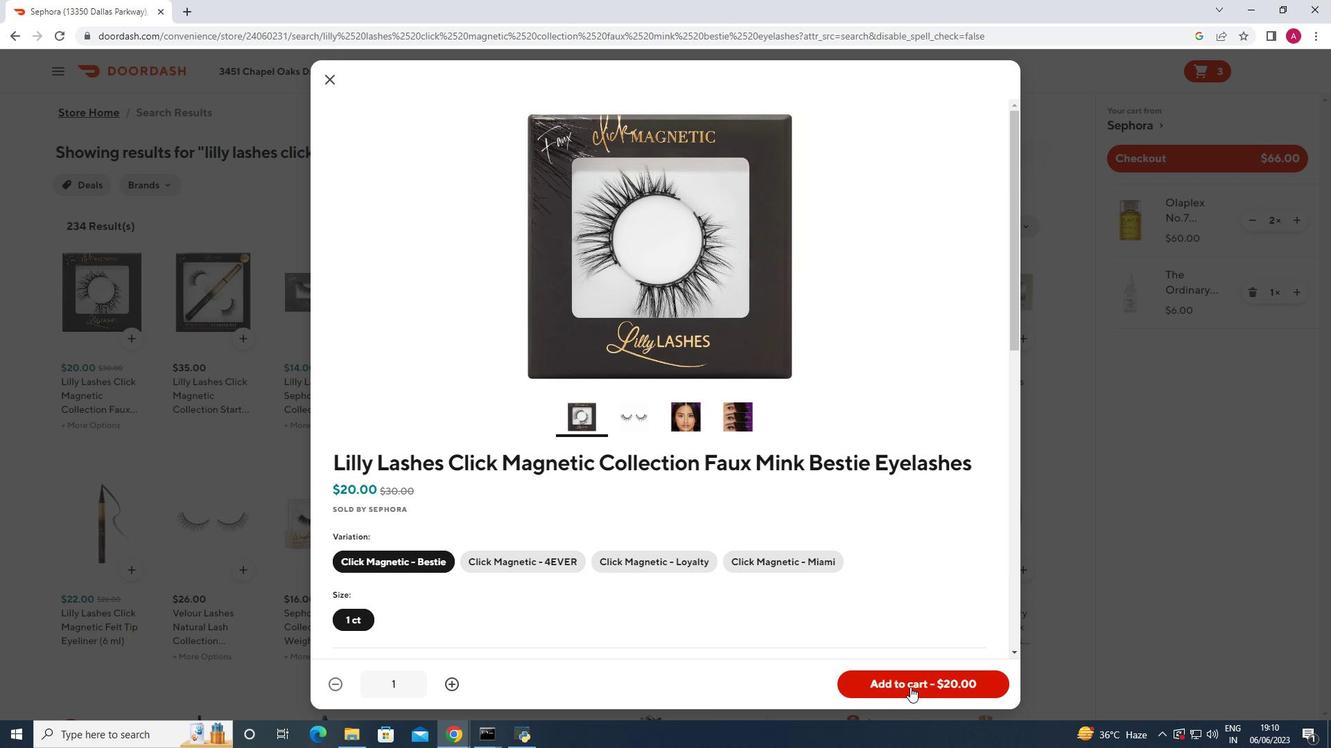 
Action: Mouse pressed left at (910, 685)
Screenshot: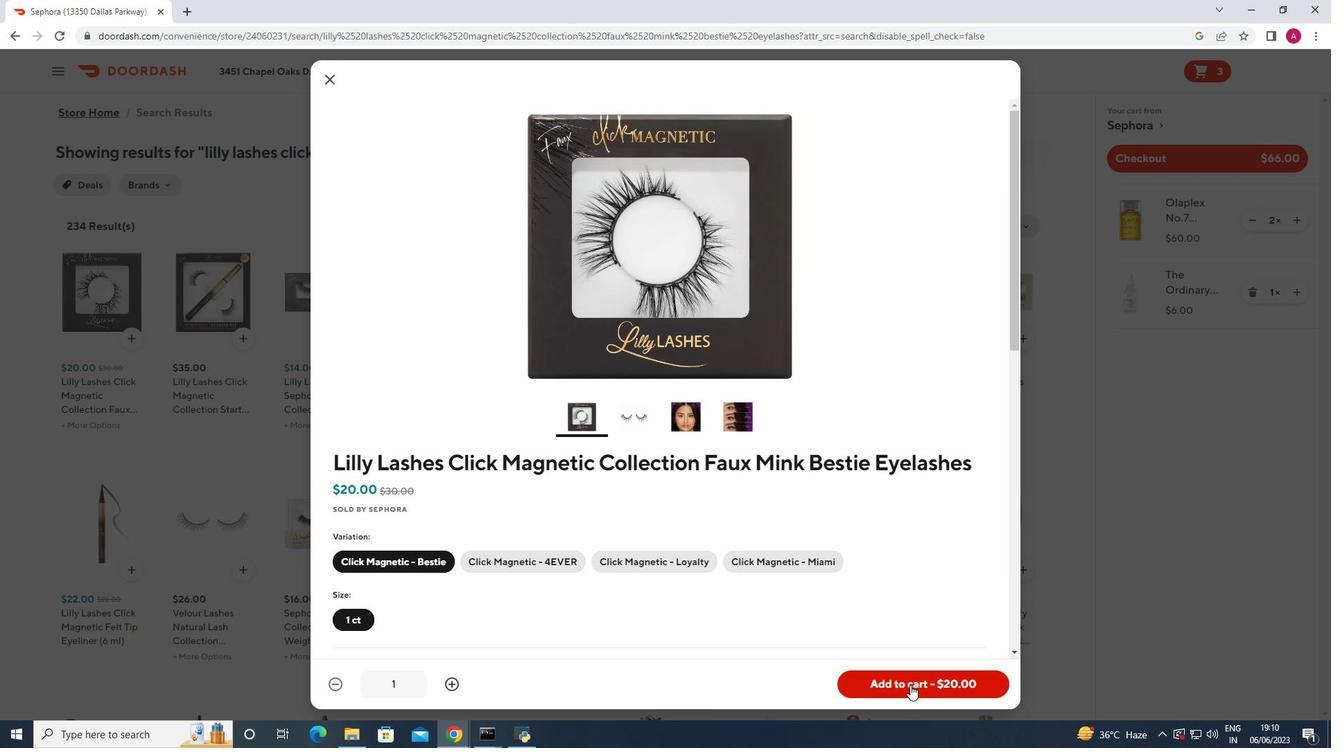 
Action: Mouse moved to (870, 151)
Screenshot: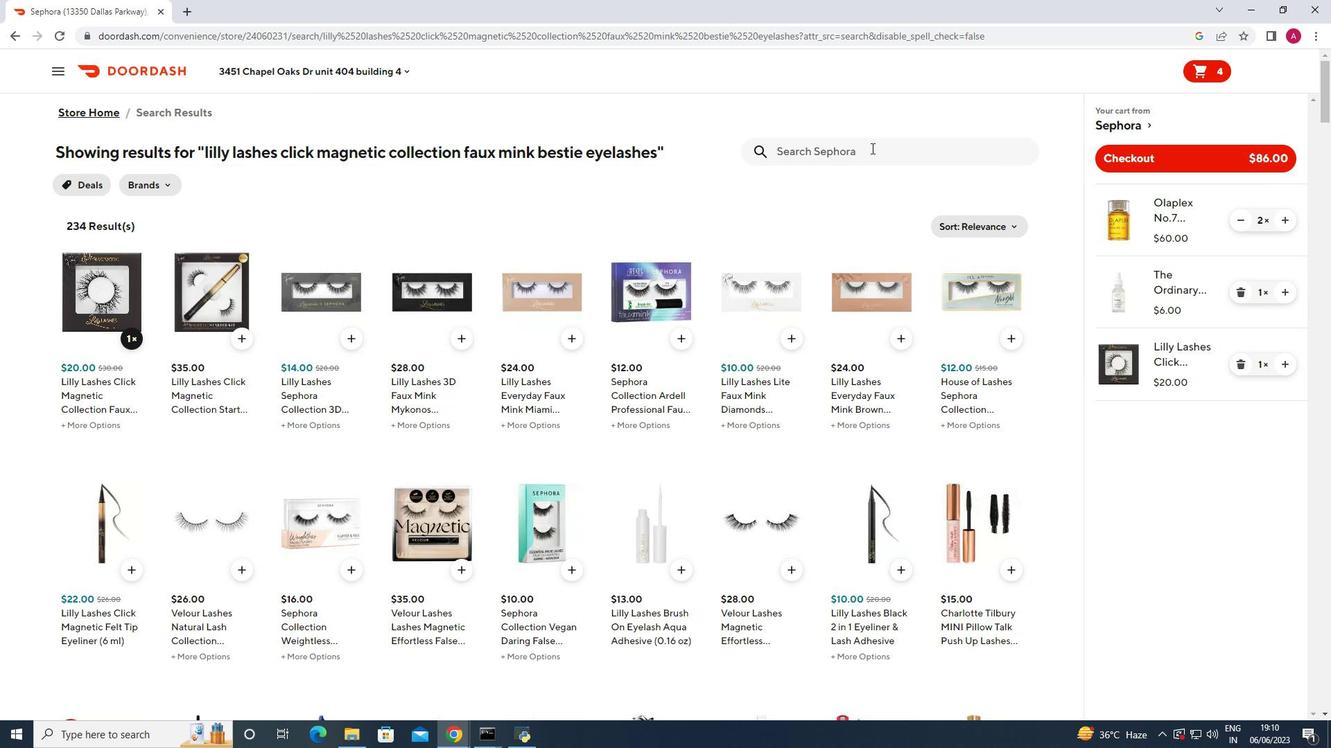 
Action: Mouse pressed left at (870, 151)
Screenshot: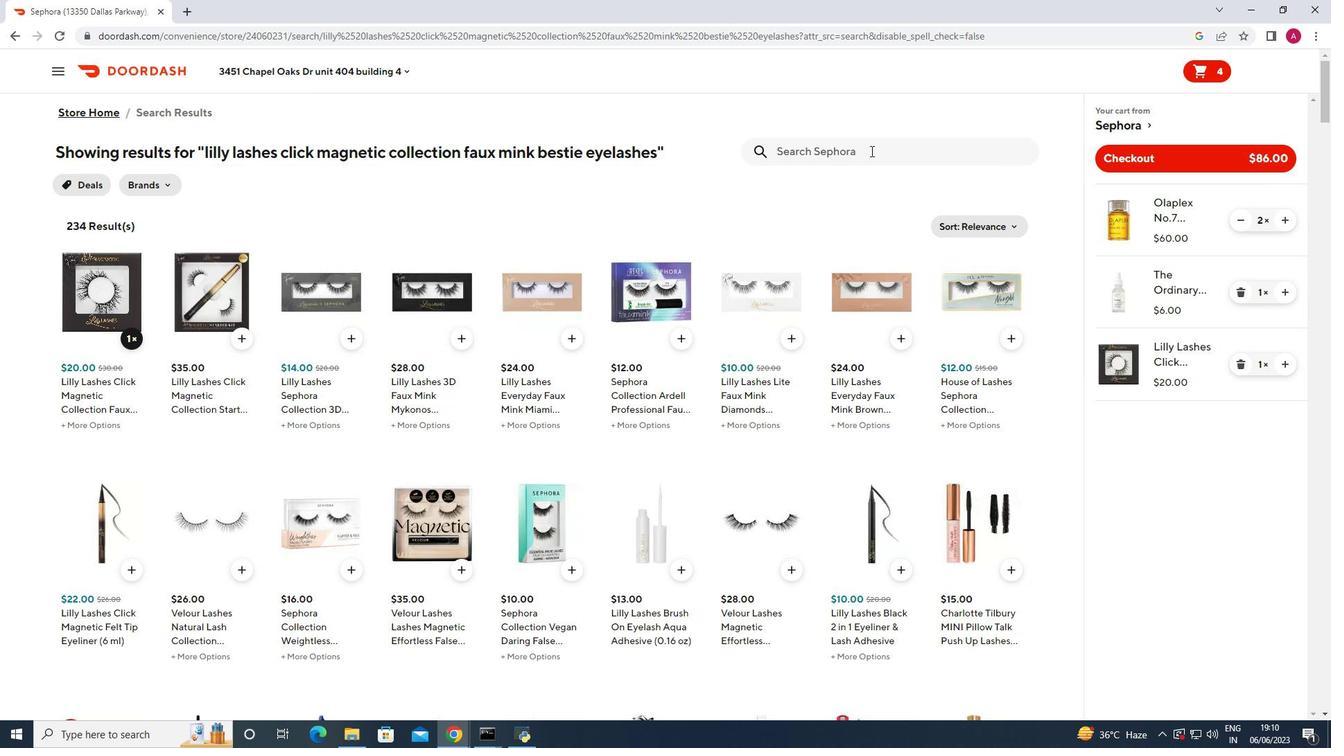 
Action: Mouse moved to (870, 152)
Screenshot: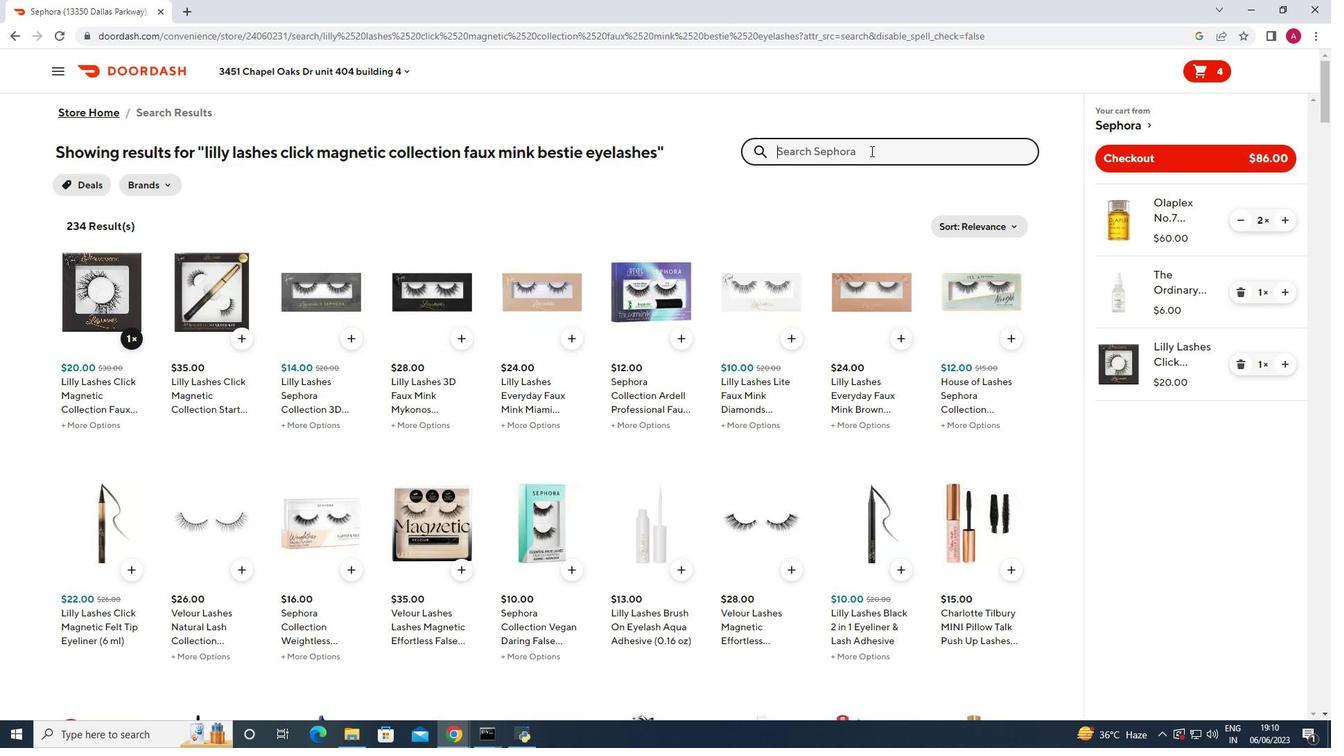 
Action: Key pressed dr<Key.space><Key.backspace>.jart<Key.space>remedy<Key.space>purifying<Key.space>muds<Key.space>mask<Key.space><Key.enter>
Screenshot: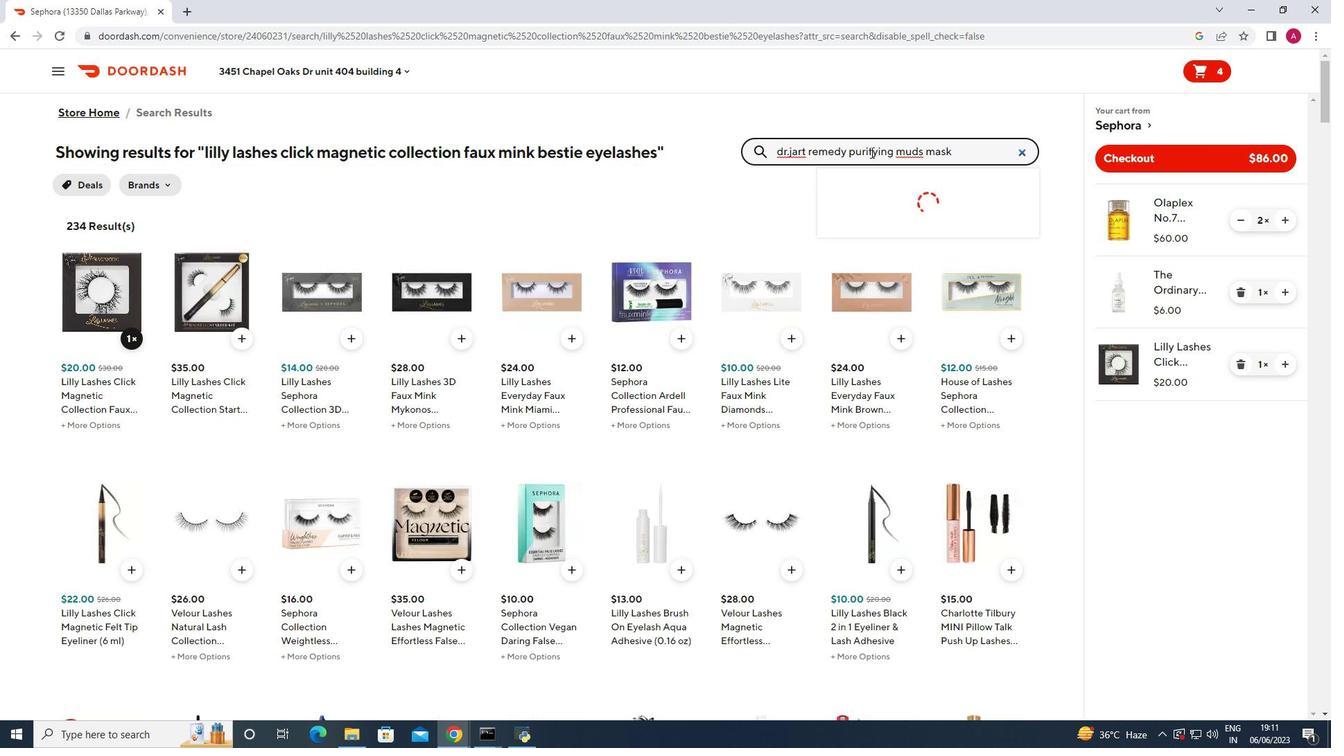 
Action: Mouse moved to (137, 331)
Screenshot: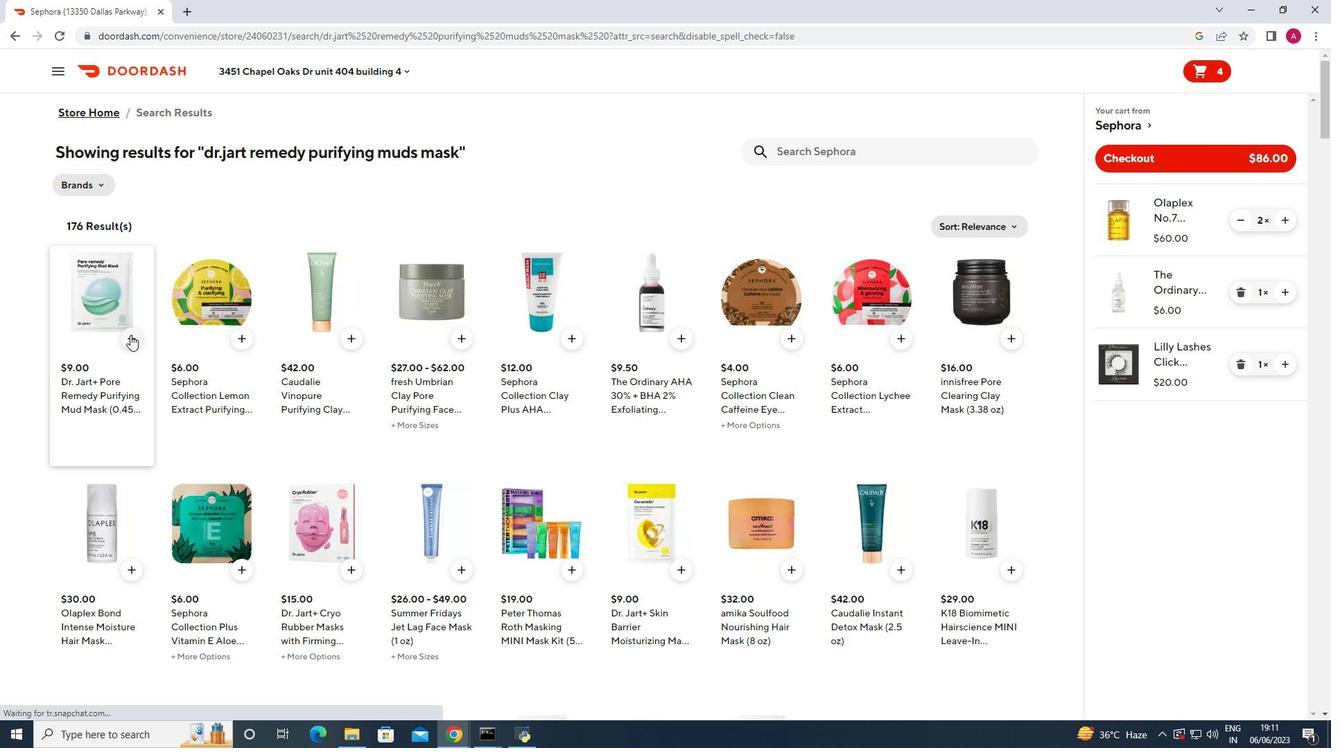 
Action: Mouse pressed left at (137, 331)
Screenshot: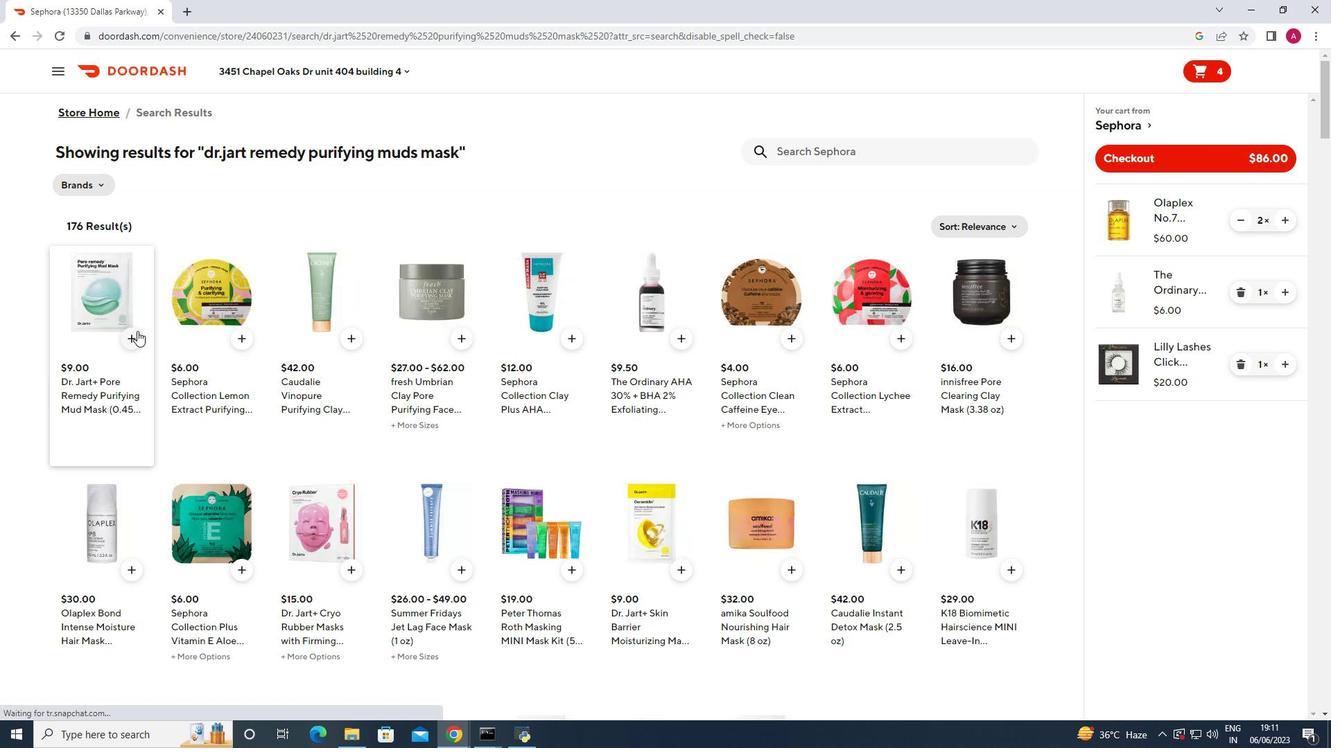 
Action: Mouse moved to (1284, 436)
Screenshot: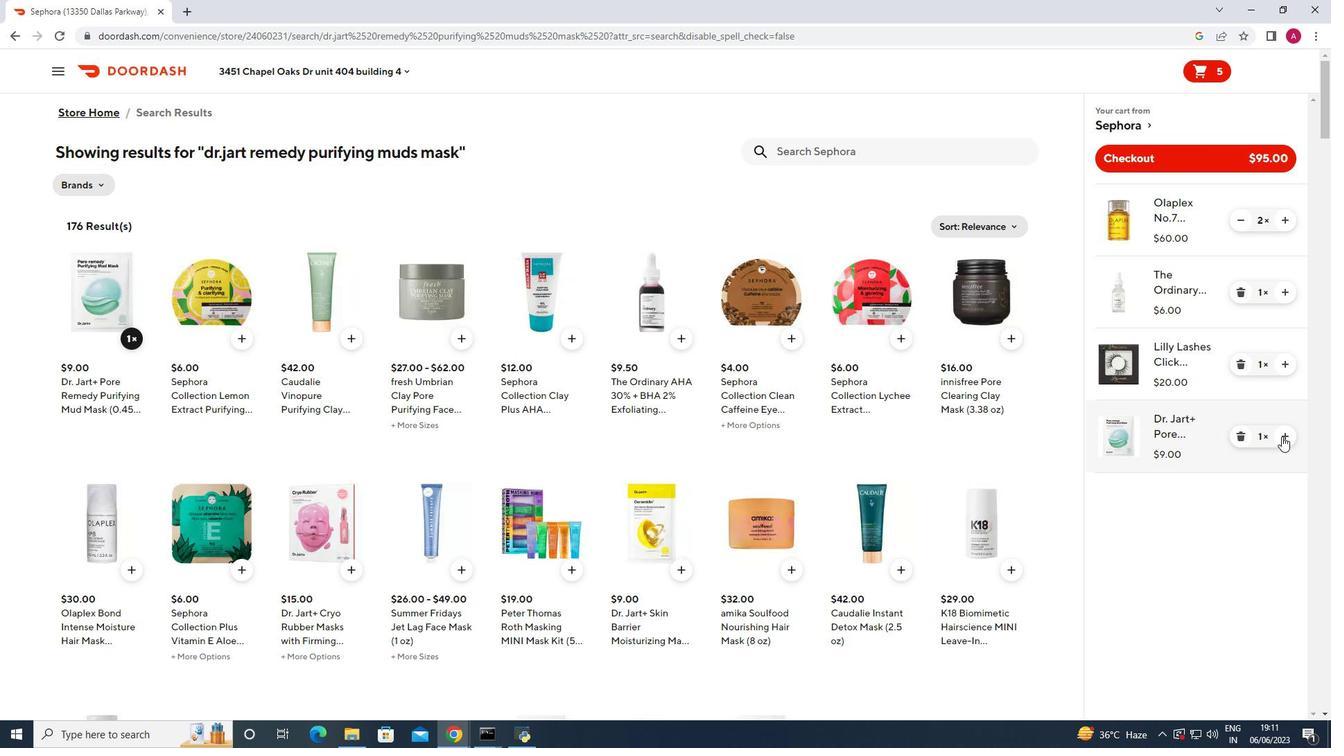 
Action: Mouse pressed left at (1284, 436)
Screenshot: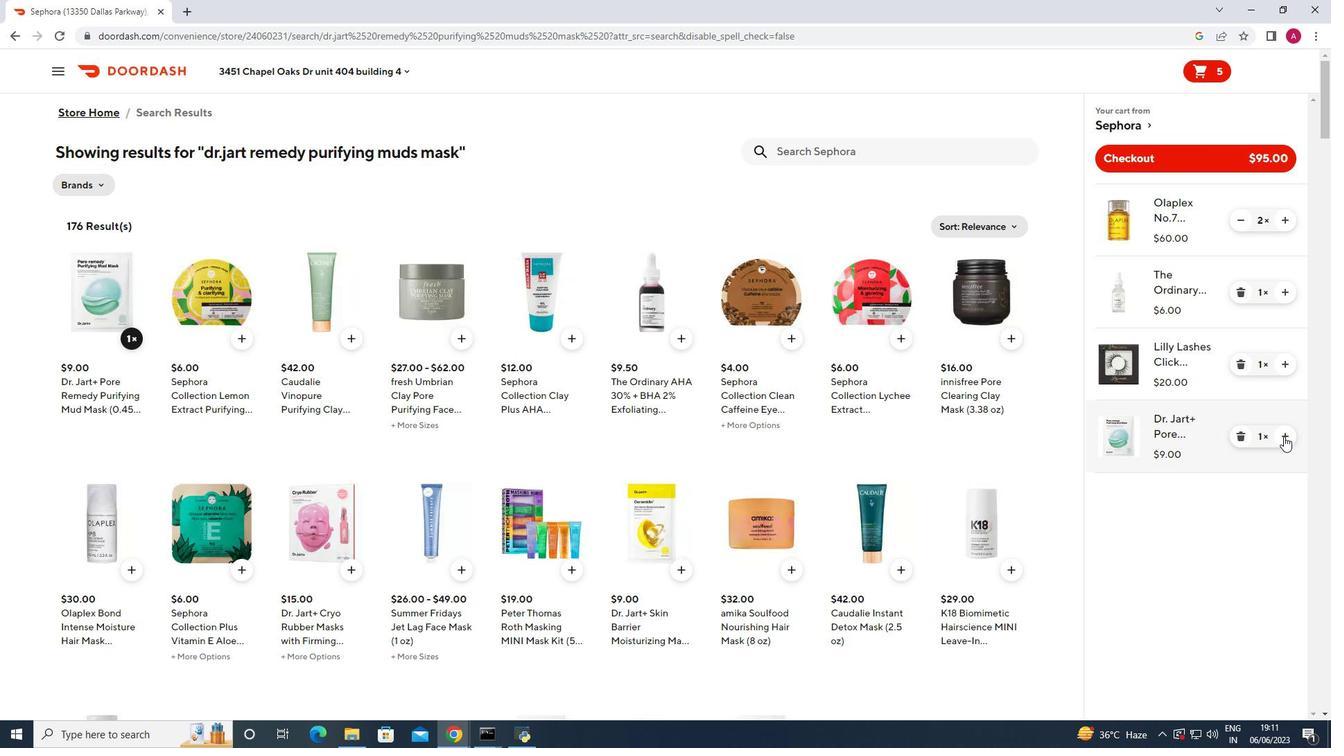 
Action: Mouse moved to (791, 159)
Screenshot: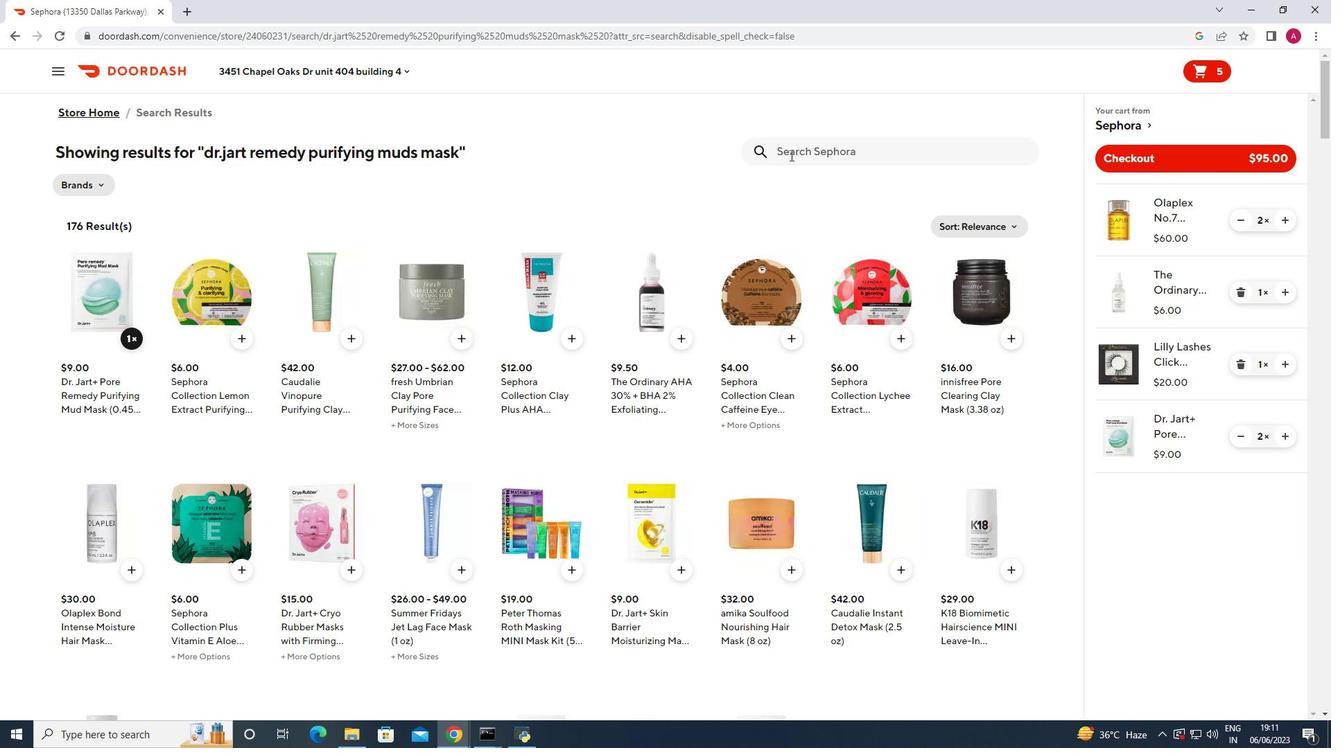 
Action: Mouse pressed left at (791, 159)
Screenshot: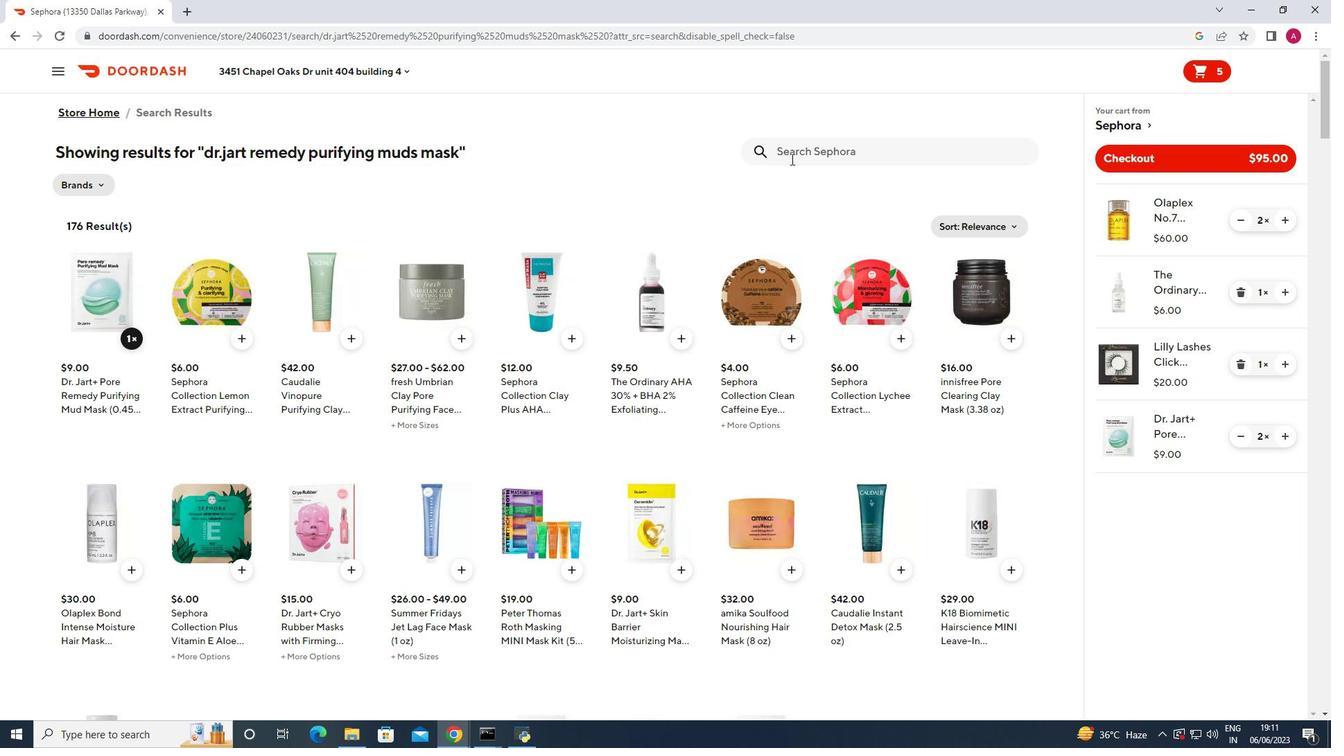 
Action: Key pressed topicals<Key.space>high<Key.space>roller<Key.space>ingrown<Key.space>hair<Key.space>tonic<Key.space>with<Key.space>aha<Key.space>aqn<Key.backspace><Key.backspace>nd<Key.space>bha<Key.enter>
Screenshot: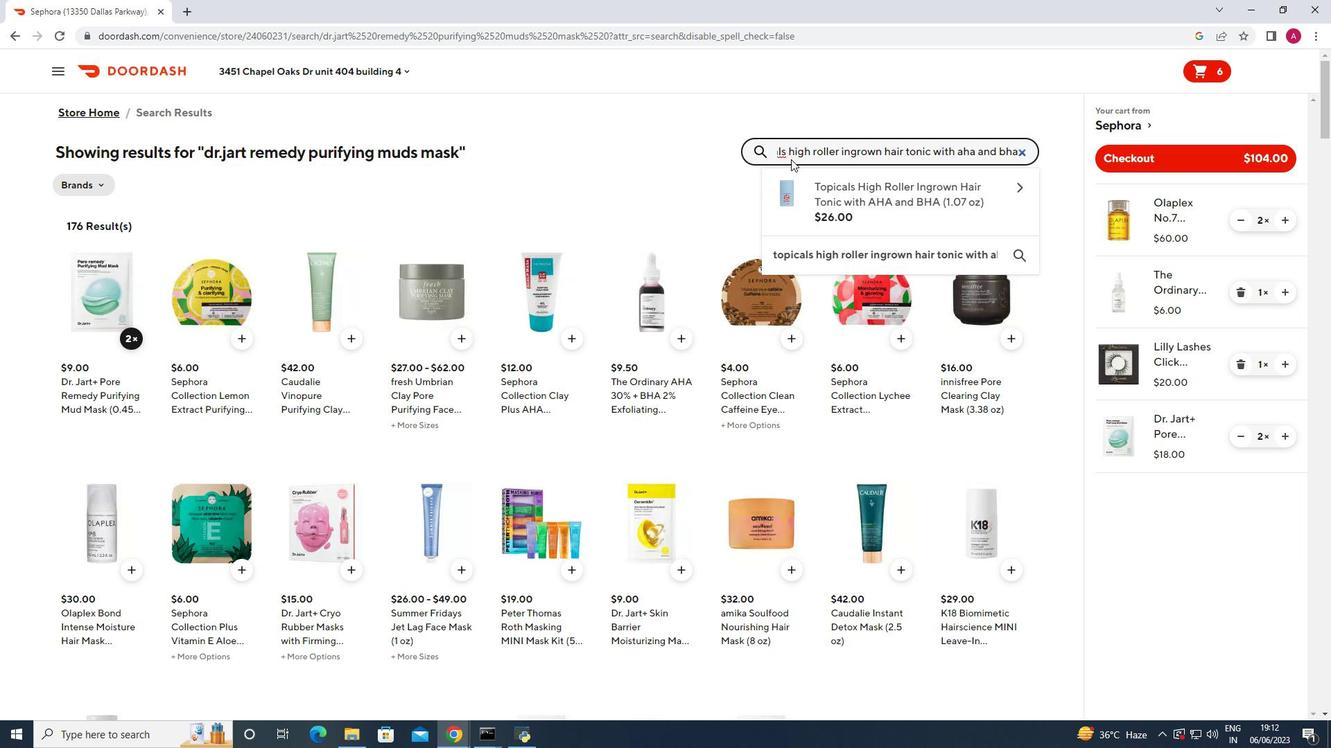 
Action: Mouse moved to (131, 339)
Screenshot: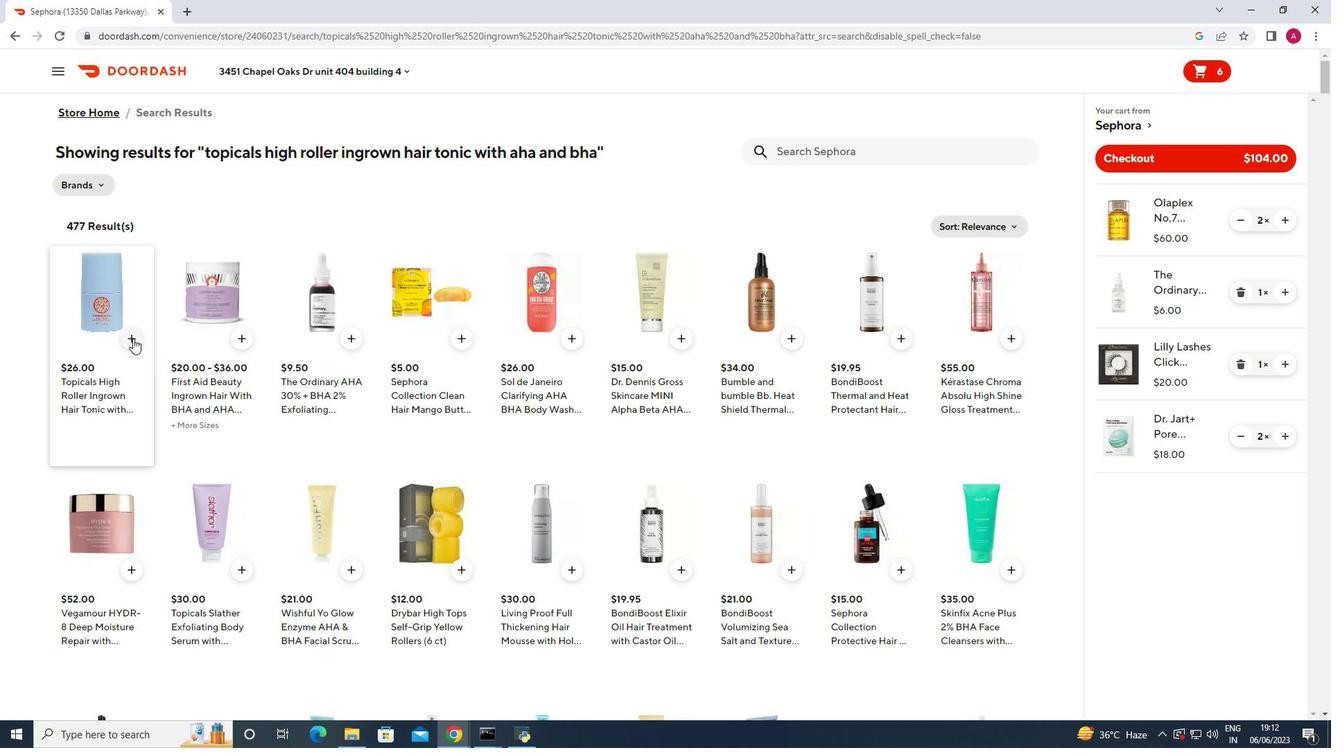 
Action: Mouse pressed left at (131, 339)
Screenshot: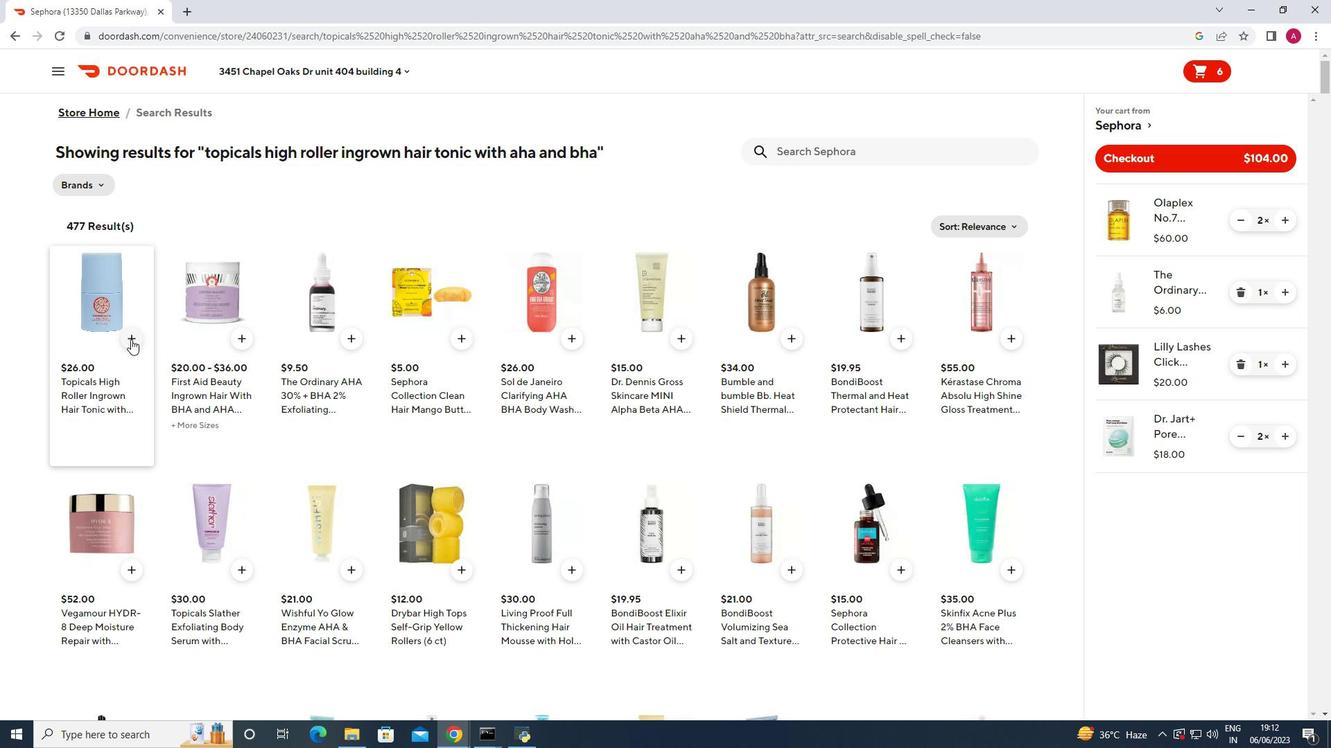 
Action: Mouse moved to (160, 210)
Screenshot: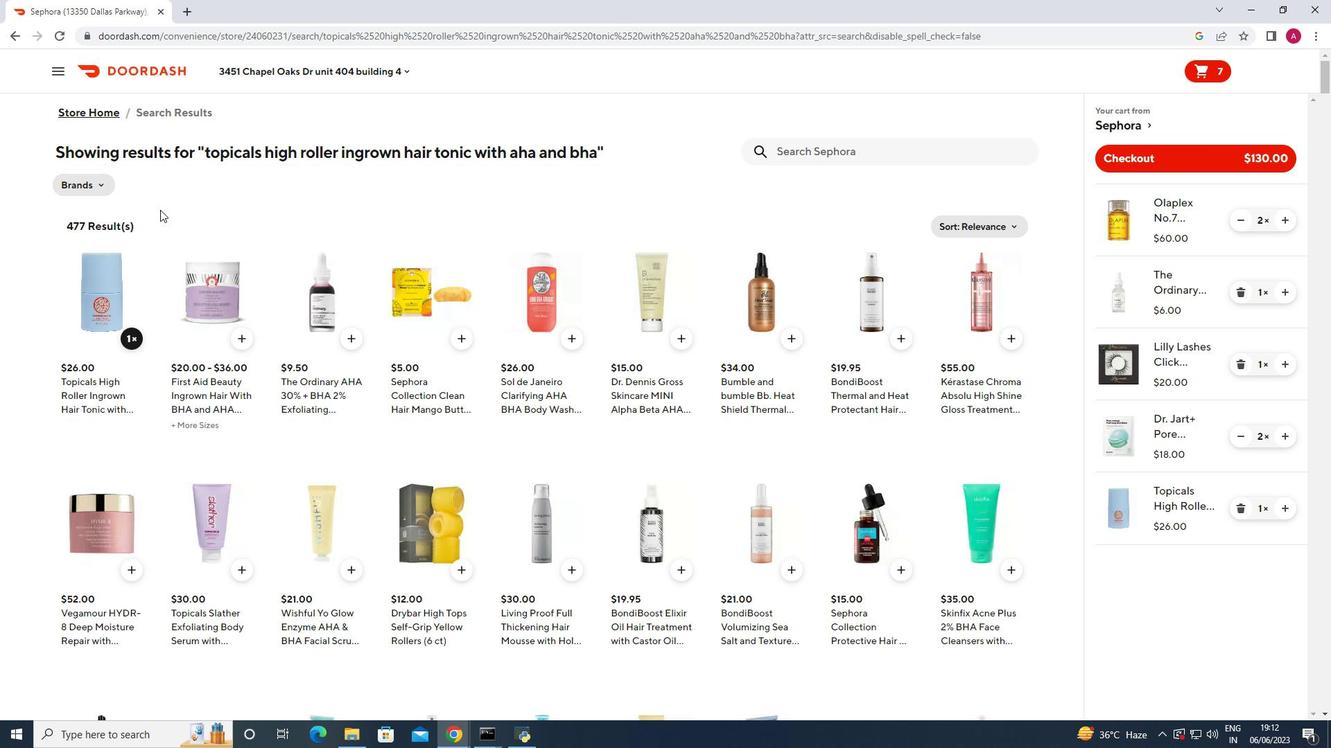 
